 Task: Find connections with filter location Phuntsholing with filter topic #Entrepreneurswith filter profile language German with filter current company Godrej Properties Limited with filter school M. S. RAMAIAH UNIVERSITY OF APPLIED SCIENCES with filter industry Family Planning Centers with filter service category Grant Writing with filter keywords title Organizer
Action: Mouse moved to (496, 93)
Screenshot: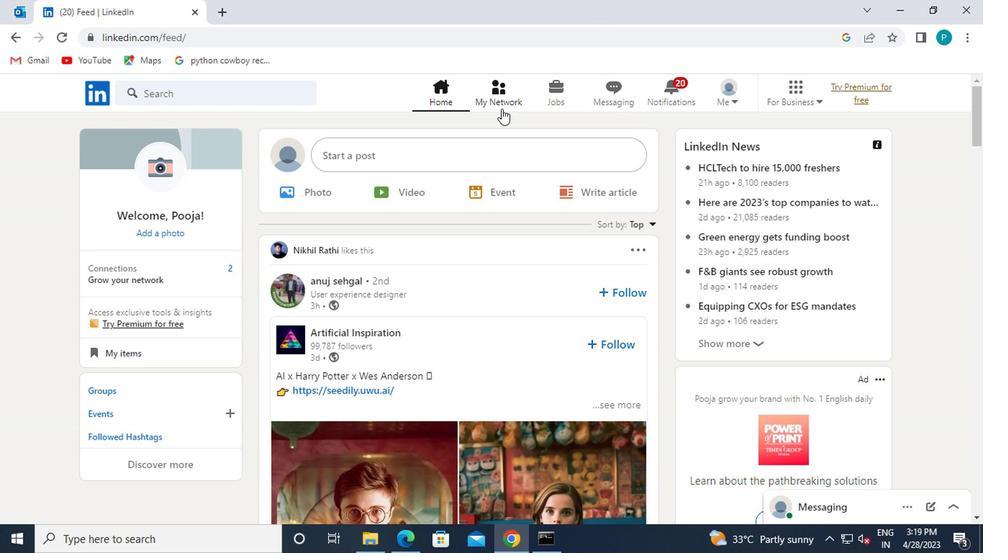
Action: Mouse pressed left at (496, 93)
Screenshot: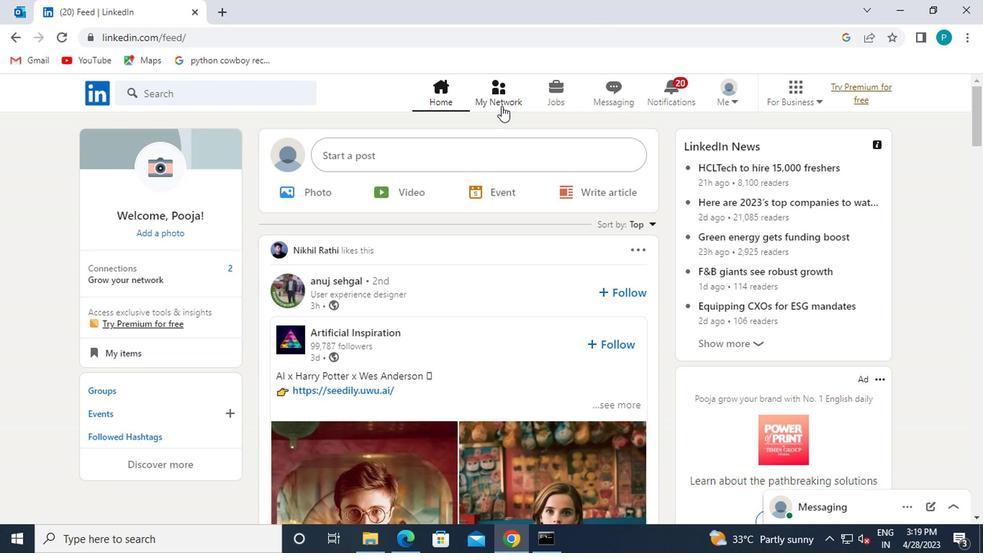 
Action: Mouse moved to (208, 163)
Screenshot: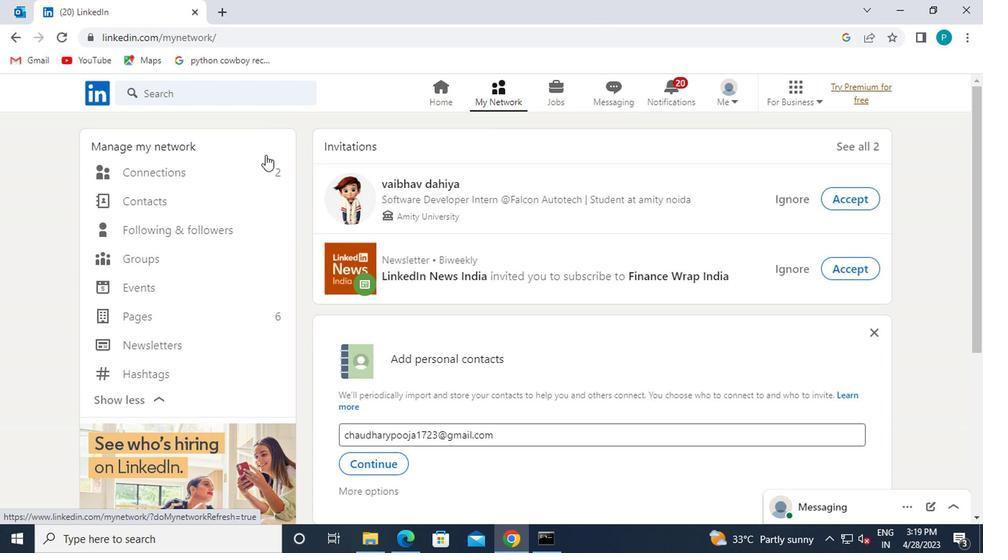 
Action: Mouse pressed left at (208, 163)
Screenshot: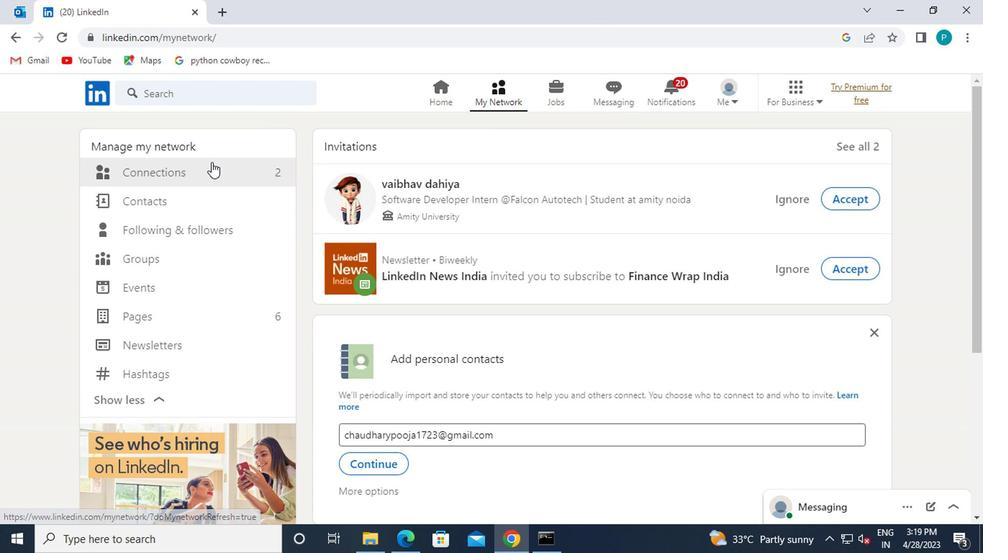 
Action: Mouse moved to (235, 170)
Screenshot: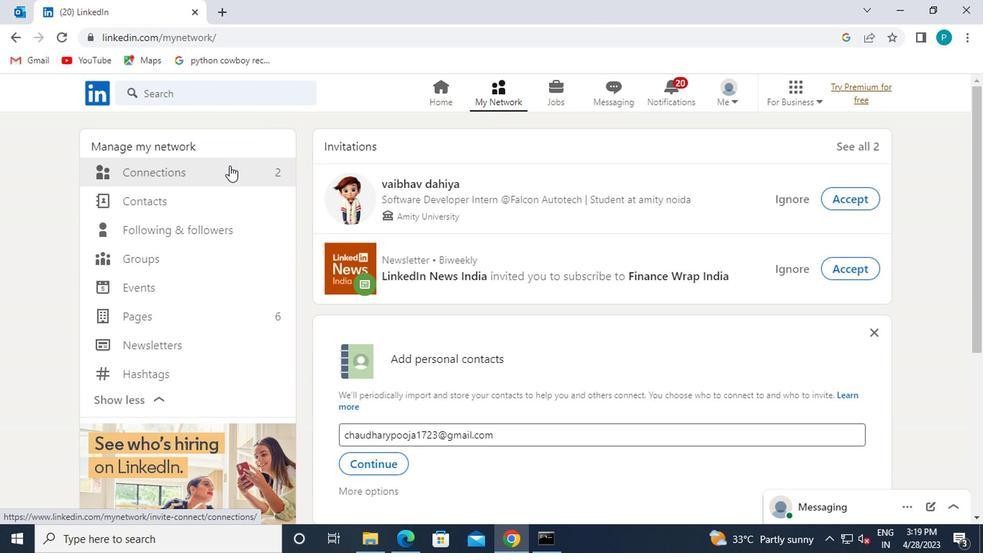 
Action: Mouse pressed left at (235, 170)
Screenshot: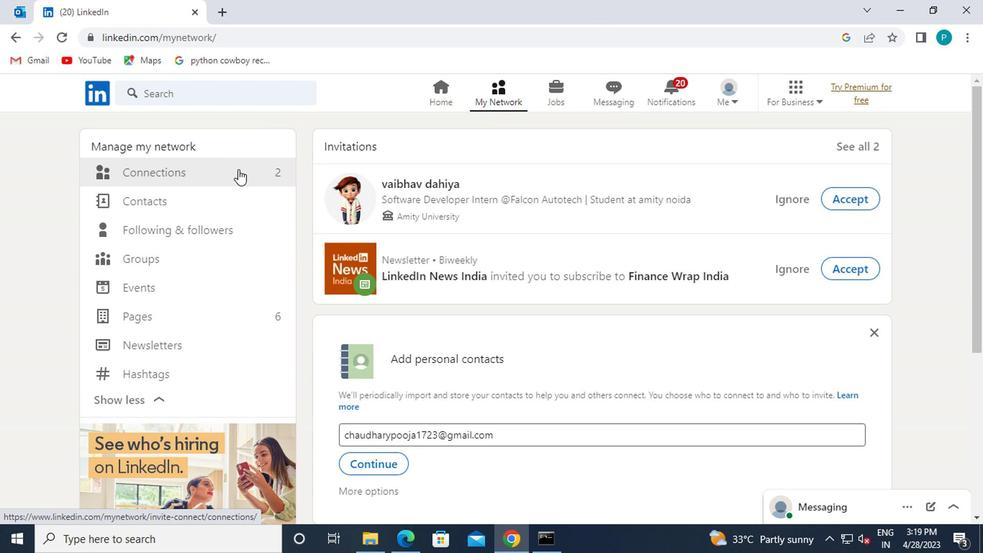 
Action: Mouse pressed left at (235, 170)
Screenshot: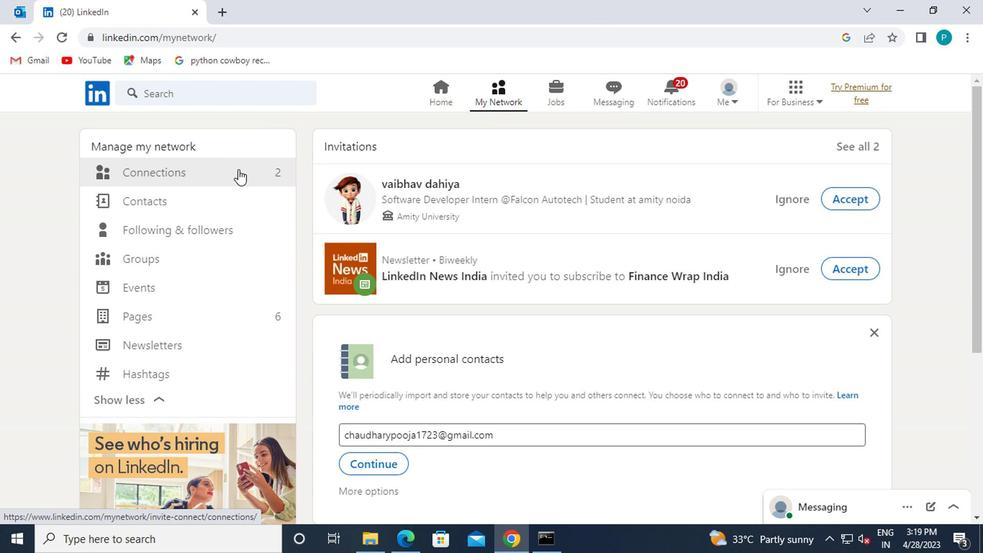 
Action: Mouse moved to (285, 171)
Screenshot: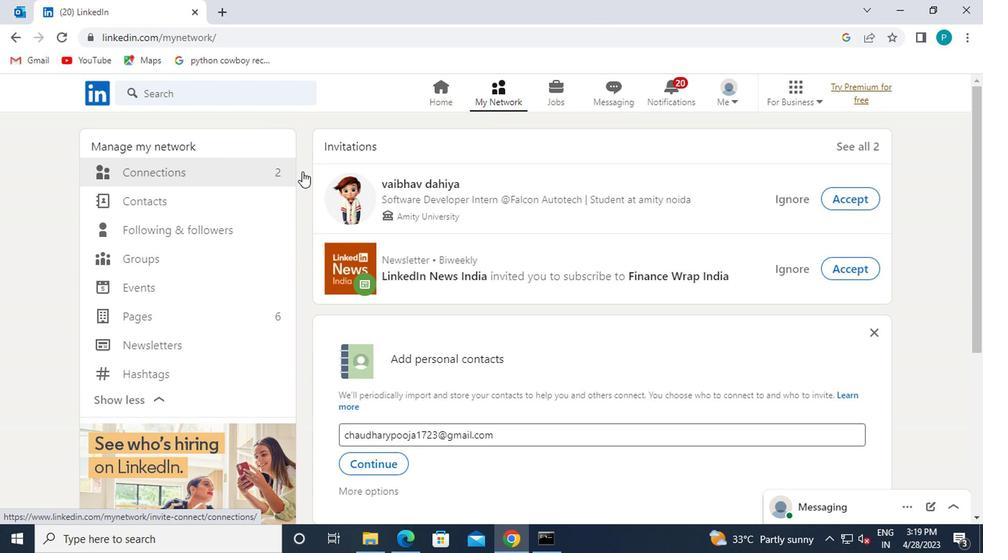 
Action: Mouse pressed left at (285, 171)
Screenshot: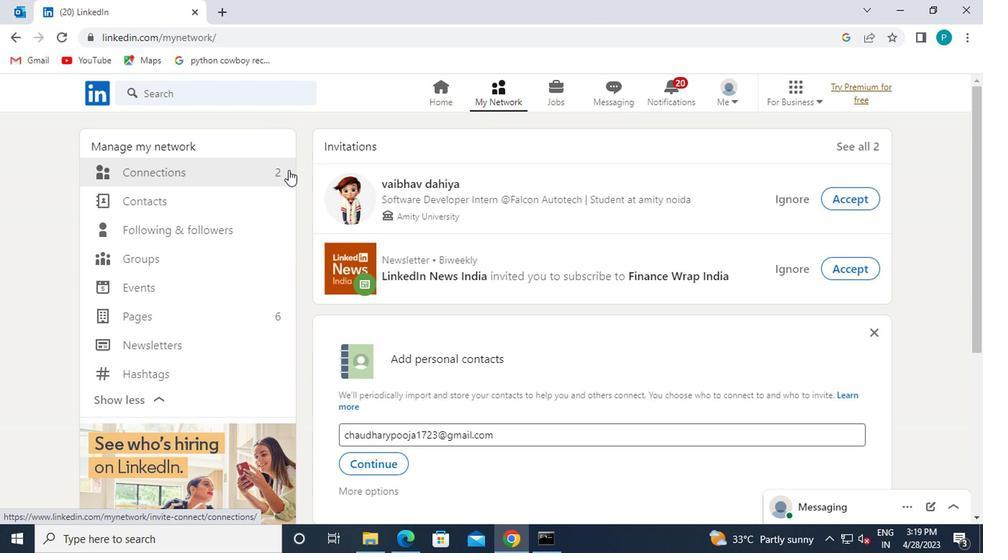 
Action: Mouse pressed left at (285, 171)
Screenshot: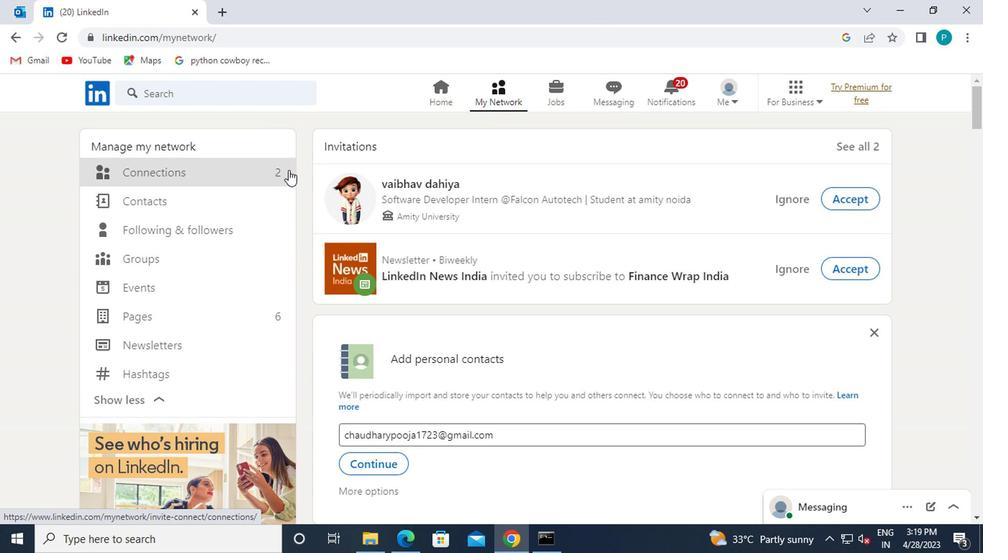 
Action: Mouse moved to (641, 174)
Screenshot: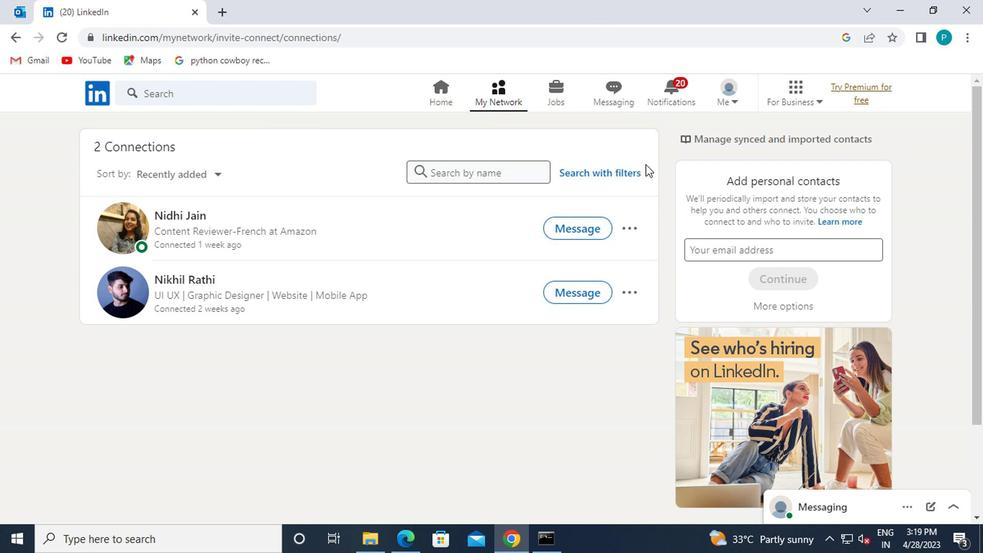 
Action: Mouse pressed left at (641, 174)
Screenshot: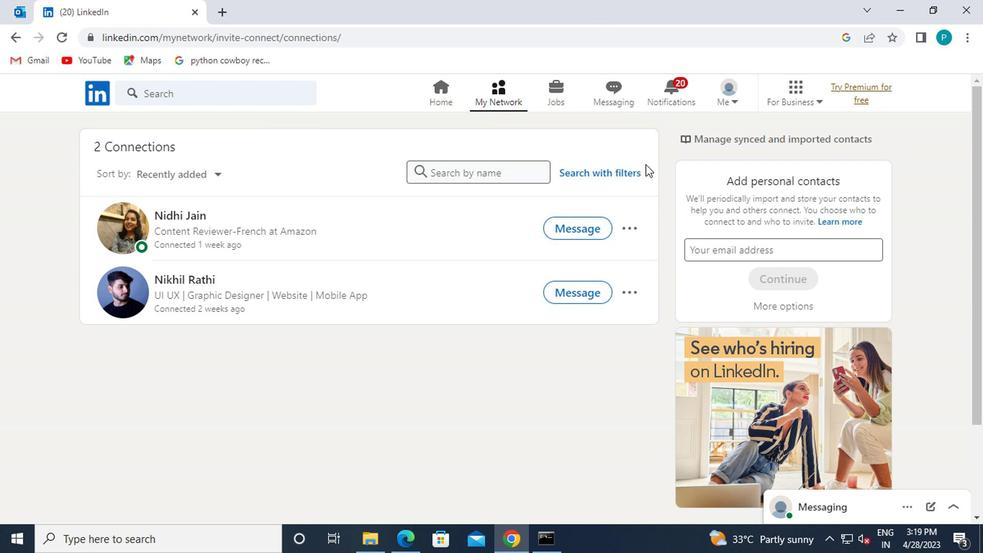 
Action: Mouse moved to (600, 178)
Screenshot: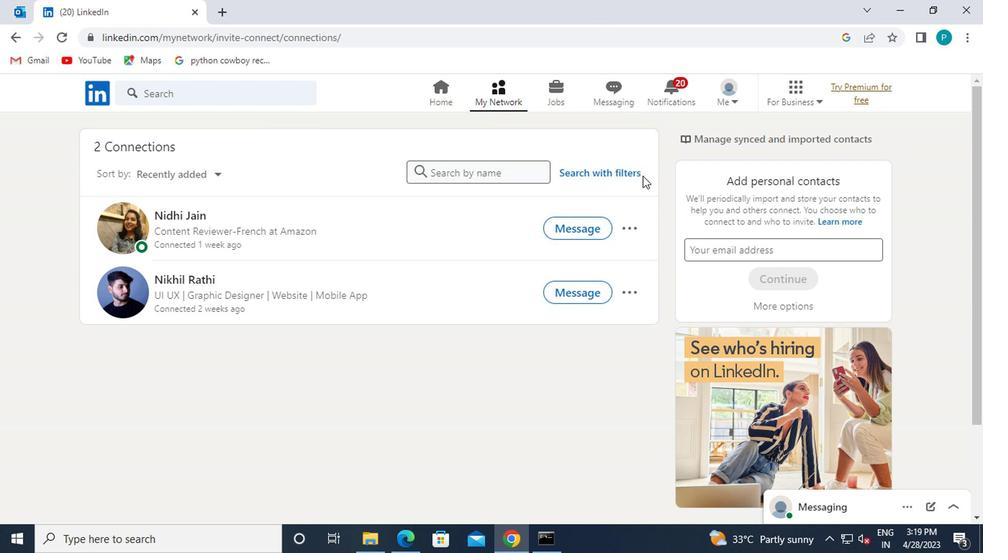 
Action: Mouse pressed left at (600, 178)
Screenshot: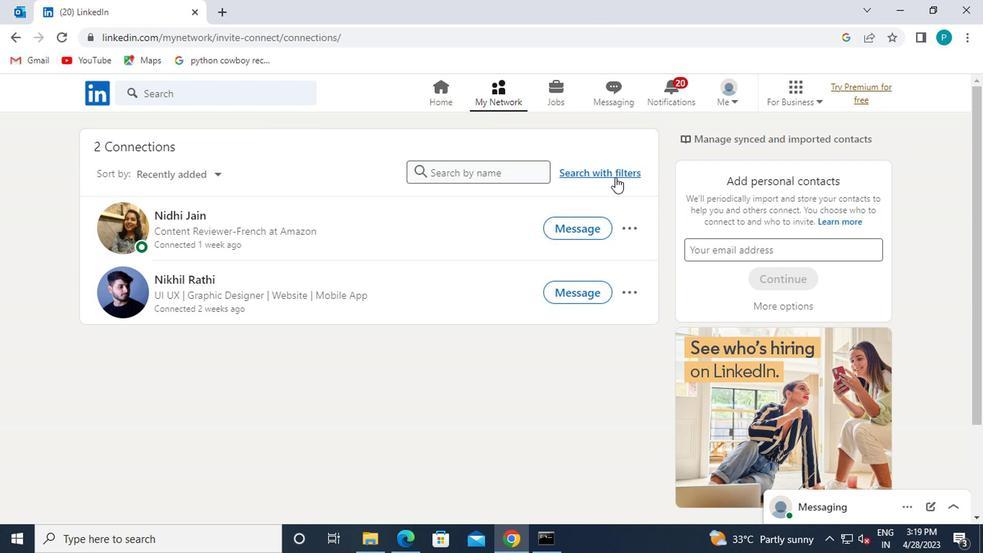 
Action: Mouse moved to (528, 143)
Screenshot: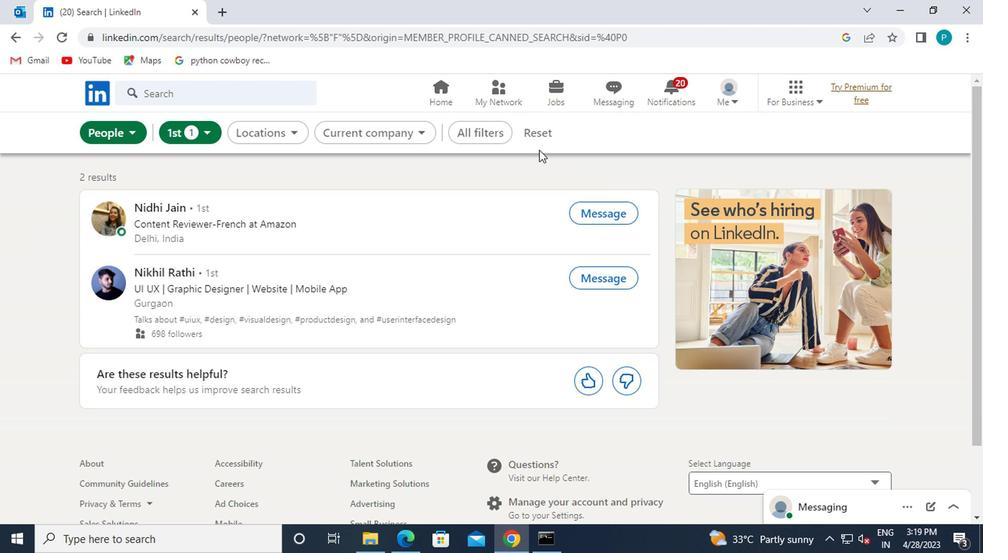 
Action: Mouse pressed left at (528, 143)
Screenshot: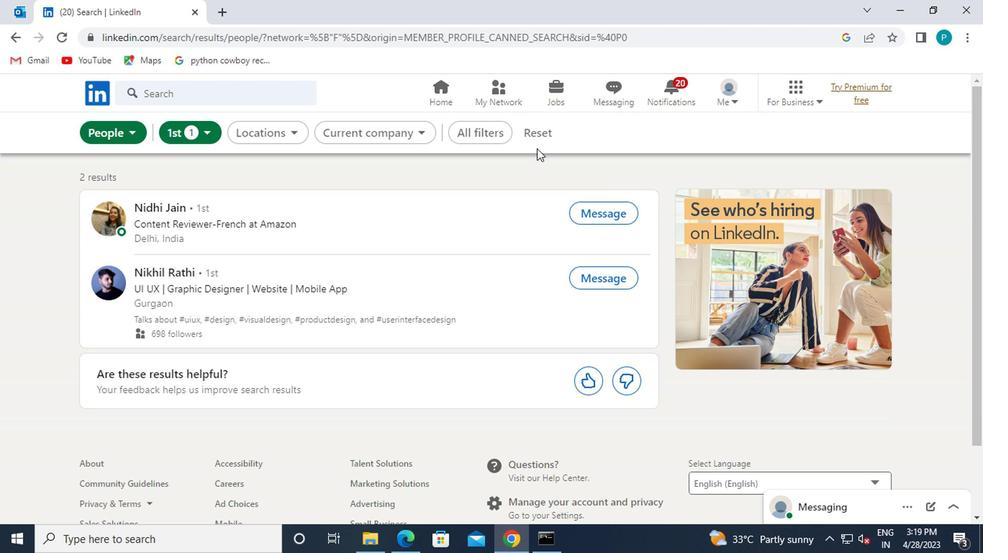 
Action: Mouse moved to (520, 136)
Screenshot: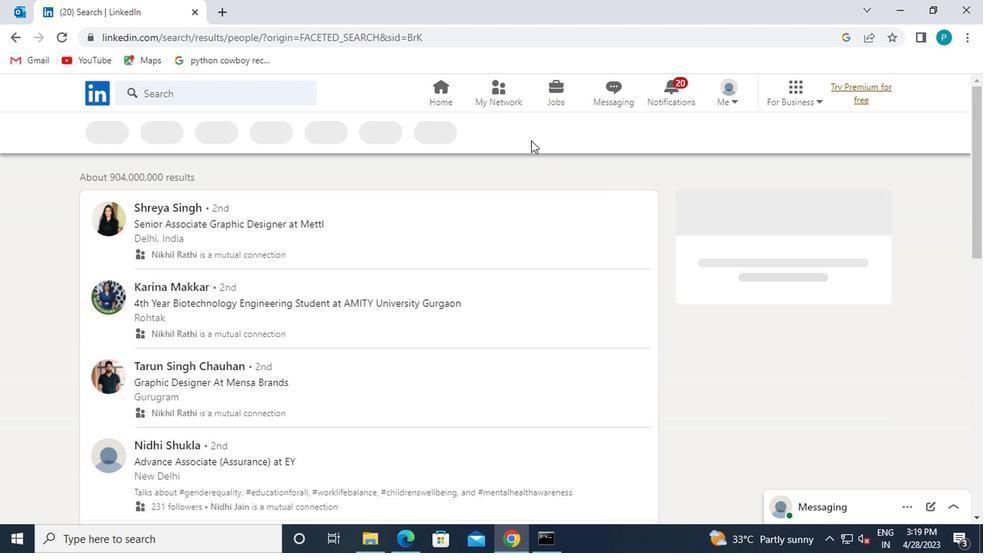 
Action: Mouse pressed left at (520, 136)
Screenshot: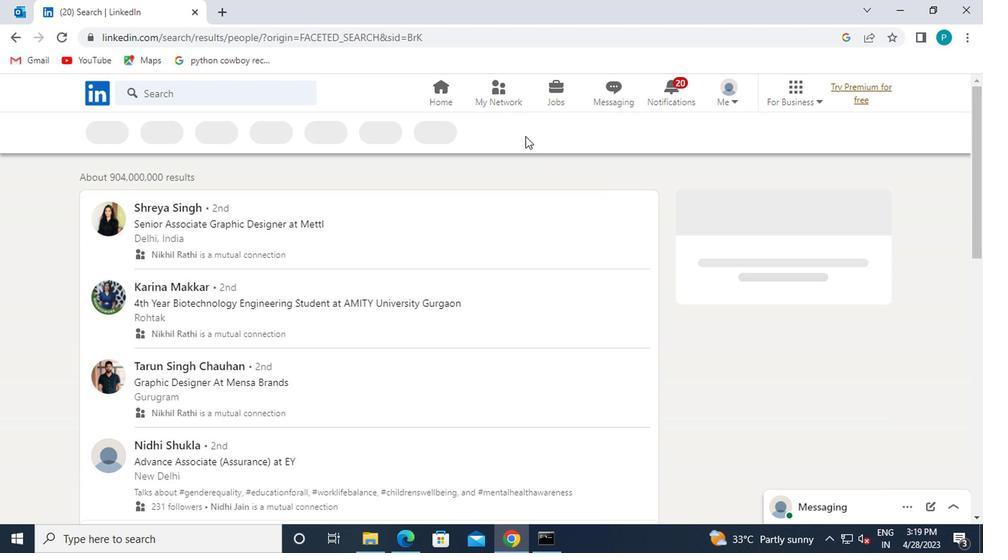 
Action: Mouse moved to (702, 305)
Screenshot: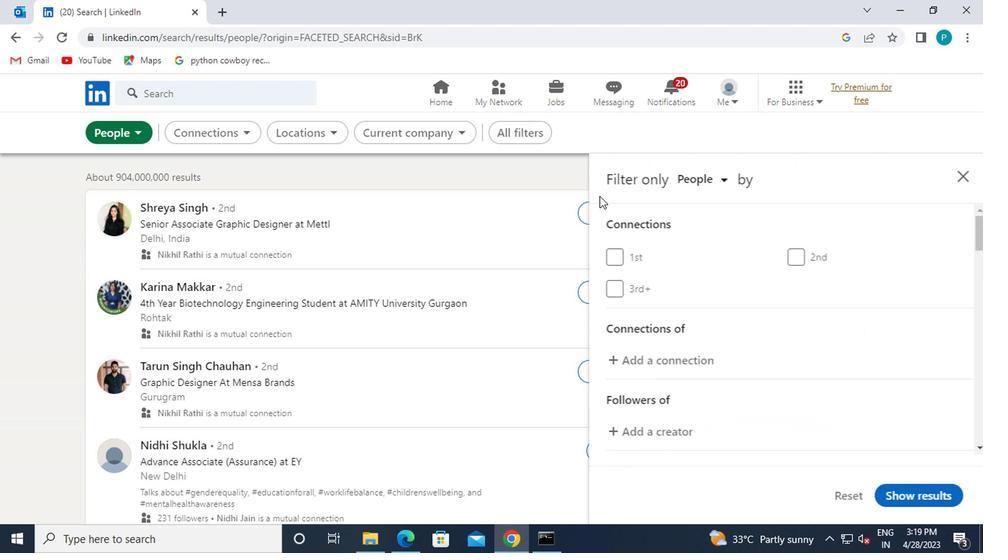 
Action: Mouse scrolled (702, 304) with delta (0, -1)
Screenshot: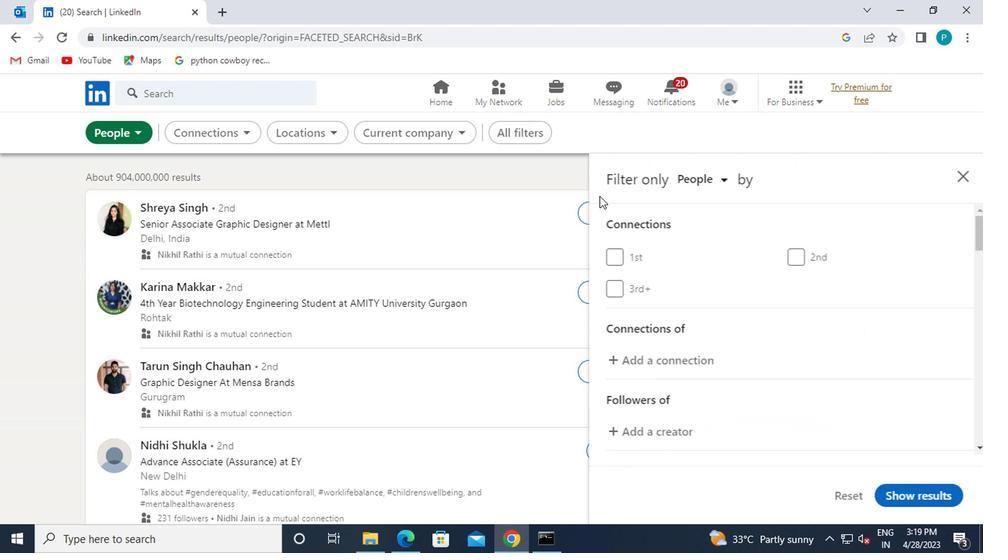
Action: Mouse scrolled (702, 304) with delta (0, -1)
Screenshot: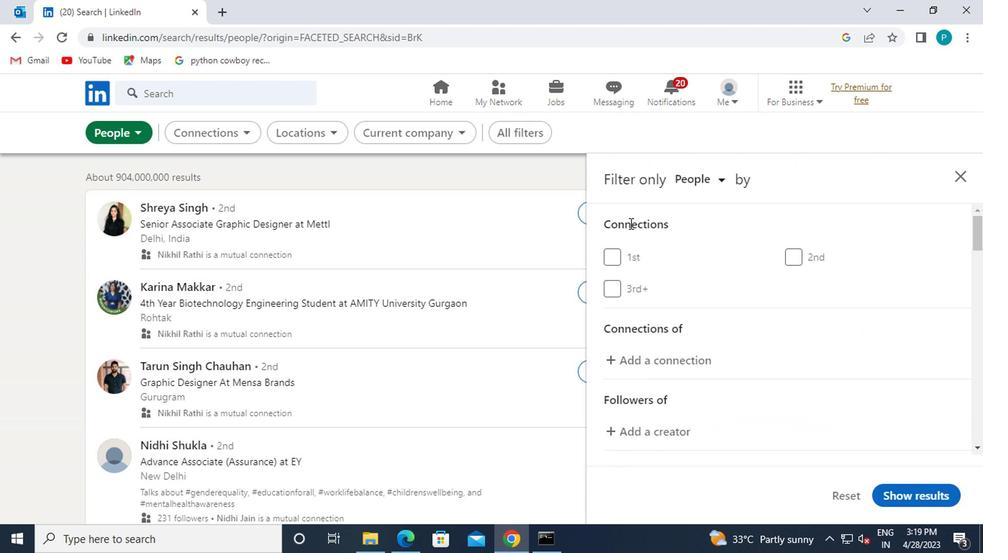 
Action: Mouse scrolled (702, 304) with delta (0, -1)
Screenshot: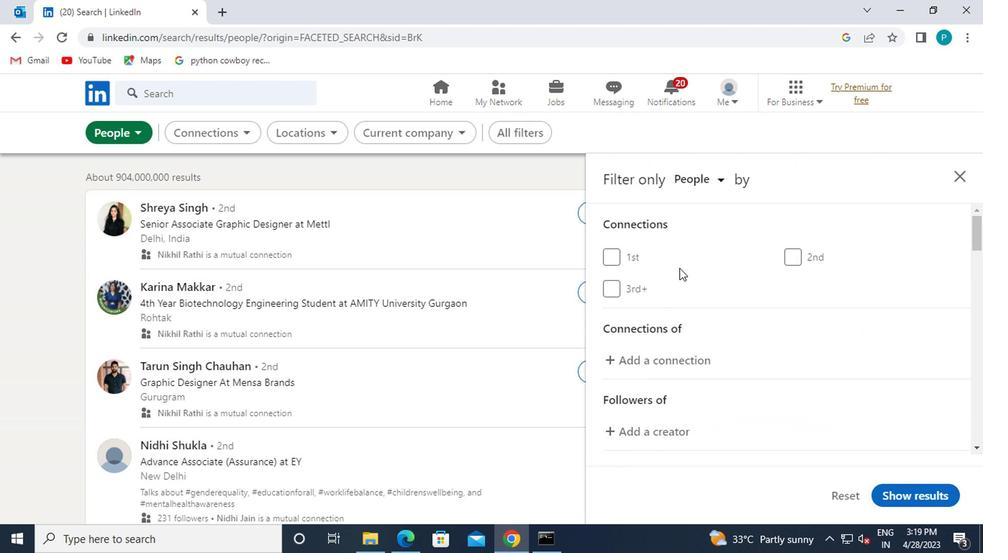 
Action: Mouse moved to (801, 350)
Screenshot: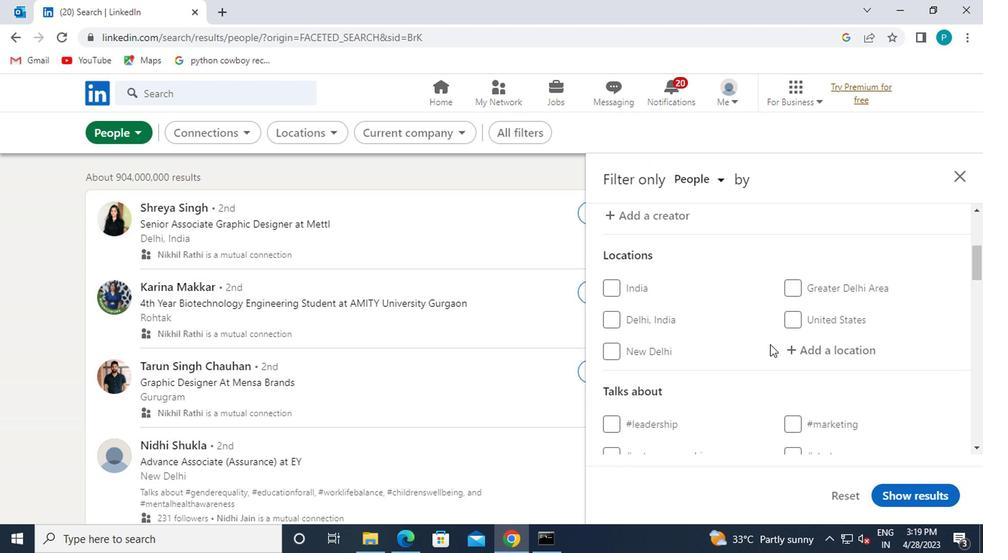 
Action: Mouse scrolled (801, 351) with delta (0, 0)
Screenshot: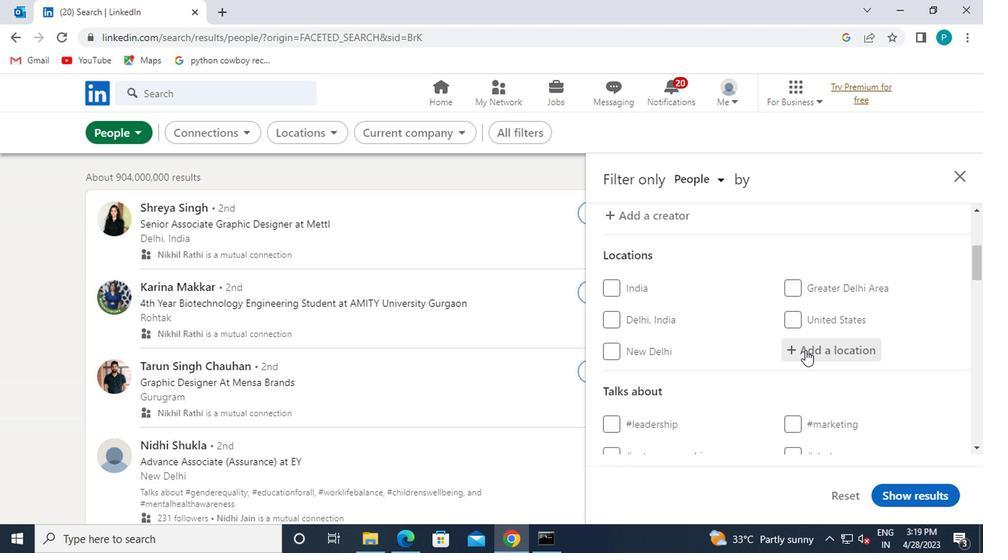 
Action: Mouse scrolled (801, 351) with delta (0, 0)
Screenshot: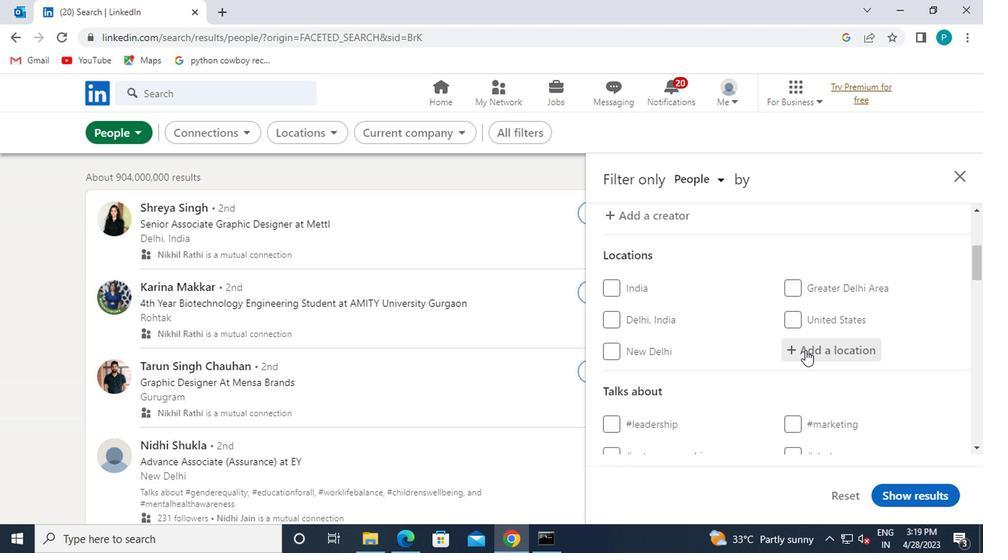 
Action: Mouse scrolled (801, 350) with delta (0, 0)
Screenshot: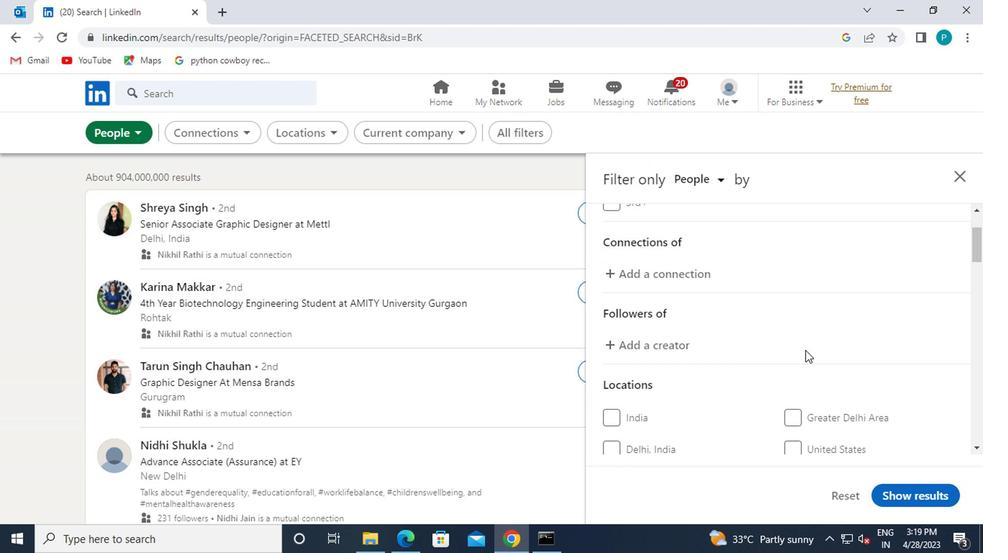 
Action: Mouse scrolled (801, 350) with delta (0, 0)
Screenshot: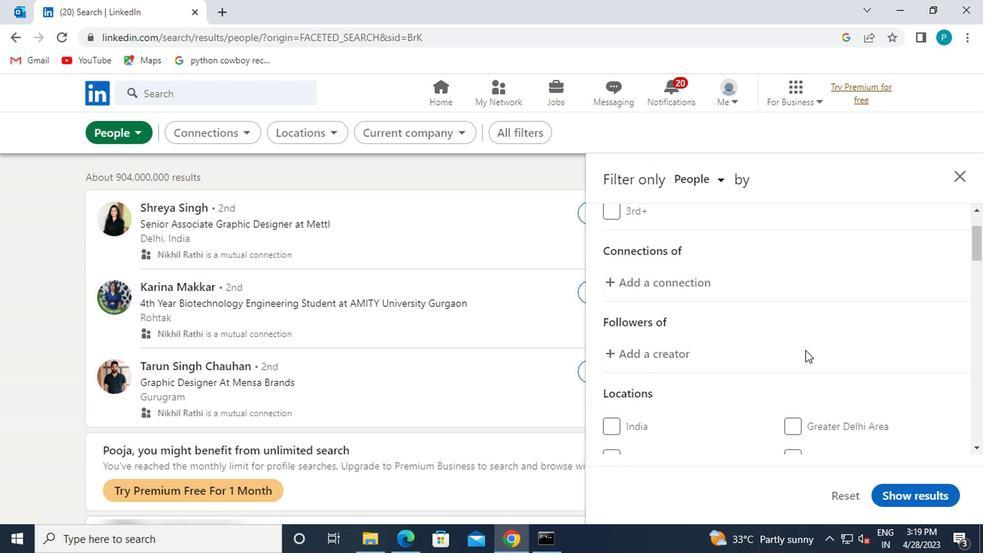
Action: Mouse moved to (802, 352)
Screenshot: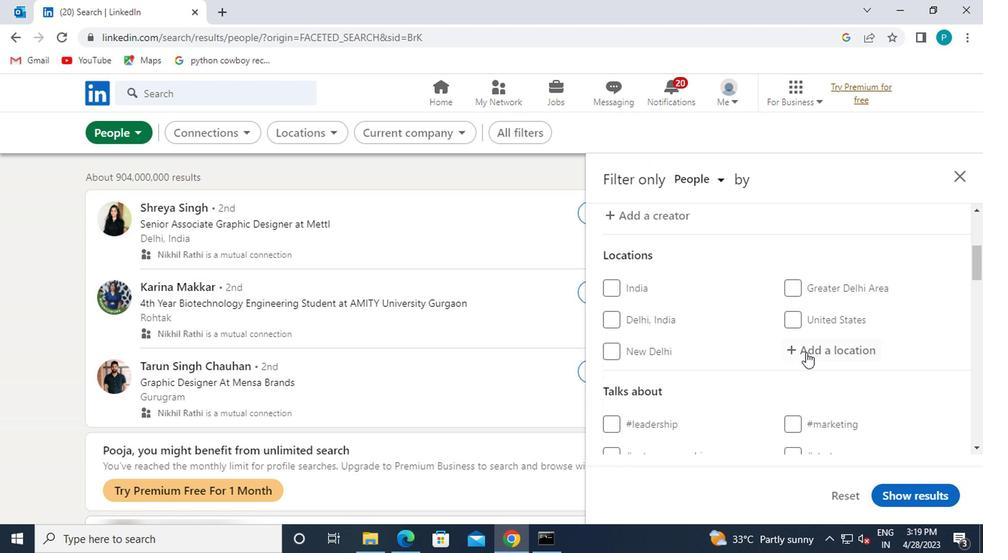 
Action: Mouse pressed left at (802, 352)
Screenshot: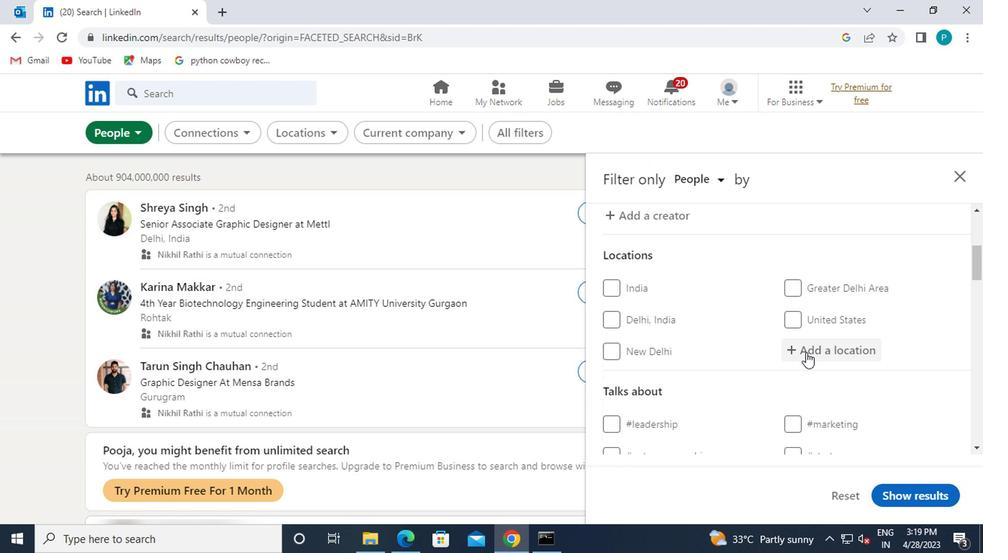 
Action: Mouse moved to (802, 341)
Screenshot: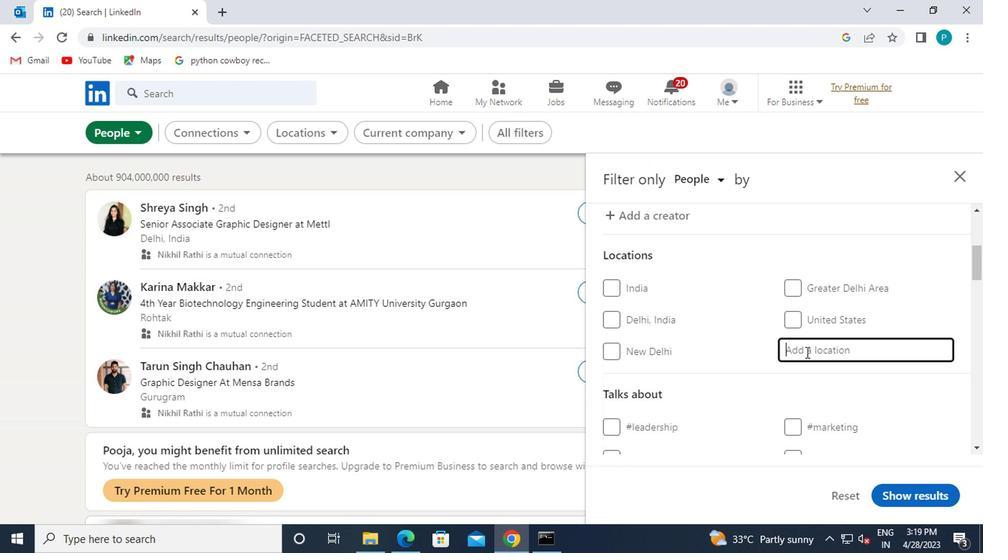 
Action: Key pressed <Key.caps_lock>p<Key.caps_lock>hunt<Key.backspace><Key.backspace><Key.backspace><Key.backspace><Key.backspace><Key.backspace><Key.backspace><Key.backspace>p<Key.caps_lock>hunt
Screenshot: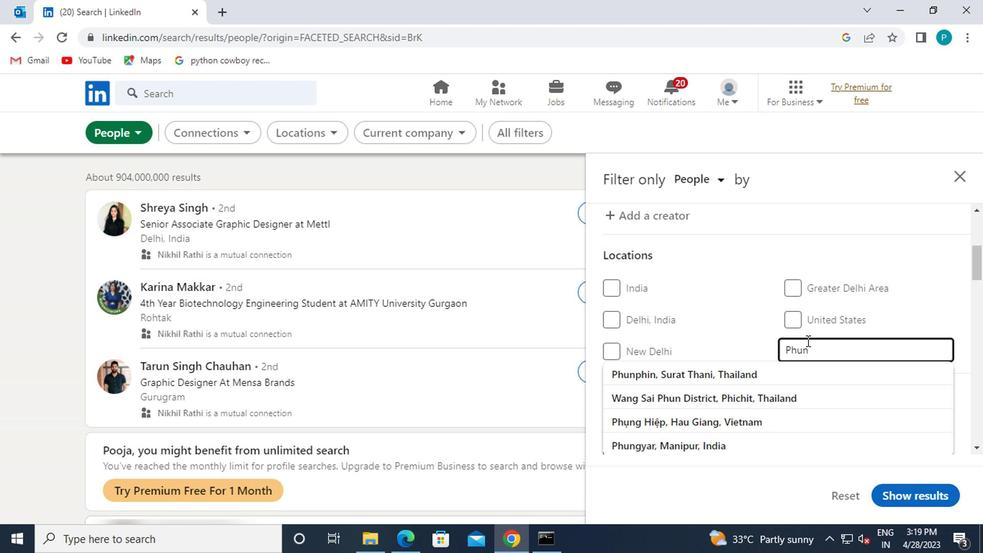 
Action: Mouse moved to (802, 340)
Screenshot: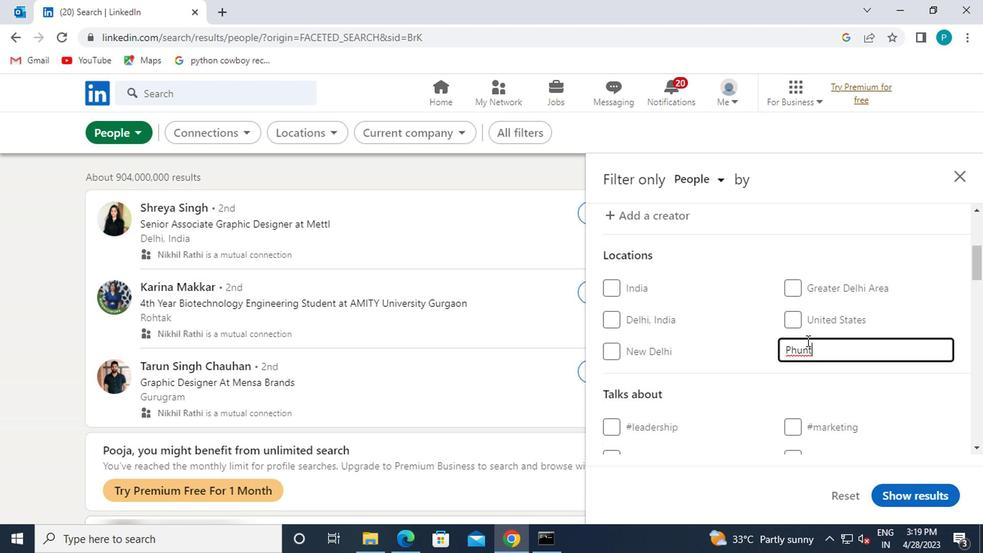 
Action: Key pressed sholing
Screenshot: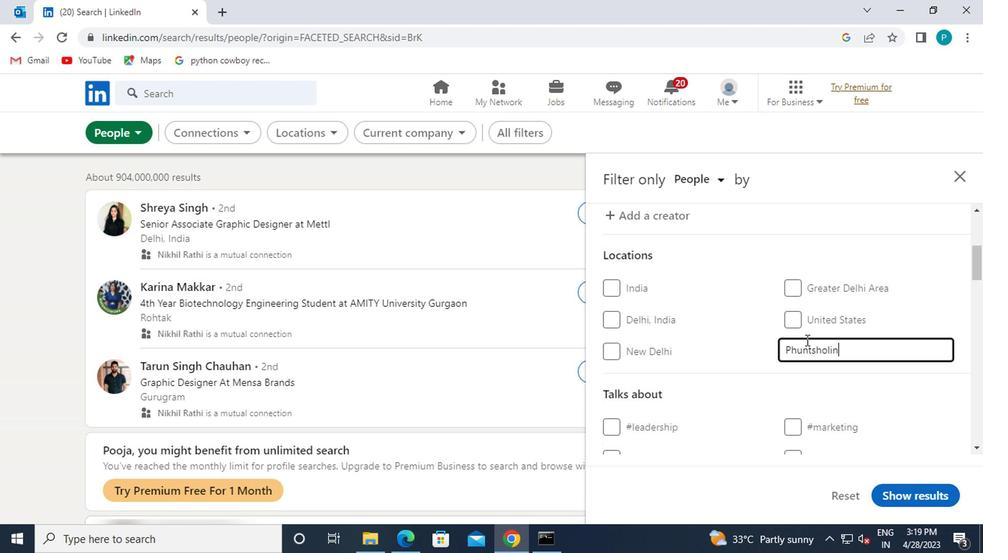 
Action: Mouse moved to (783, 340)
Screenshot: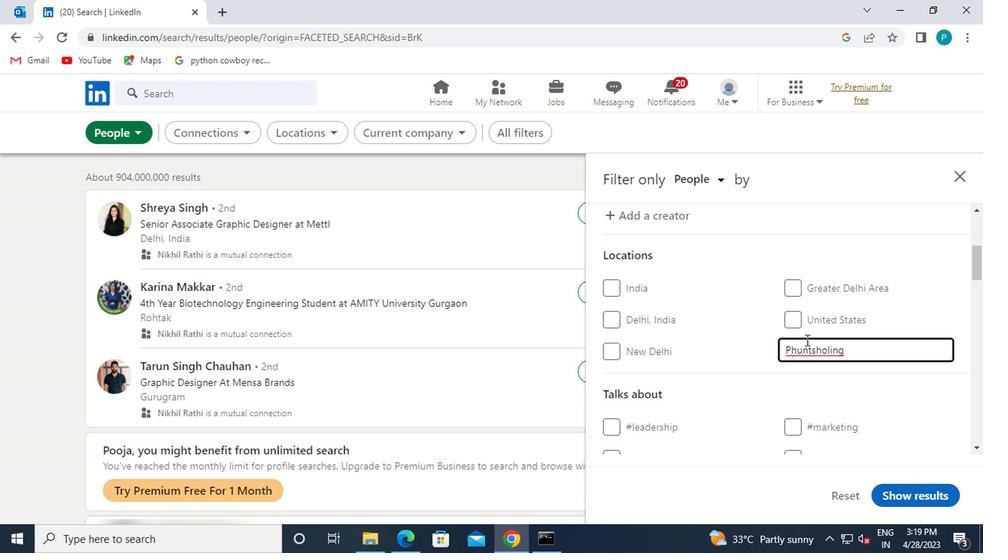 
Action: Mouse scrolled (783, 340) with delta (0, 0)
Screenshot: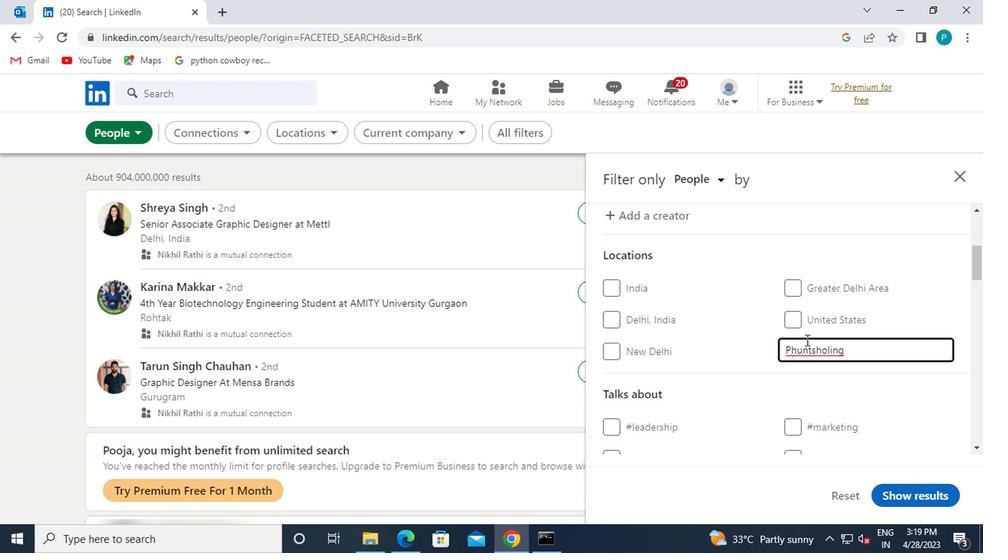 
Action: Mouse moved to (778, 341)
Screenshot: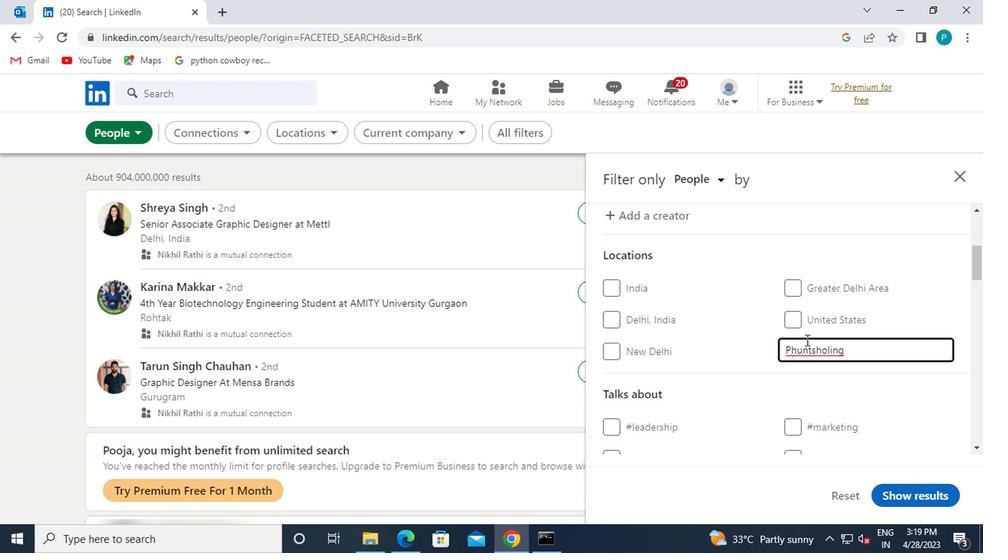 
Action: Mouse scrolled (778, 340) with delta (0, -1)
Screenshot: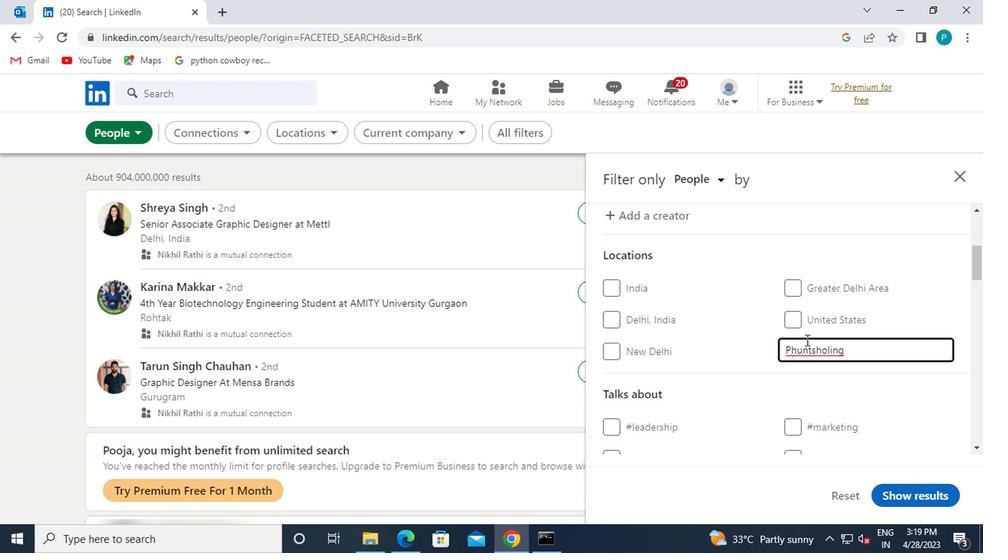 
Action: Mouse moved to (793, 350)
Screenshot: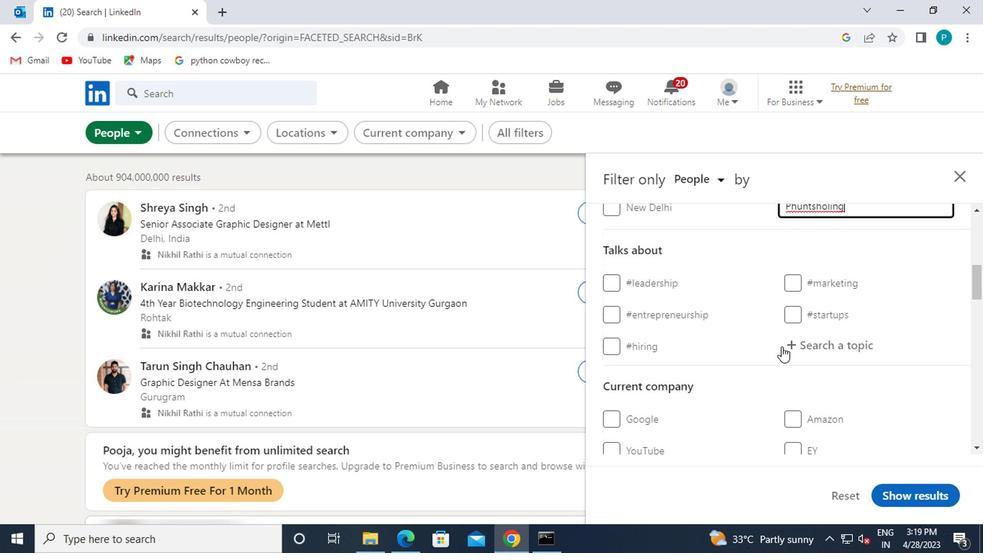 
Action: Mouse pressed left at (793, 350)
Screenshot: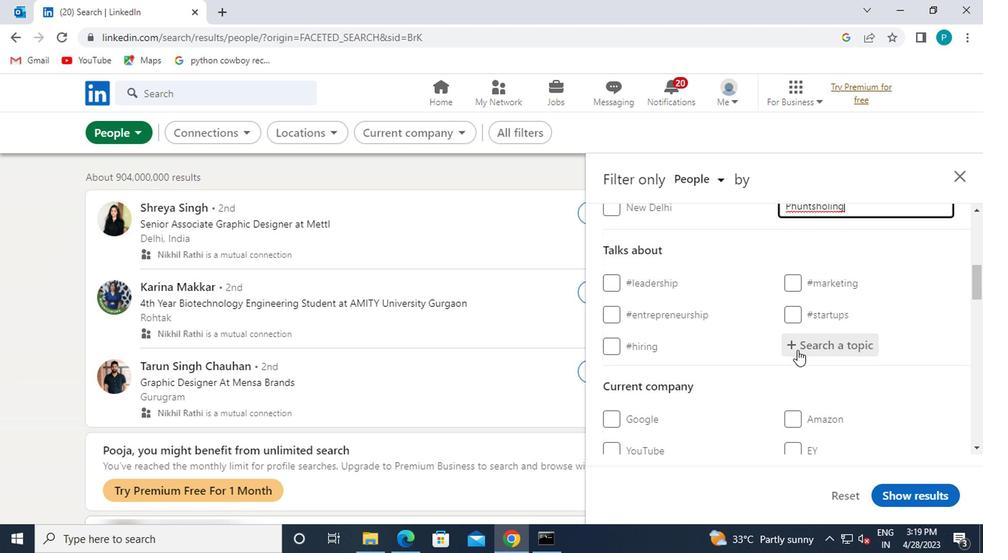 
Action: Key pressed <Key.shift>#<Key.caps_lock>E<Key.caps_lock>NTREPRENEURS
Screenshot: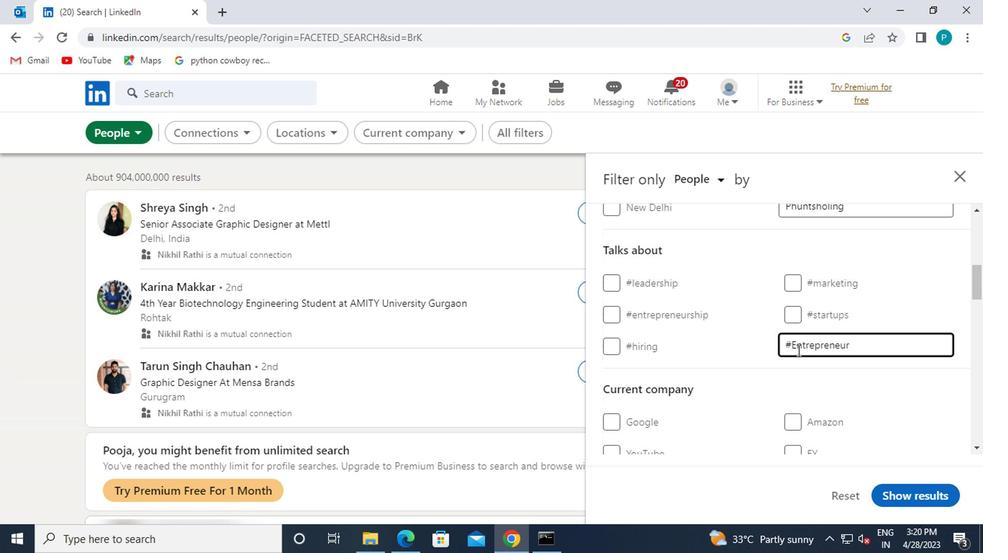 
Action: Mouse scrolled (793, 350) with delta (0, 0)
Screenshot: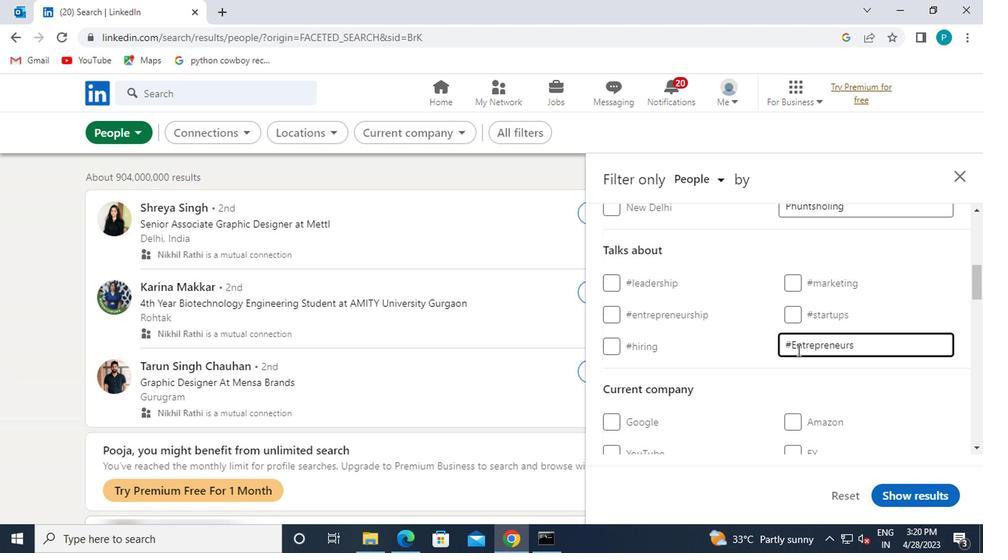 
Action: Mouse moved to (793, 352)
Screenshot: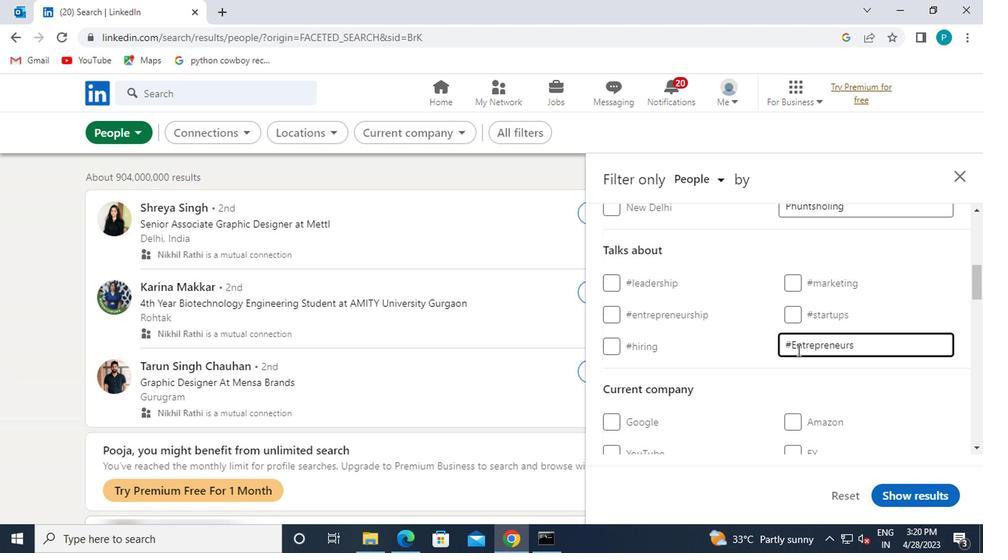 
Action: Mouse scrolled (793, 351) with delta (0, -1)
Screenshot: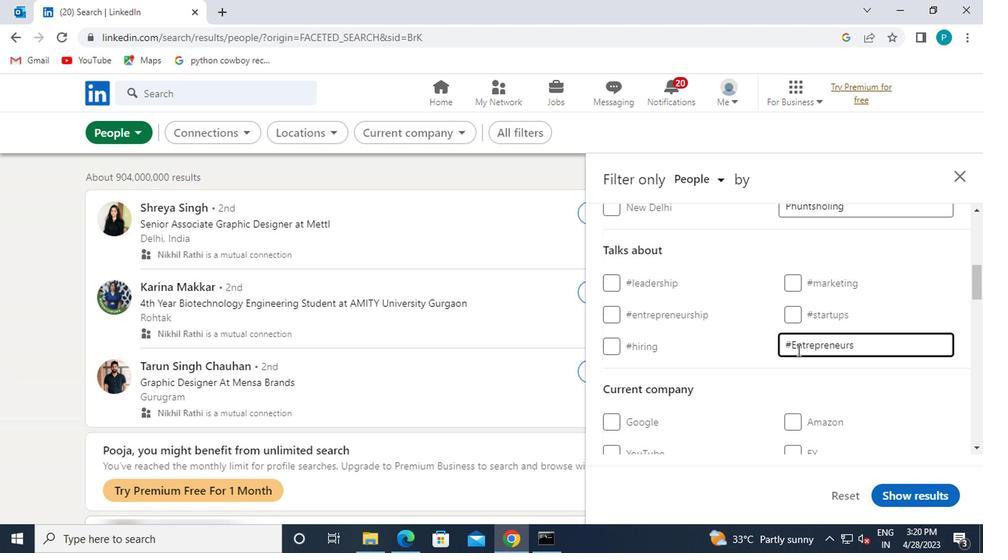 
Action: Mouse moved to (793, 365)
Screenshot: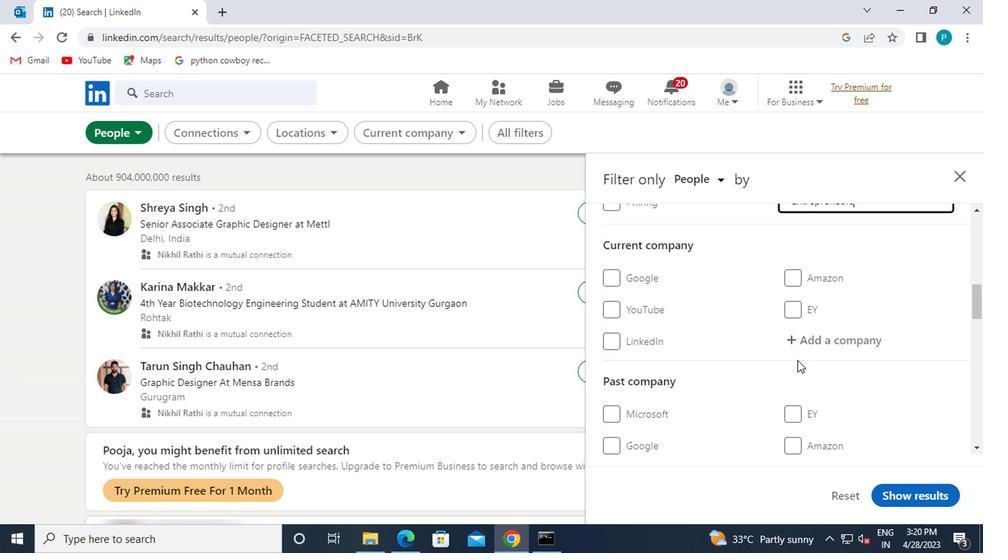 
Action: Mouse scrolled (793, 364) with delta (0, 0)
Screenshot: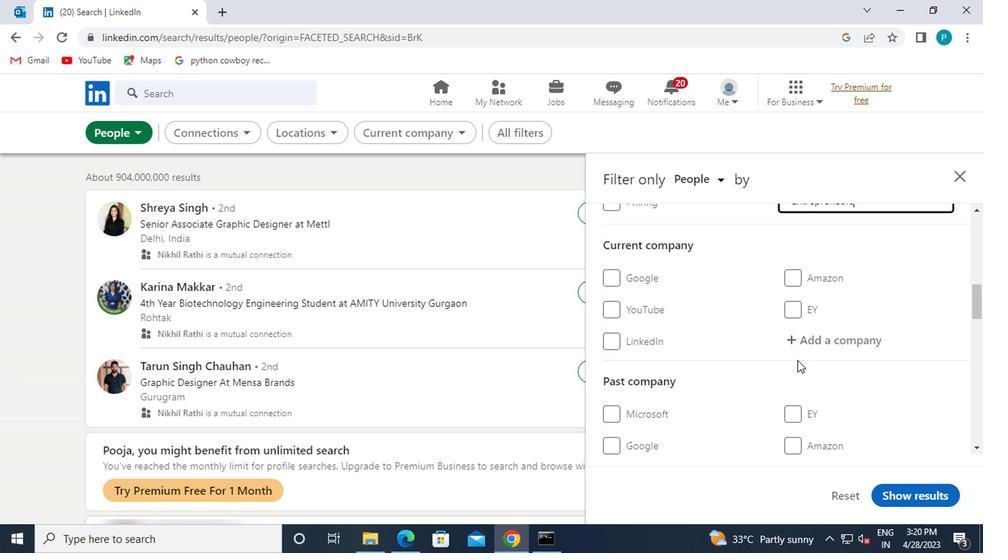 
Action: Mouse moved to (795, 370)
Screenshot: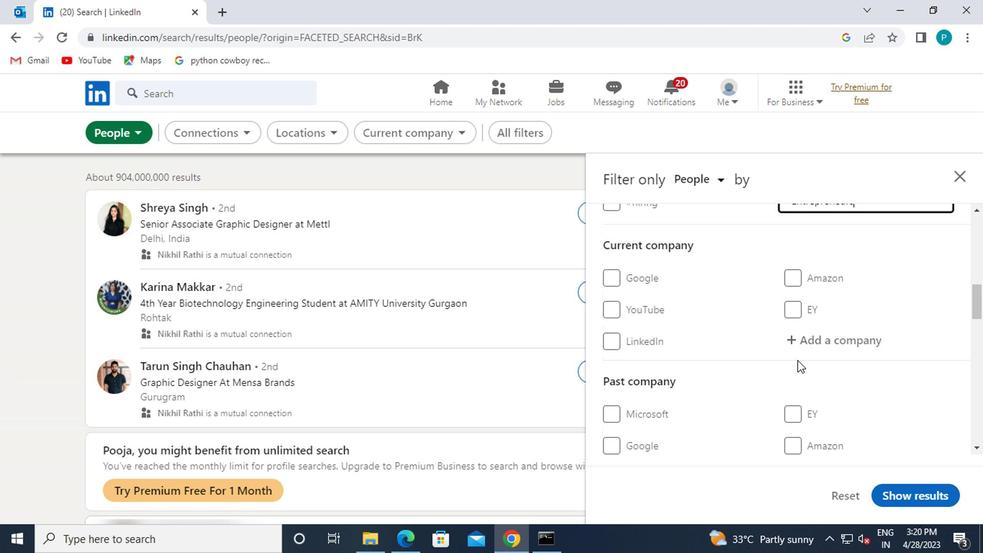 
Action: Mouse scrolled (795, 369) with delta (0, -1)
Screenshot: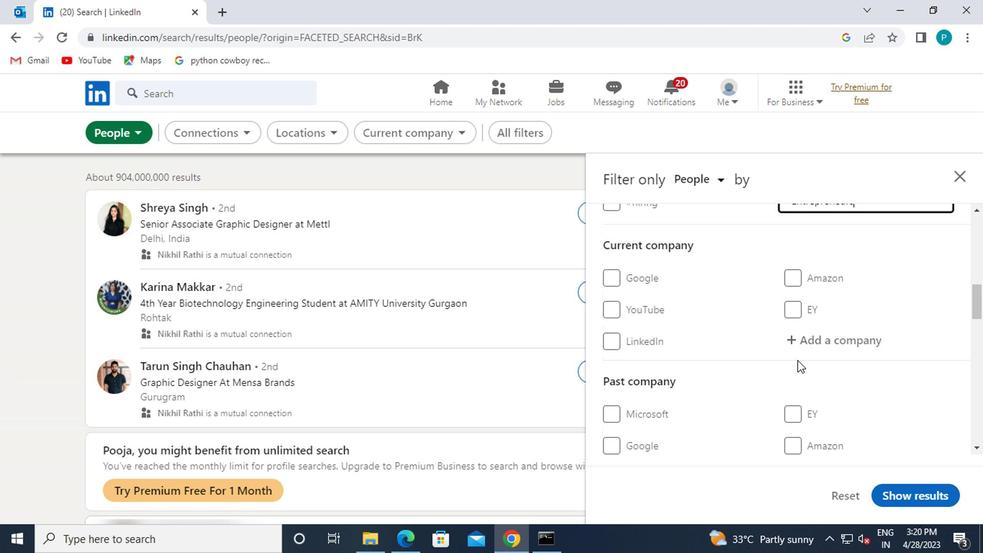 
Action: Mouse scrolled (795, 369) with delta (0, -1)
Screenshot: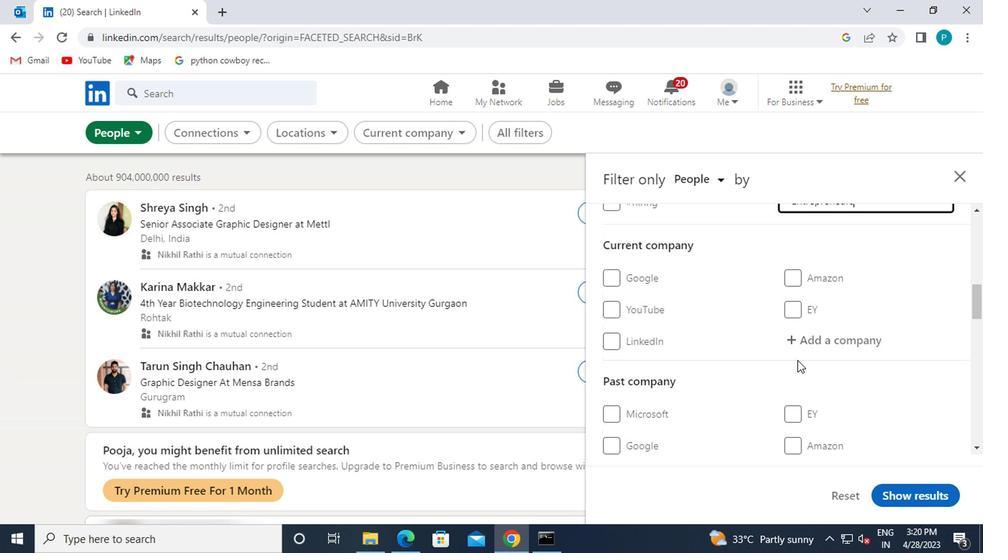 
Action: Mouse moved to (795, 375)
Screenshot: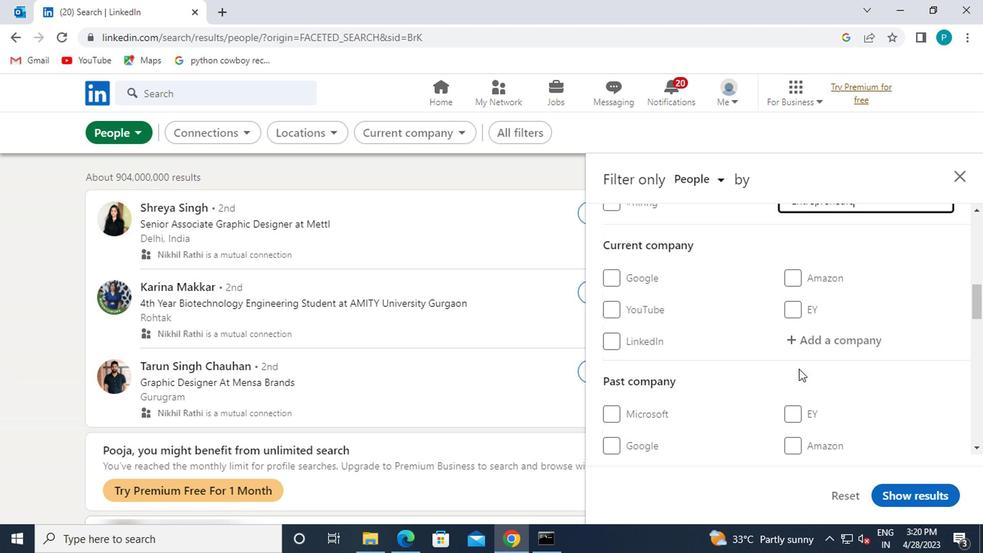 
Action: Mouse scrolled (795, 375) with delta (0, 0)
Screenshot: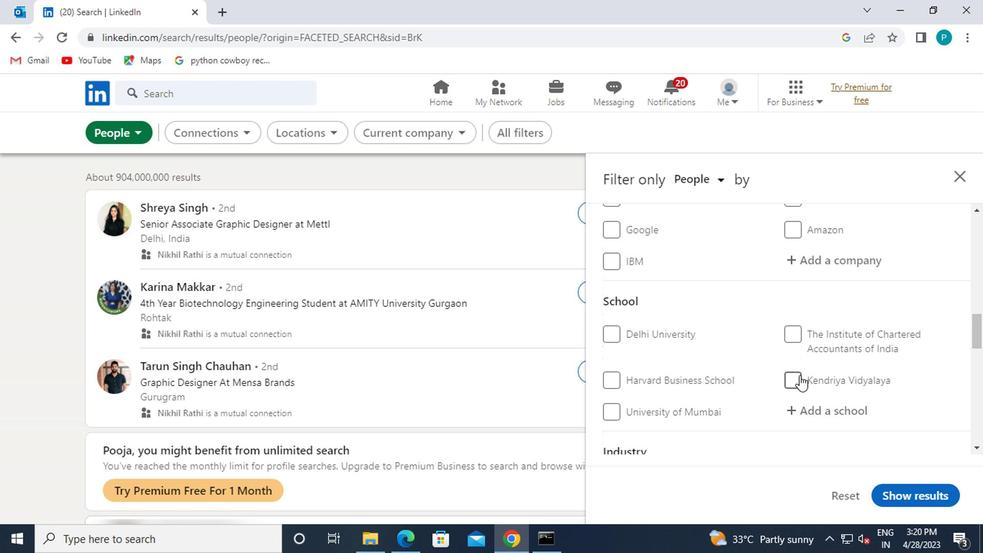
Action: Mouse moved to (789, 374)
Screenshot: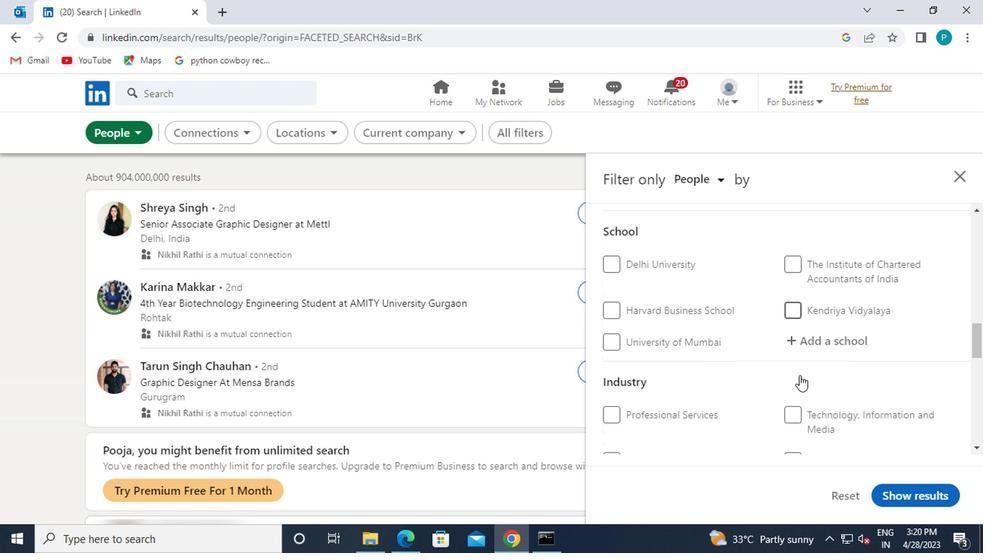 
Action: Mouse scrolled (789, 373) with delta (0, 0)
Screenshot: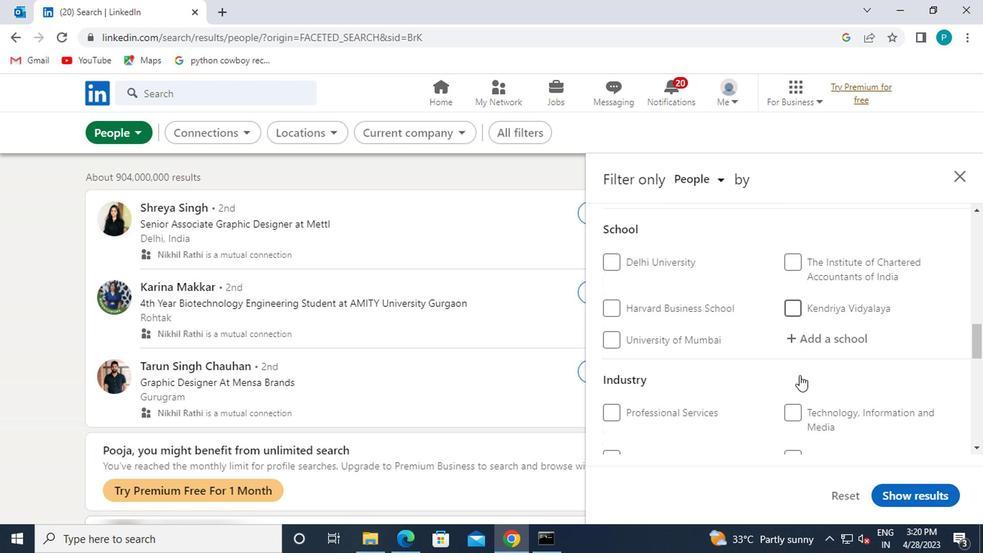 
Action: Mouse scrolled (789, 373) with delta (0, 0)
Screenshot: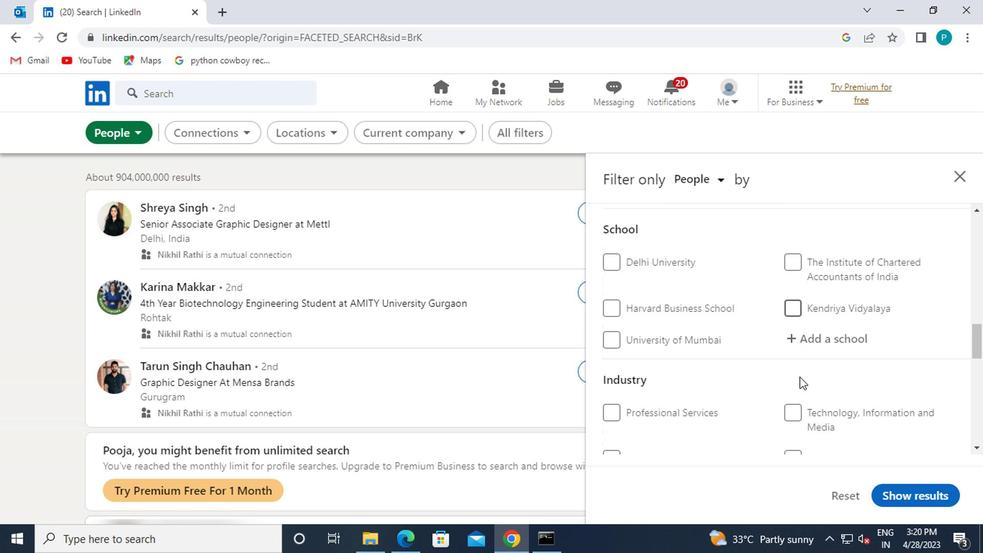 
Action: Mouse scrolled (789, 373) with delta (0, 0)
Screenshot: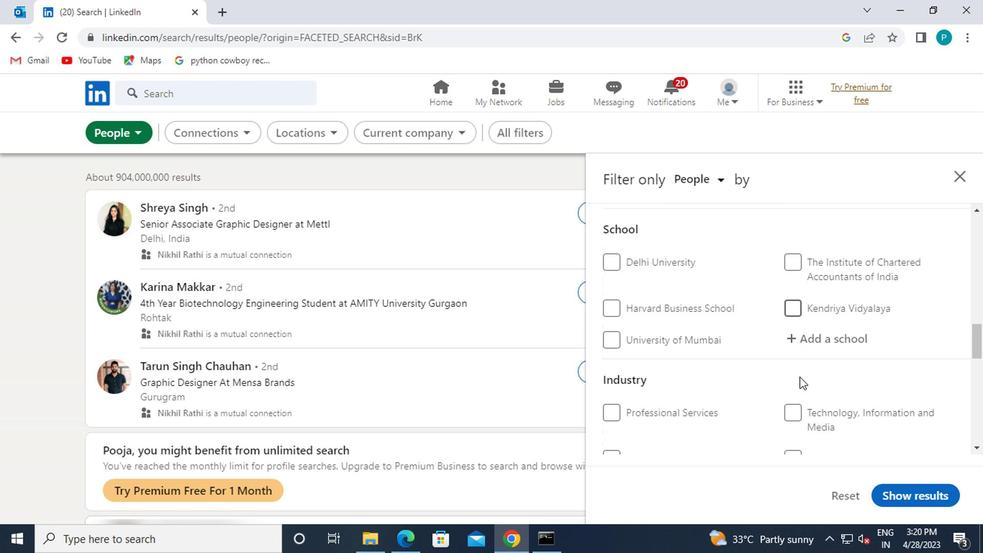 
Action: Mouse moved to (705, 384)
Screenshot: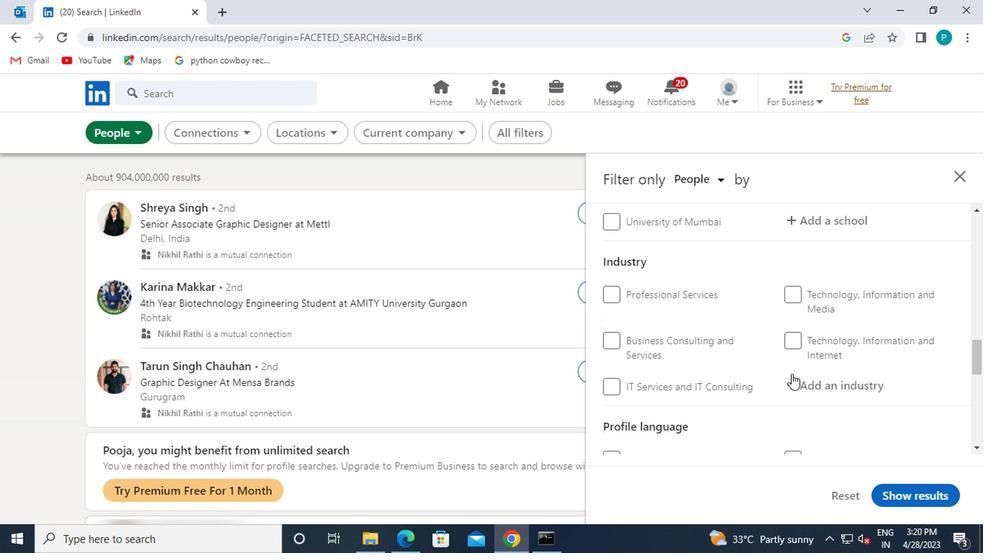 
Action: Mouse scrolled (705, 383) with delta (0, -1)
Screenshot: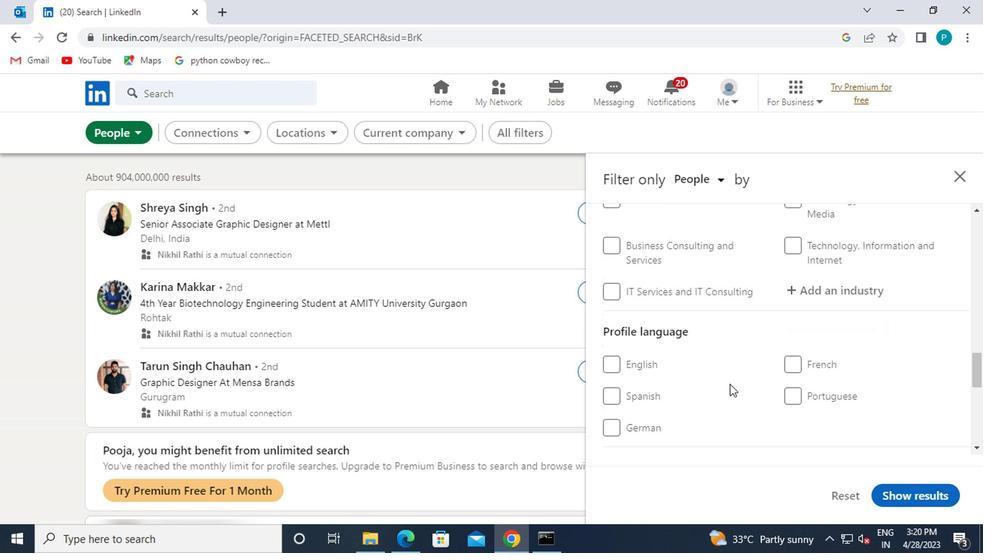 
Action: Mouse scrolled (705, 383) with delta (0, -1)
Screenshot: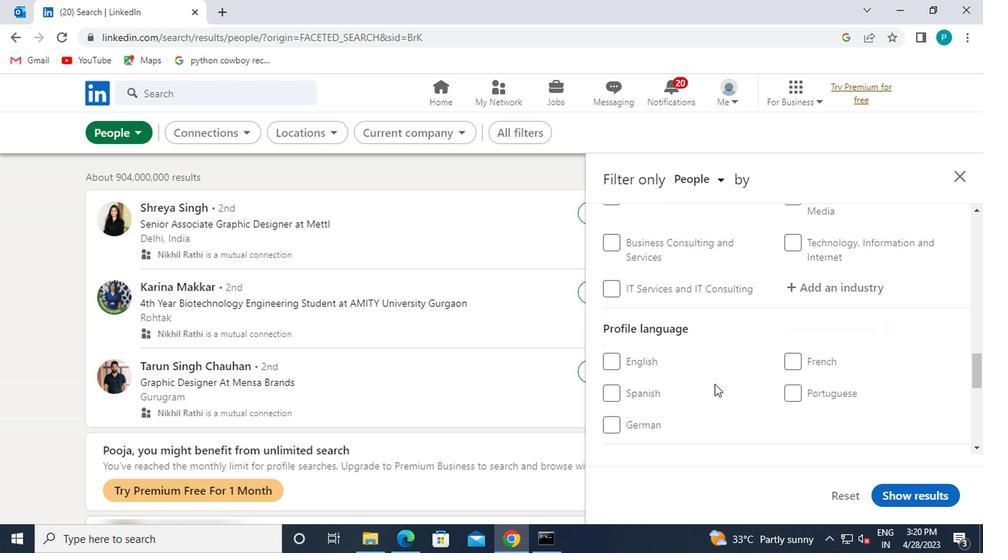 
Action: Mouse scrolled (705, 383) with delta (0, -1)
Screenshot: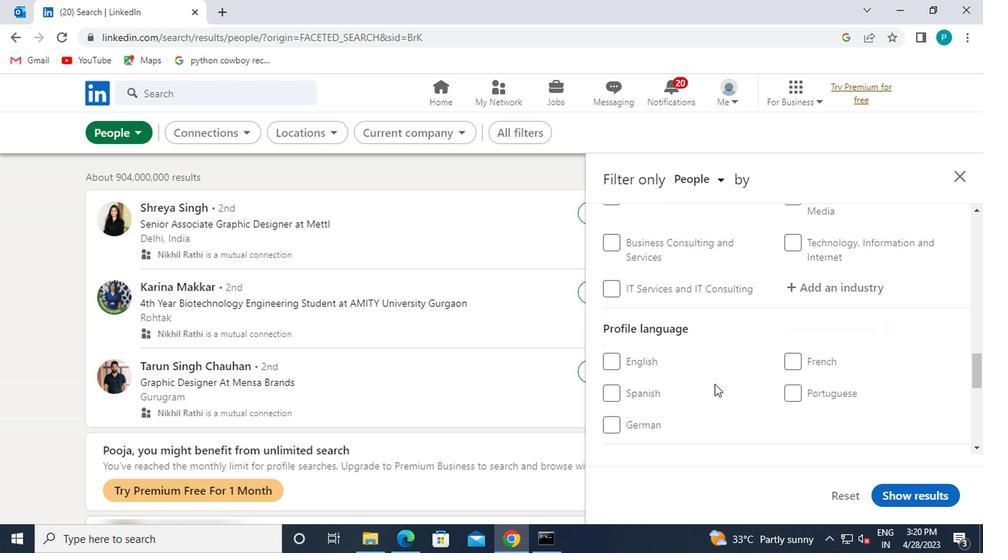 
Action: Mouse moved to (687, 358)
Screenshot: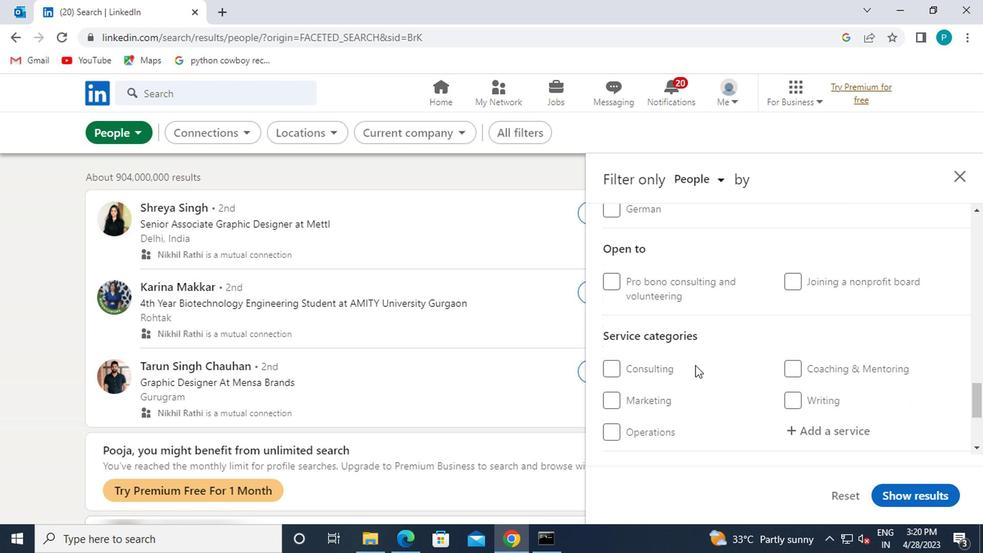 
Action: Mouse scrolled (687, 358) with delta (0, 0)
Screenshot: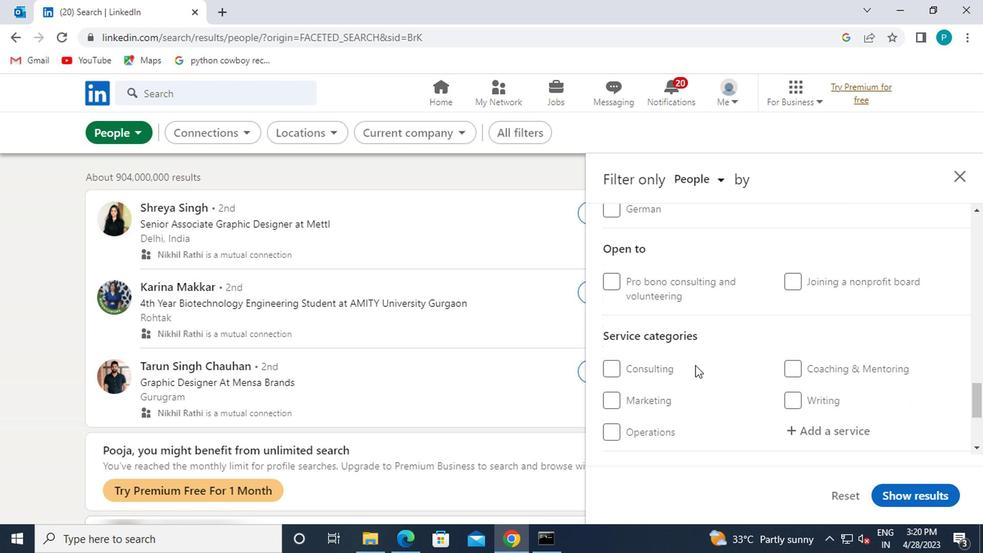 
Action: Mouse scrolled (687, 358) with delta (0, 0)
Screenshot: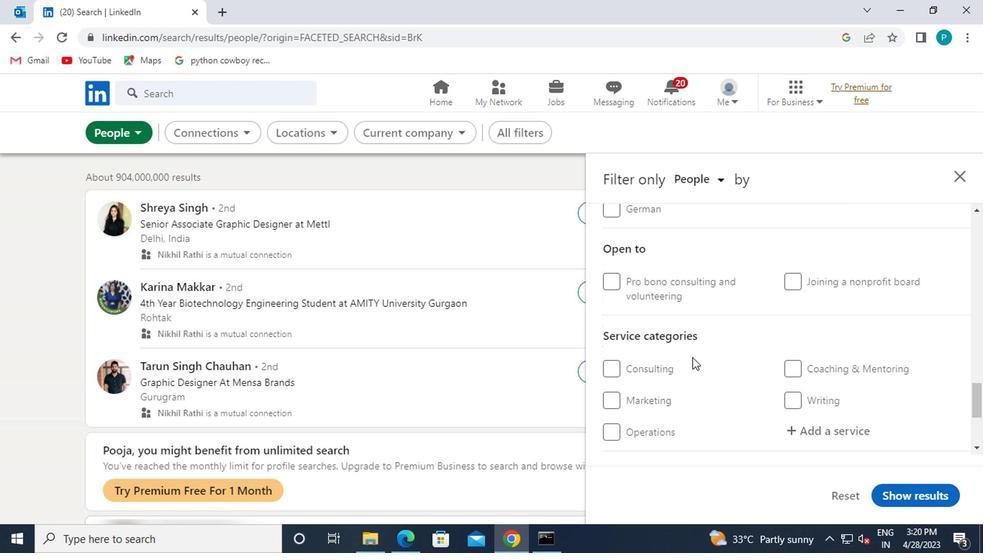 
Action: Mouse moved to (647, 359)
Screenshot: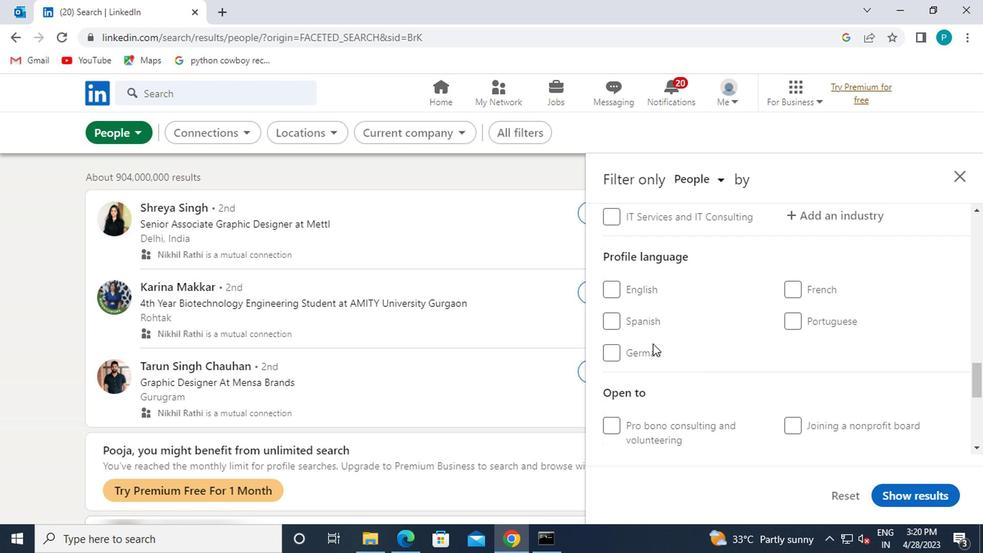 
Action: Mouse pressed left at (647, 359)
Screenshot: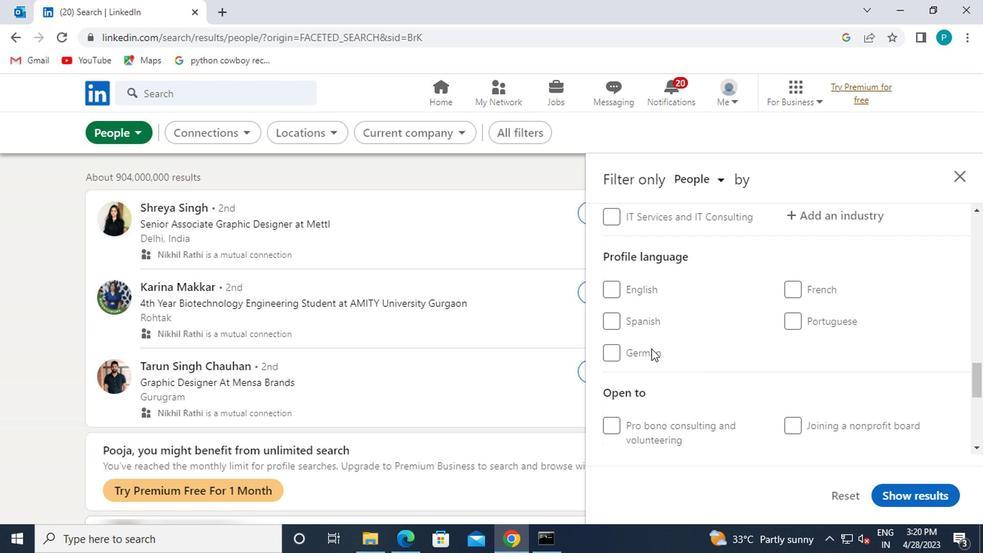 
Action: Mouse moved to (691, 360)
Screenshot: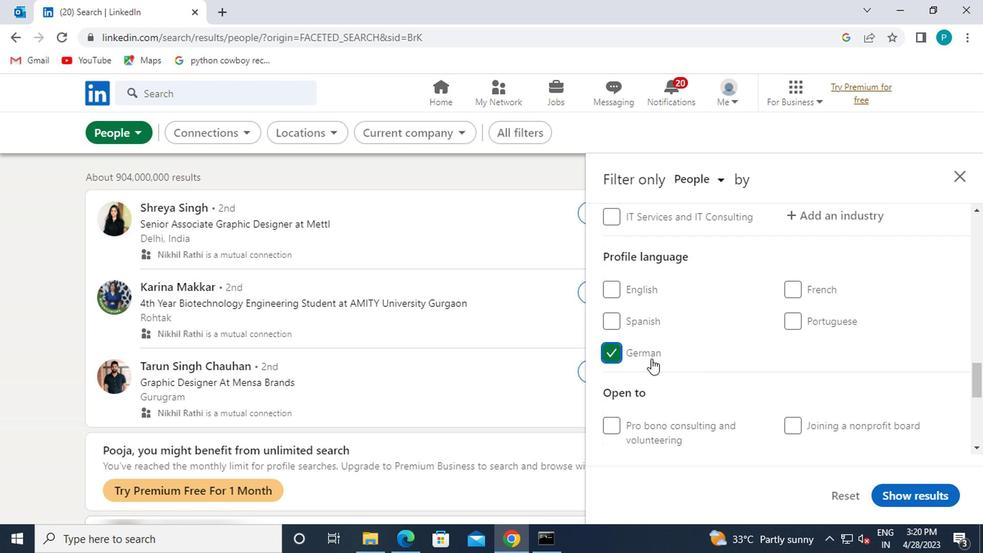 
Action: Mouse scrolled (691, 361) with delta (0, 1)
Screenshot: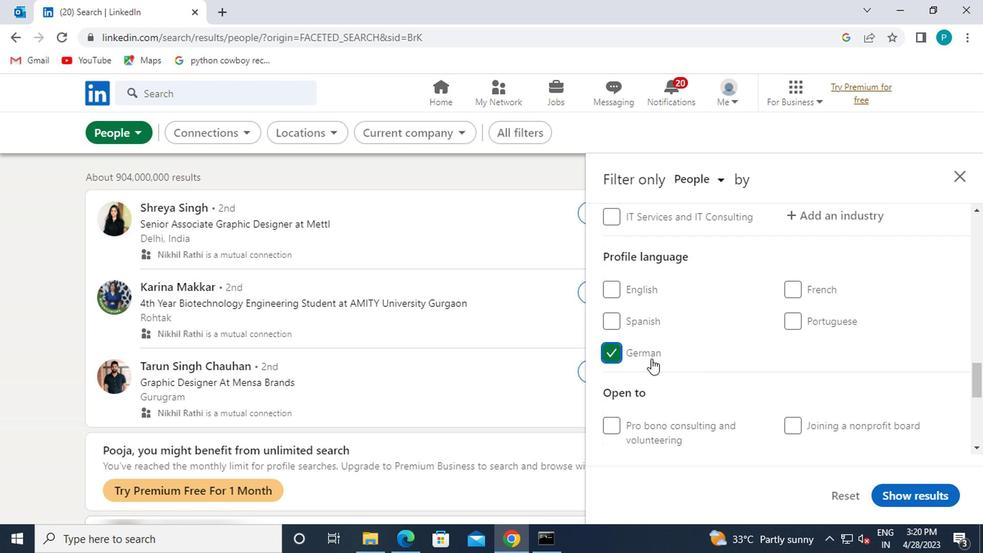 
Action: Mouse moved to (693, 360)
Screenshot: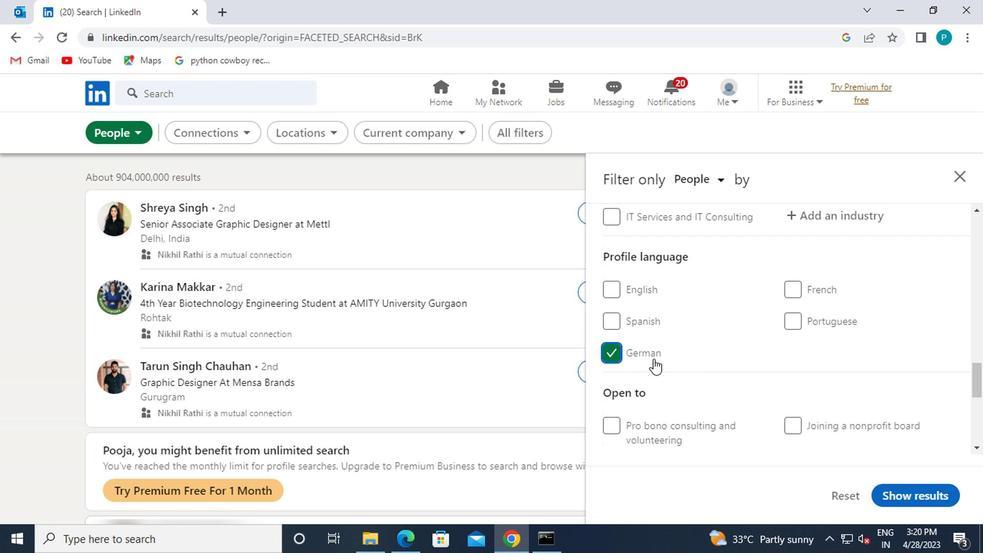 
Action: Mouse scrolled (693, 361) with delta (0, 1)
Screenshot: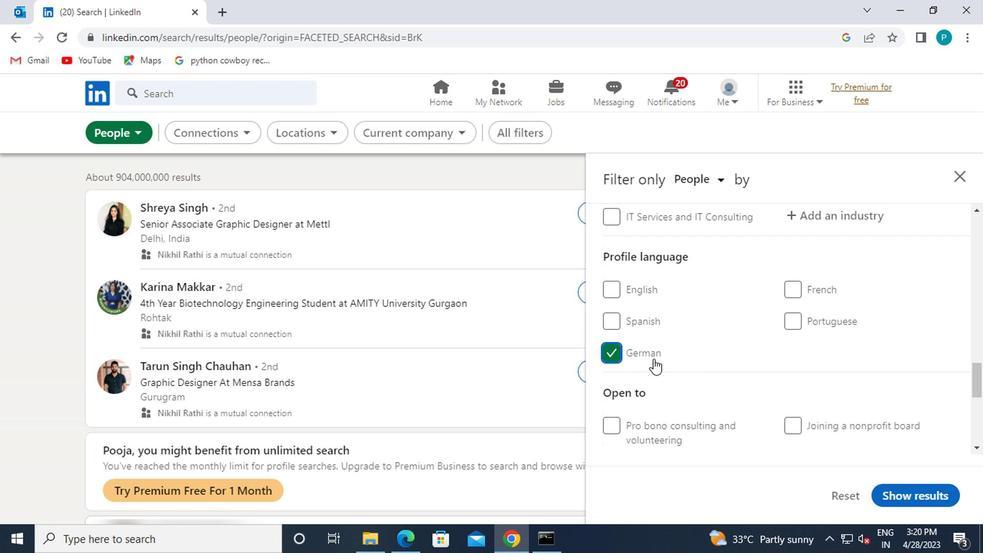 
Action: Mouse moved to (700, 360)
Screenshot: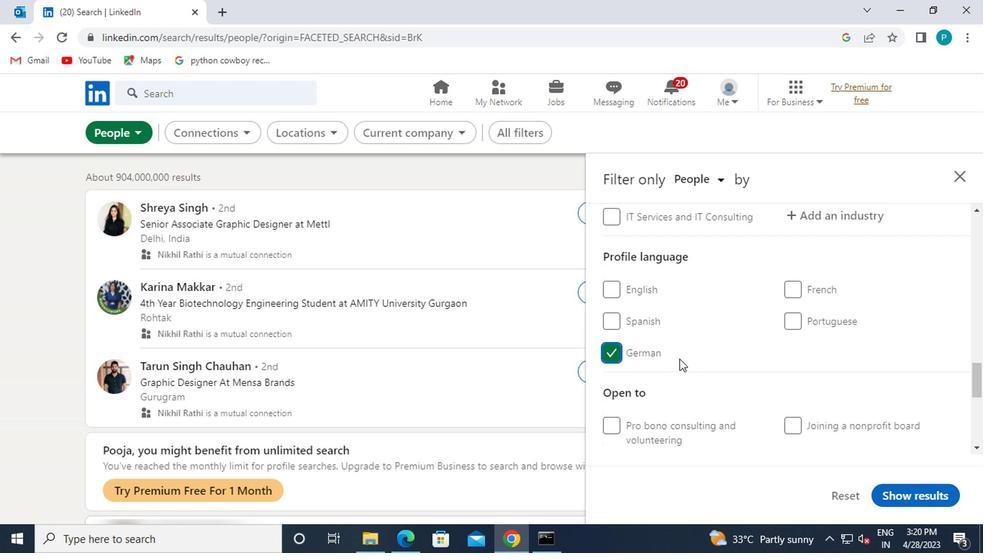 
Action: Mouse scrolled (700, 361) with delta (0, 1)
Screenshot: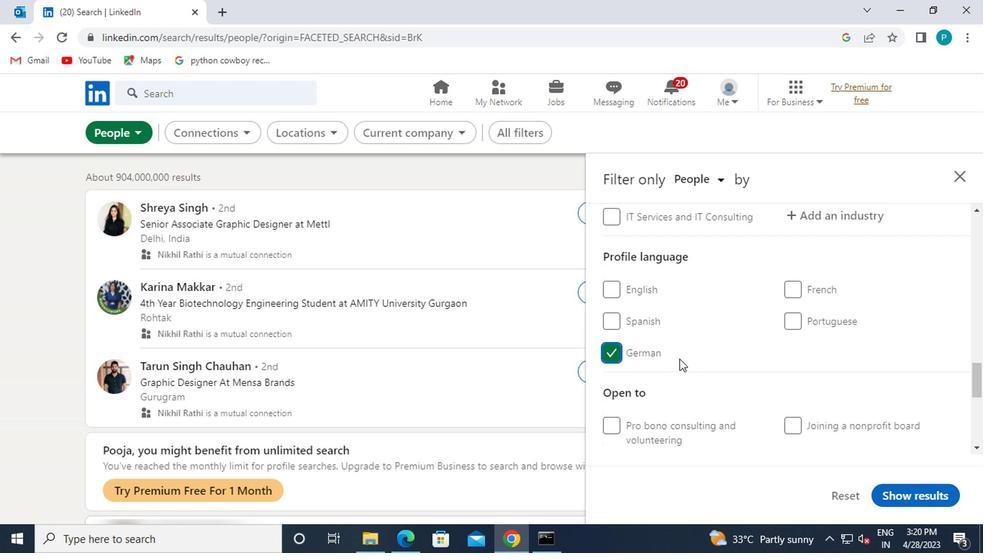 
Action: Mouse moved to (784, 378)
Screenshot: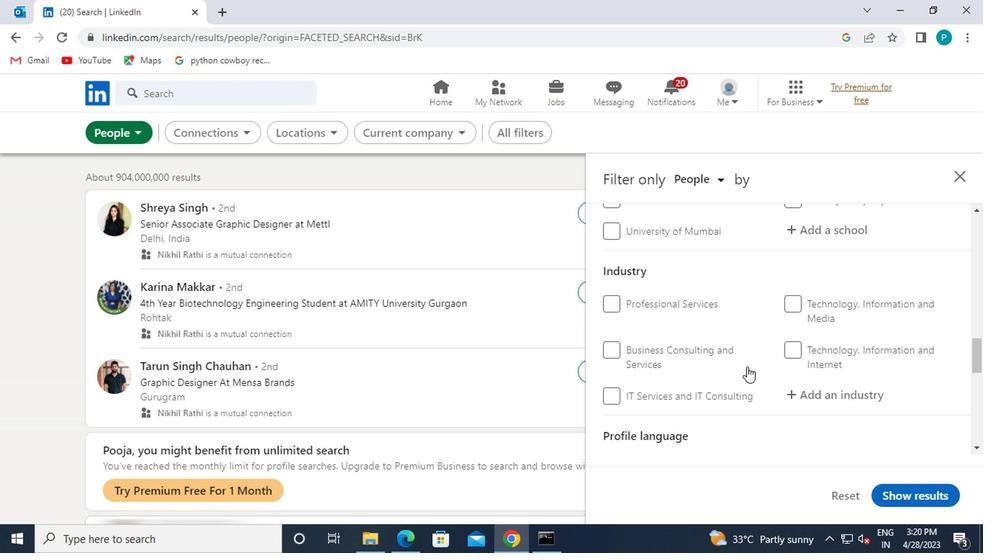 
Action: Mouse scrolled (784, 379) with delta (0, 1)
Screenshot: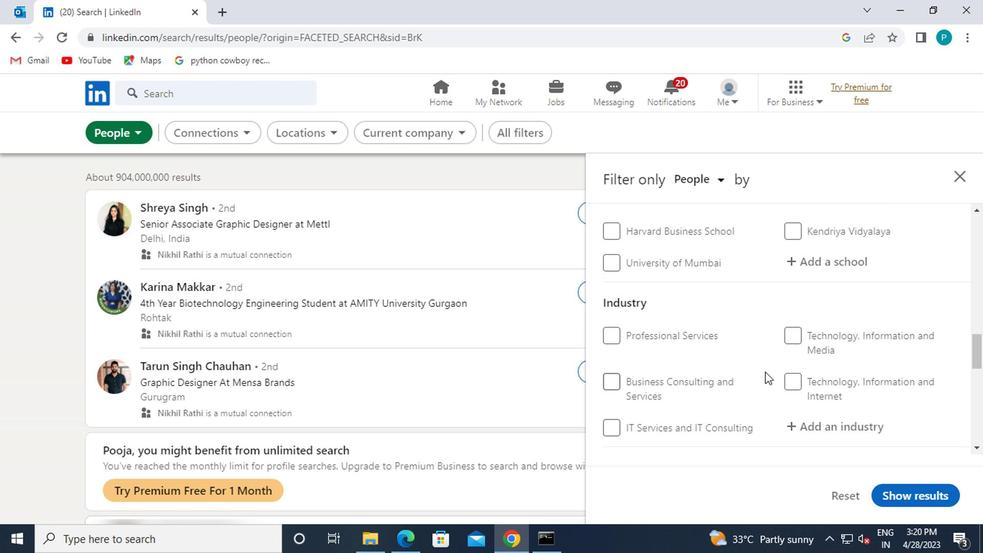 
Action: Mouse scrolled (784, 379) with delta (0, 1)
Screenshot: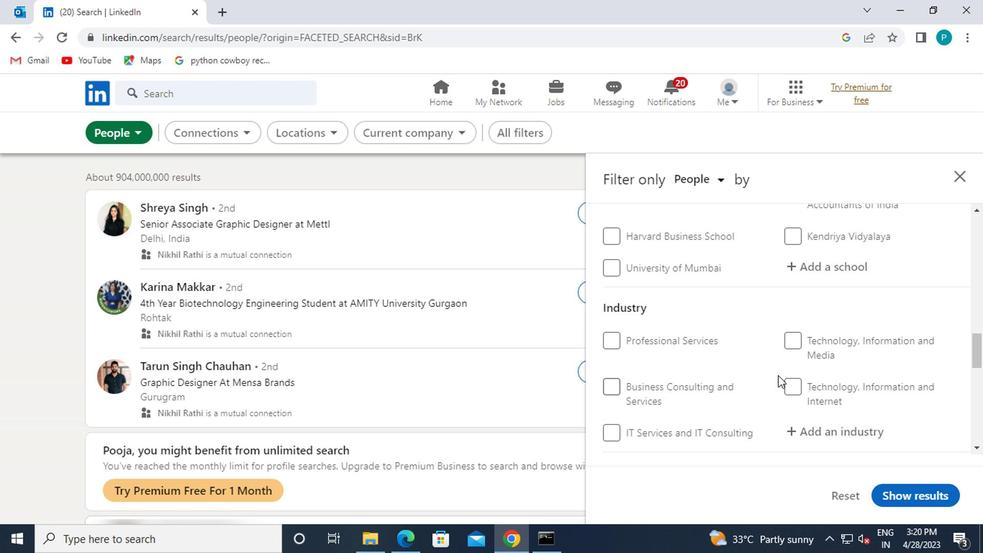 
Action: Mouse moved to (784, 378)
Screenshot: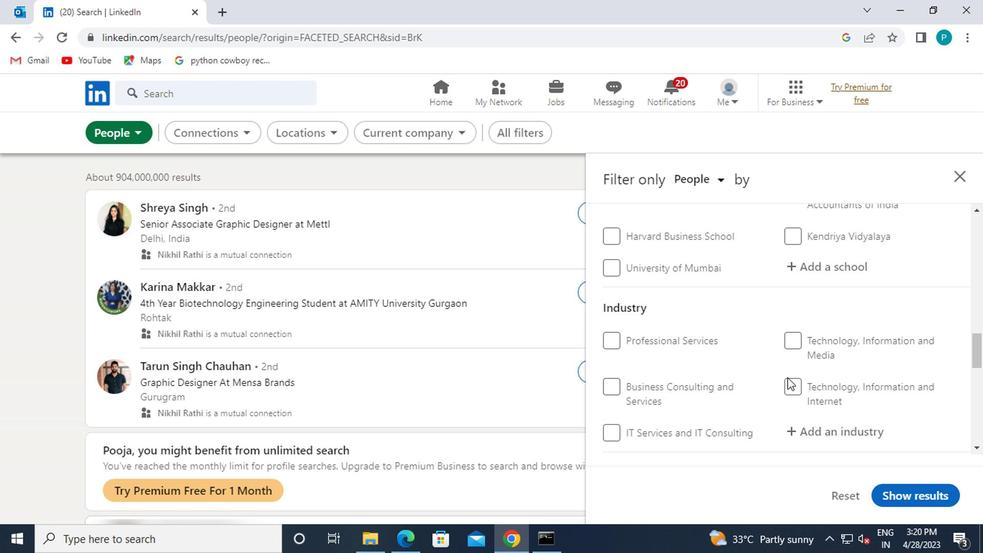 
Action: Mouse scrolled (784, 379) with delta (0, 1)
Screenshot: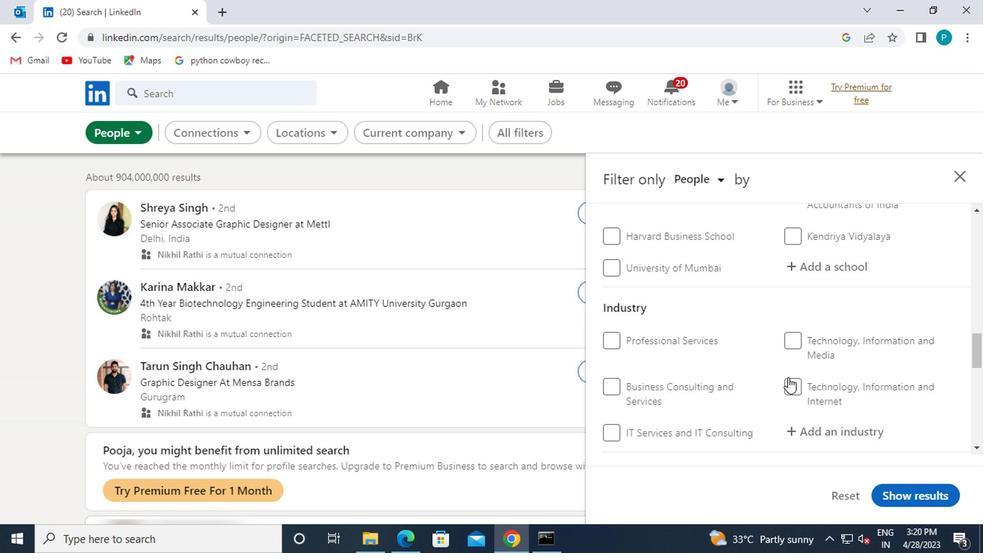 
Action: Mouse scrolled (784, 379) with delta (0, 1)
Screenshot: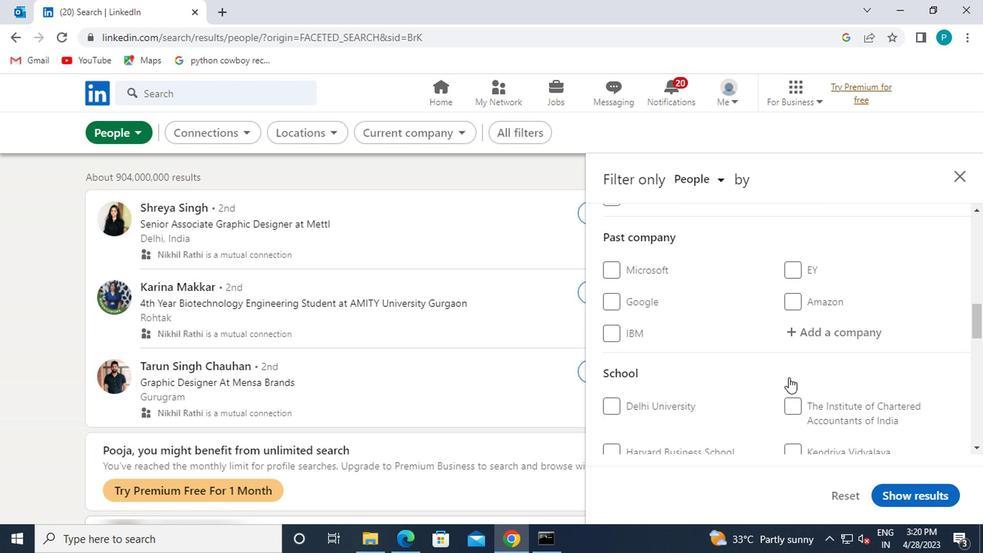 
Action: Mouse scrolled (784, 379) with delta (0, 1)
Screenshot: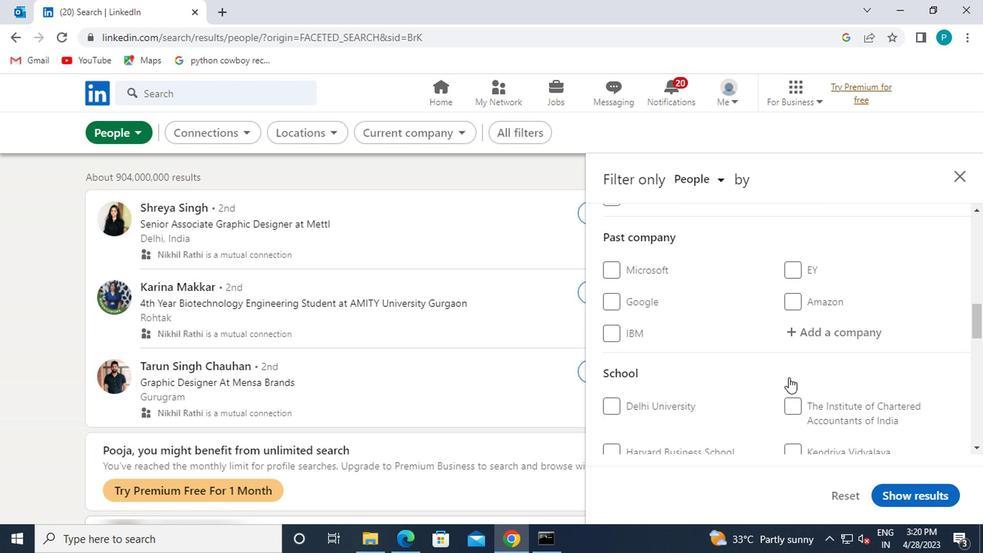 
Action: Mouse moved to (795, 336)
Screenshot: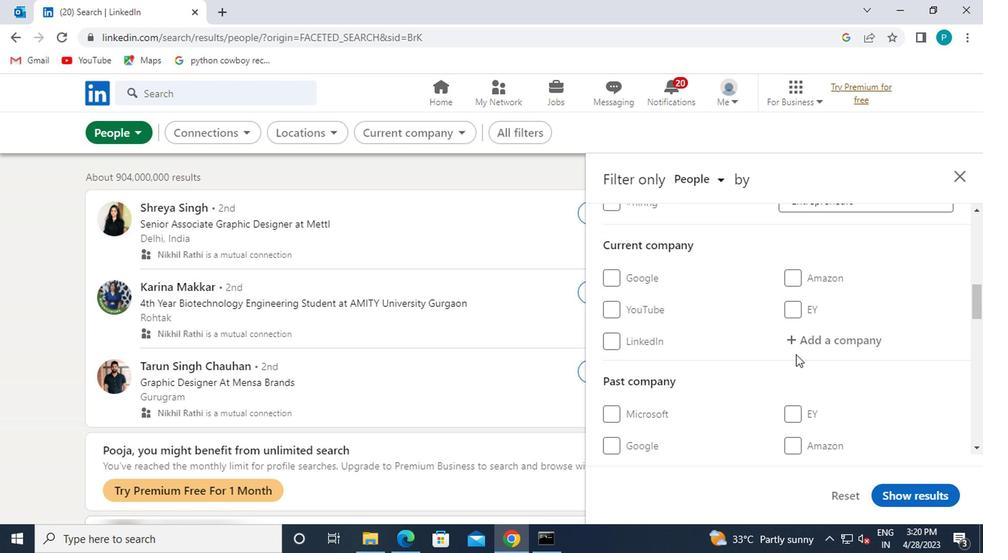 
Action: Mouse pressed left at (795, 336)
Screenshot: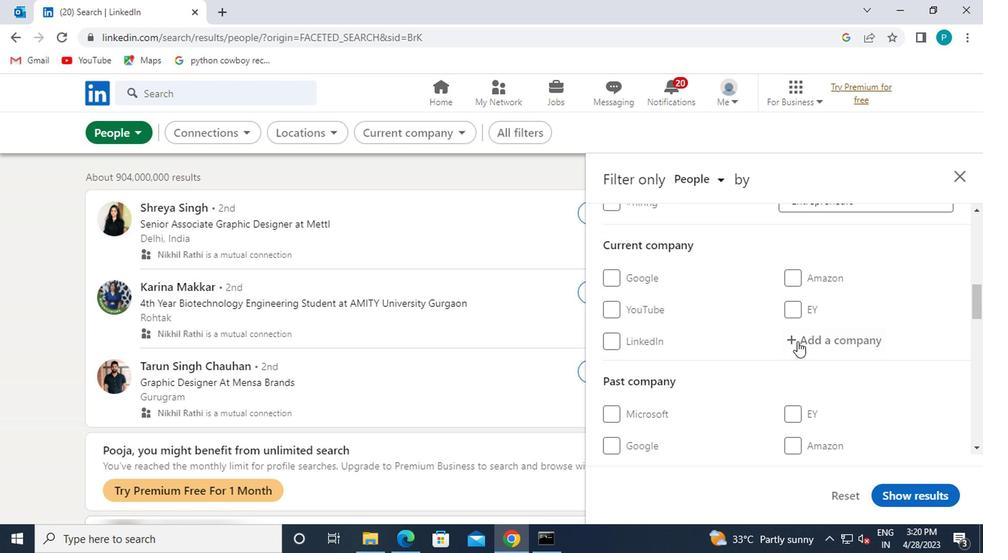 
Action: Key pressed <Key.caps_lock>G<Key.caps_lock>OD
Screenshot: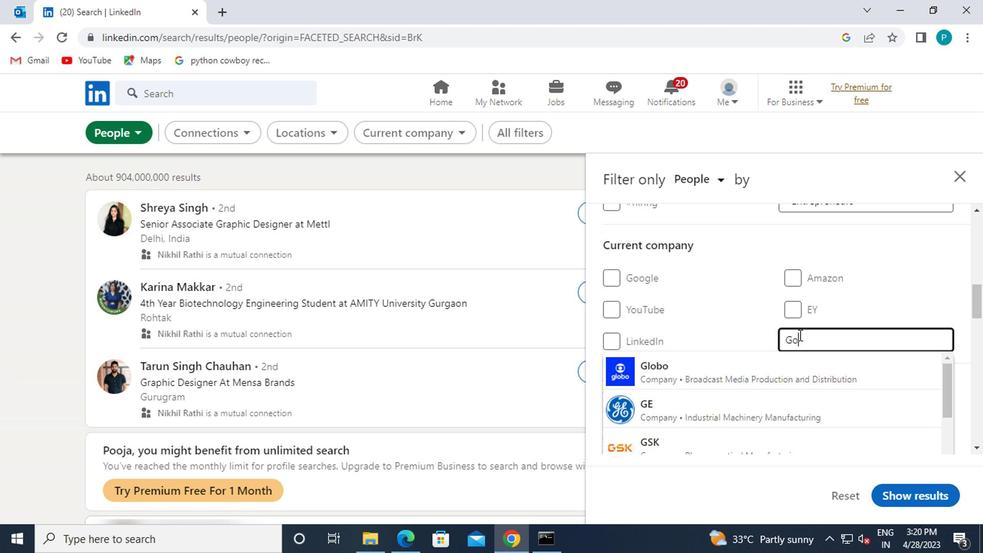 
Action: Mouse moved to (765, 404)
Screenshot: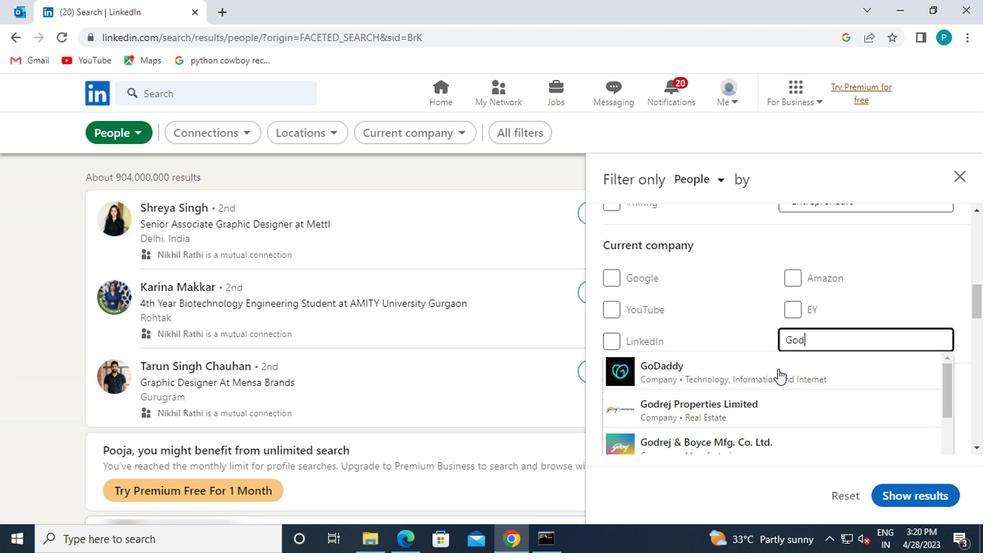 
Action: Mouse pressed left at (765, 404)
Screenshot: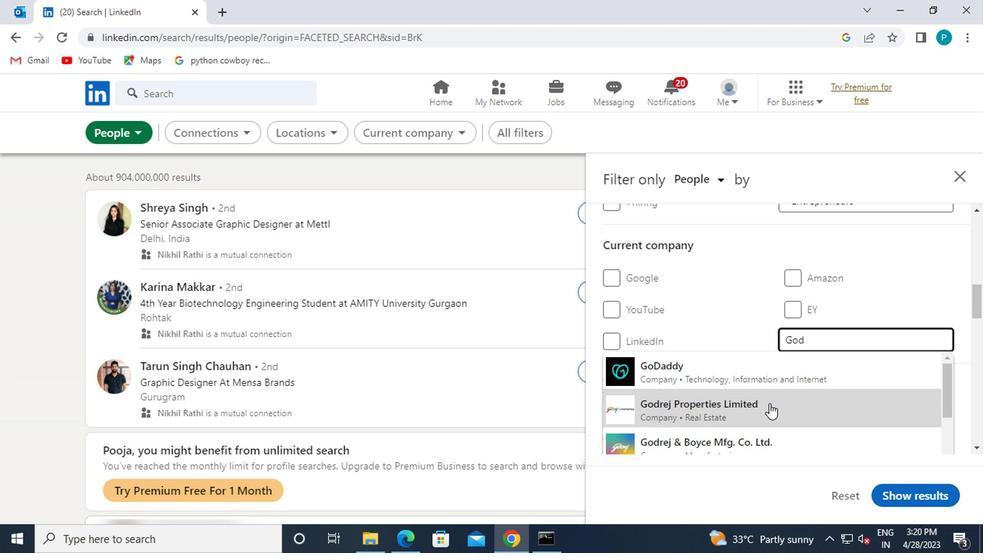 
Action: Mouse moved to (759, 404)
Screenshot: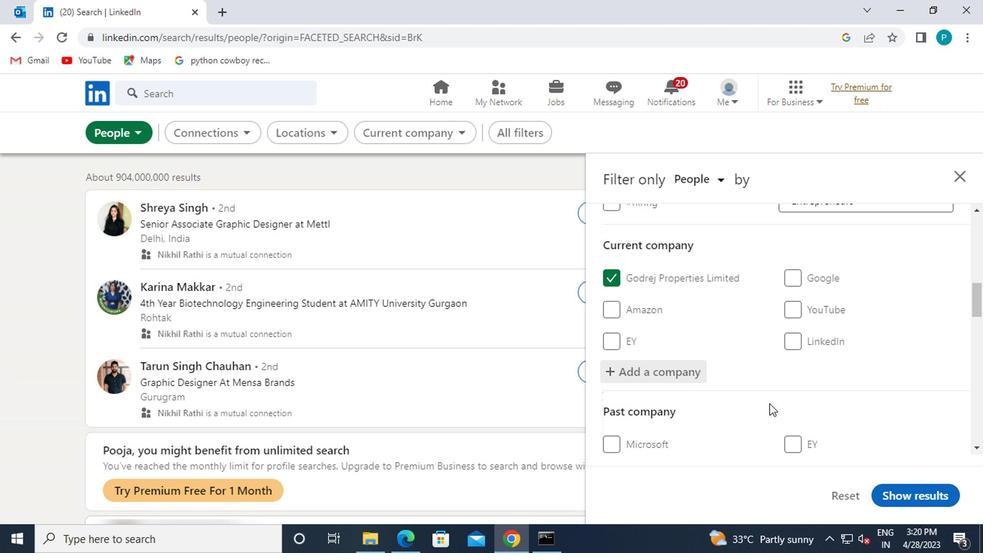 
Action: Mouse scrolled (759, 403) with delta (0, -1)
Screenshot: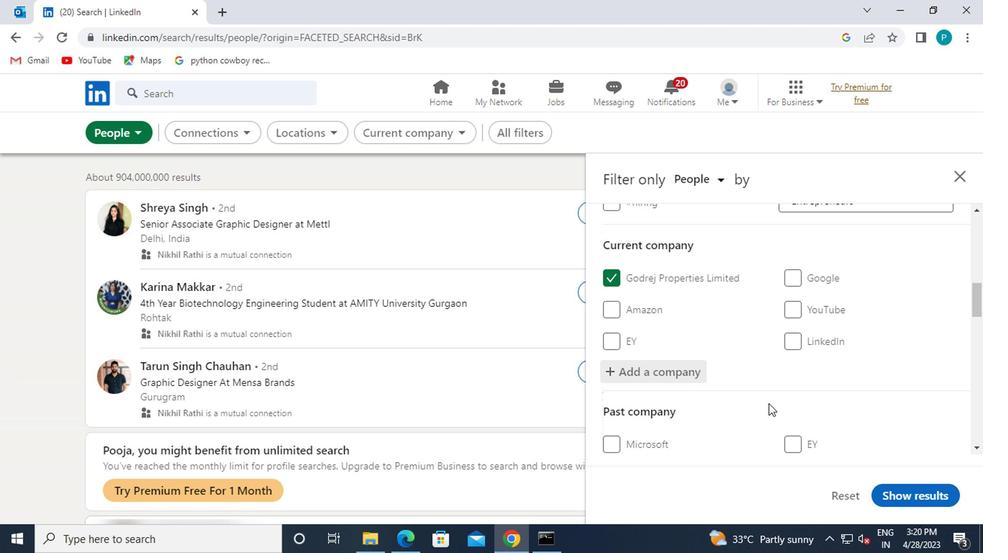 
Action: Mouse scrolled (759, 403) with delta (0, -1)
Screenshot: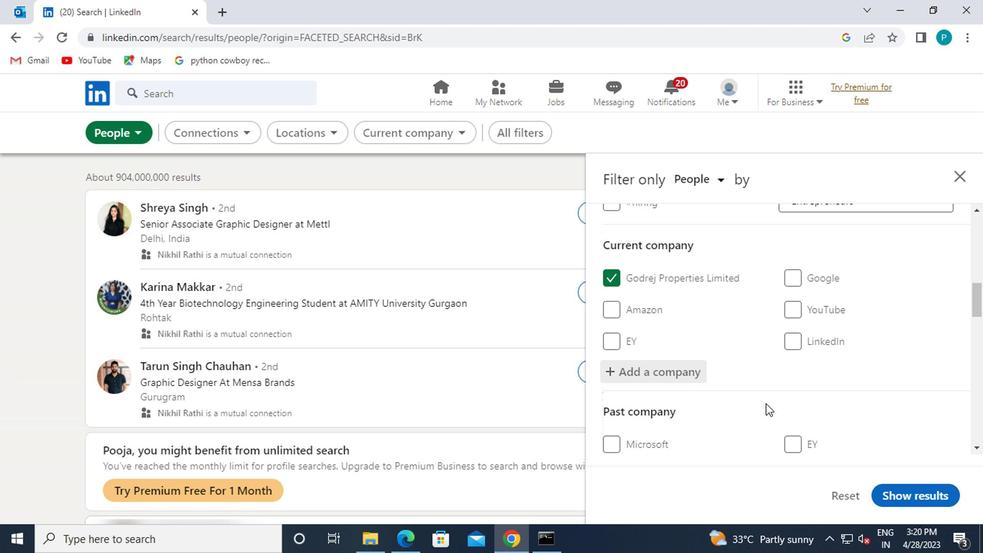 
Action: Mouse scrolled (759, 403) with delta (0, -1)
Screenshot: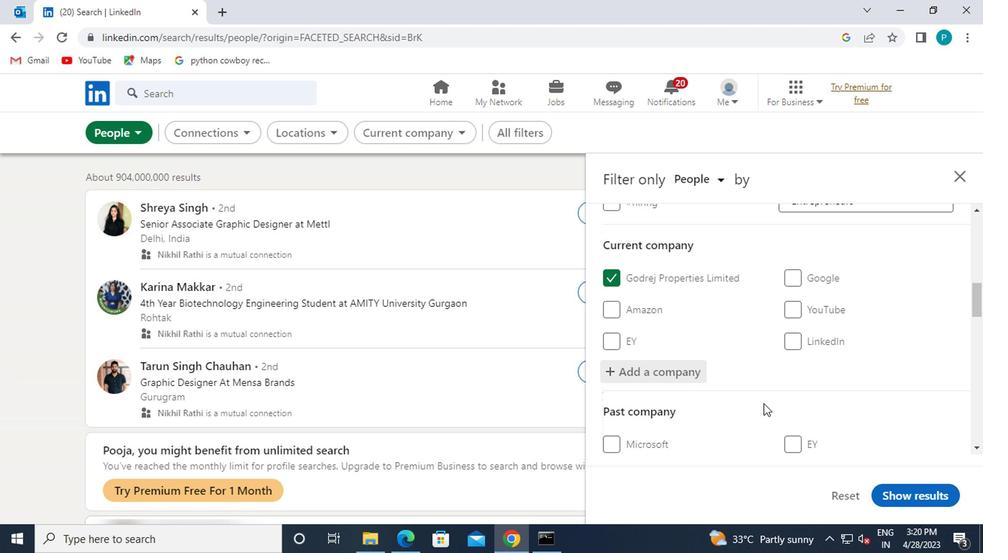 
Action: Mouse moved to (759, 404)
Screenshot: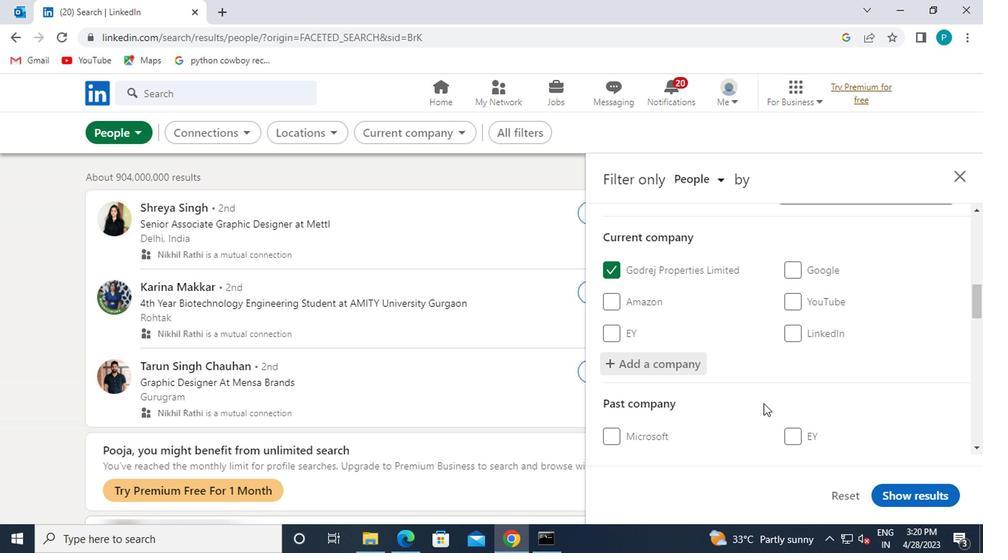 
Action: Mouse scrolled (759, 404) with delta (0, 0)
Screenshot: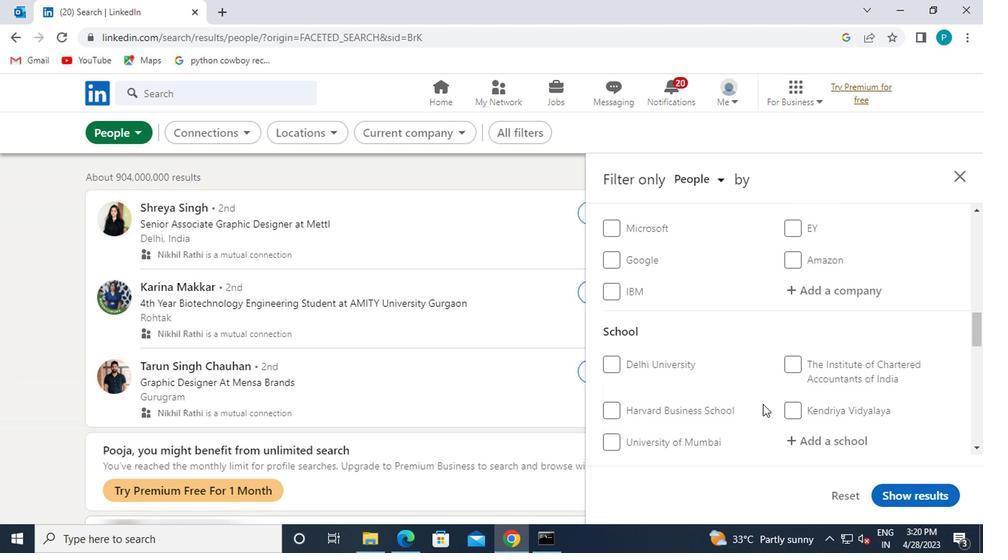 
Action: Mouse moved to (811, 372)
Screenshot: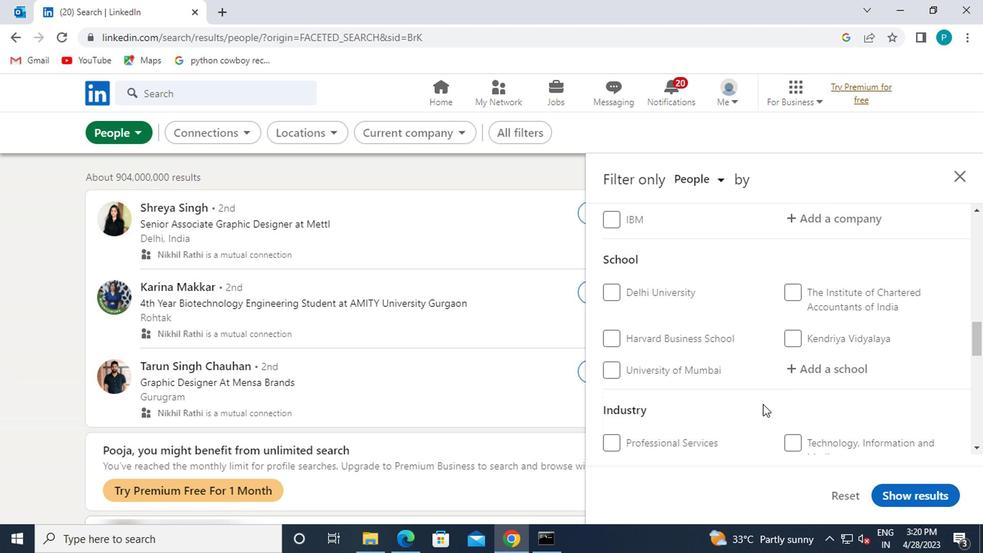 
Action: Mouse pressed left at (811, 372)
Screenshot: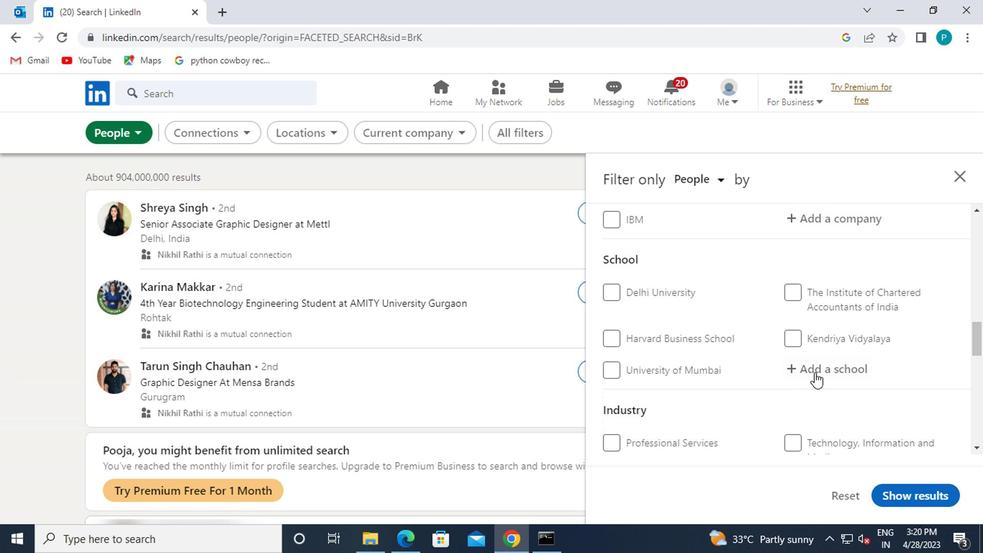 
Action: Mouse moved to (812, 371)
Screenshot: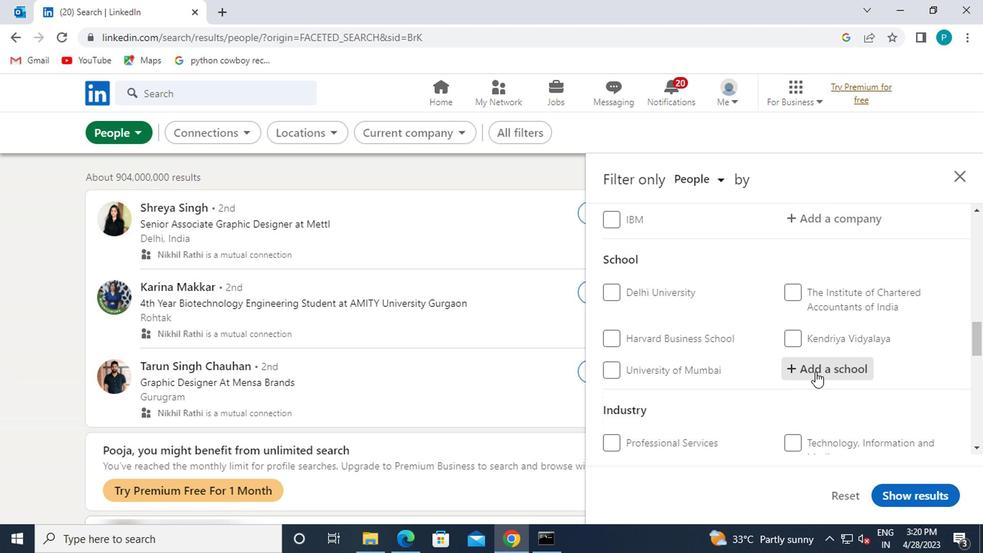 
Action: Key pressed <Key.caps_lock>M.S.<Key.space>R
Screenshot: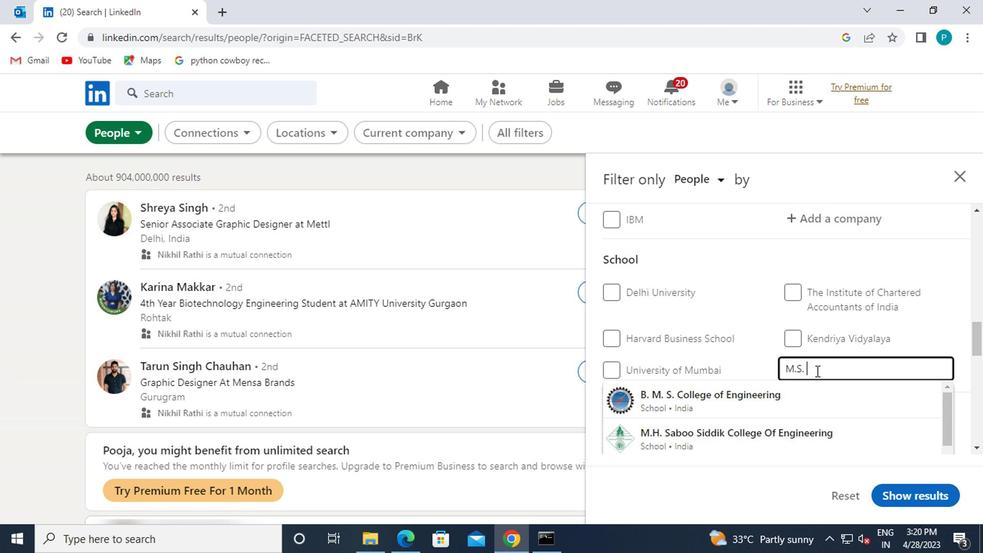 
Action: Mouse moved to (807, 401)
Screenshot: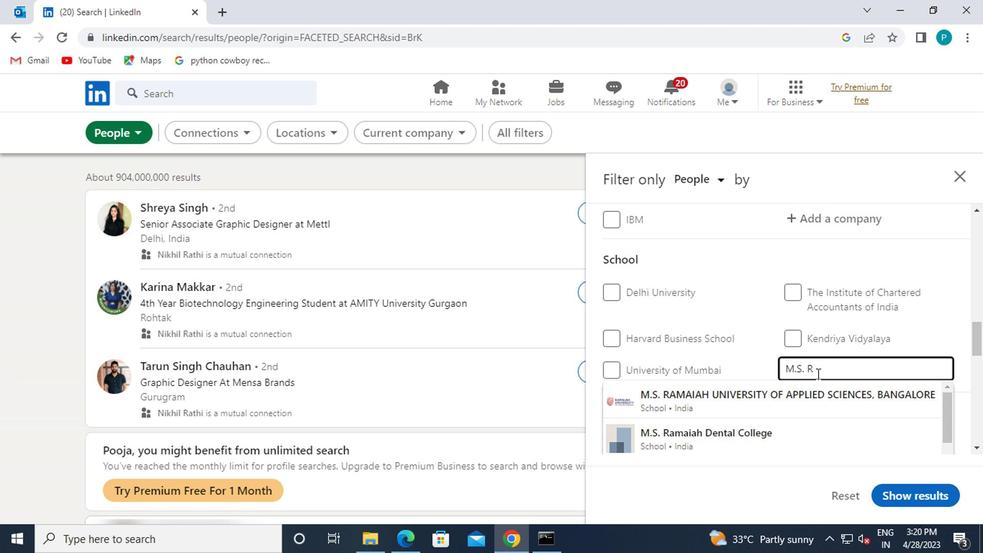 
Action: Mouse scrolled (807, 400) with delta (0, 0)
Screenshot: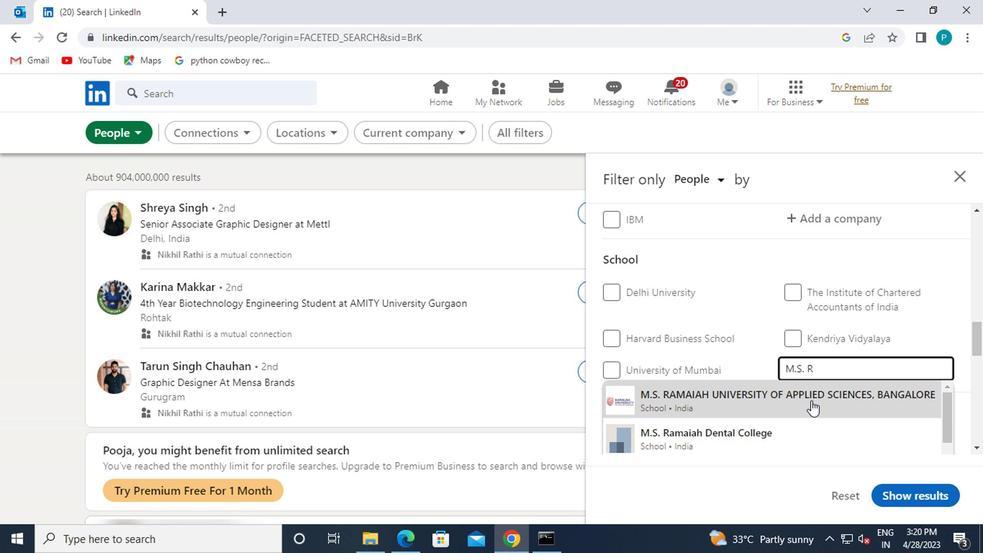 
Action: Mouse moved to (805, 436)
Screenshot: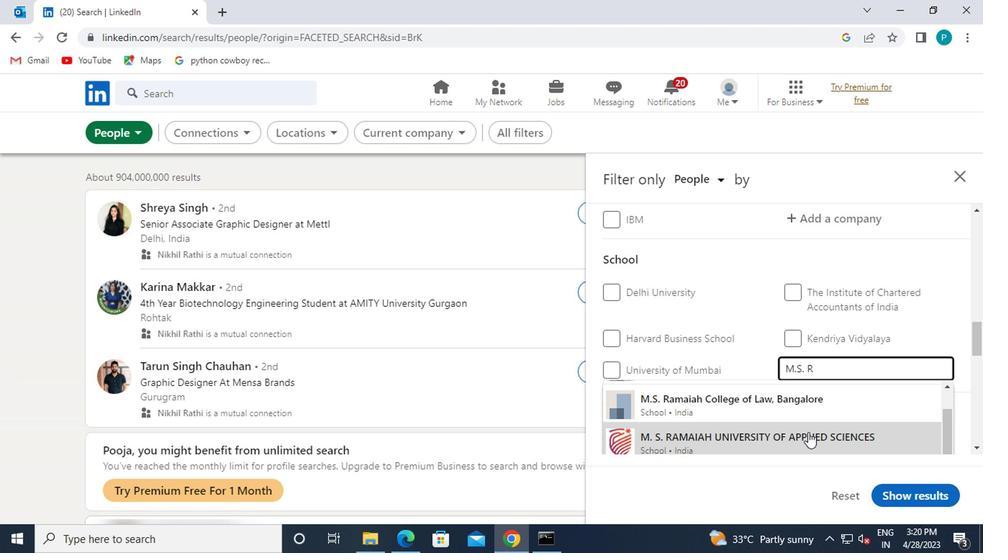 
Action: Mouse pressed left at (805, 436)
Screenshot: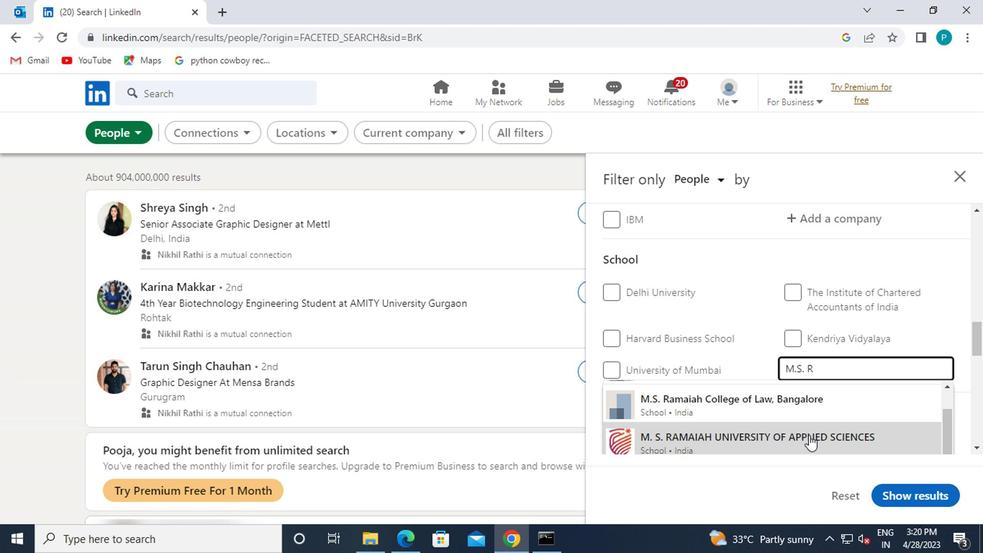 
Action: Mouse moved to (773, 405)
Screenshot: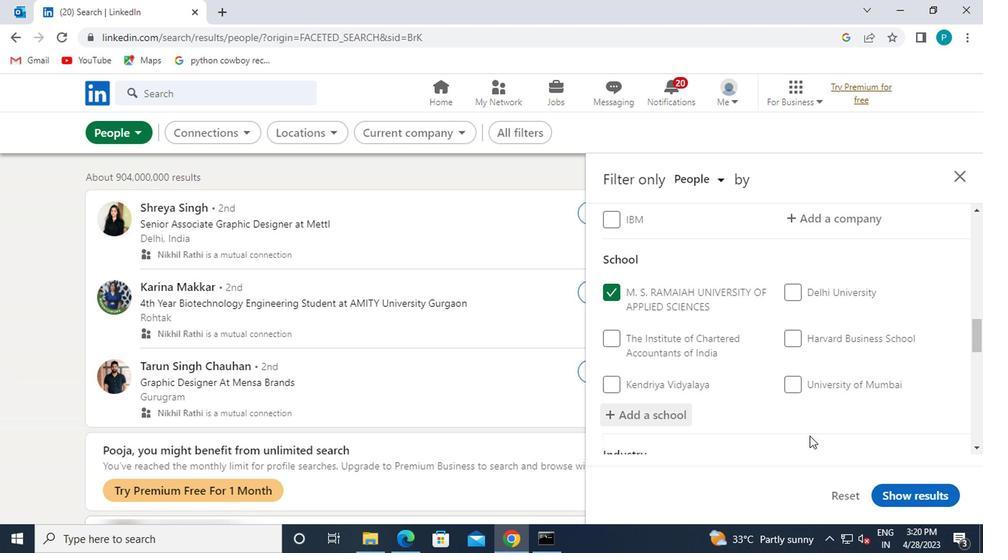 
Action: Mouse scrolled (773, 404) with delta (0, -1)
Screenshot: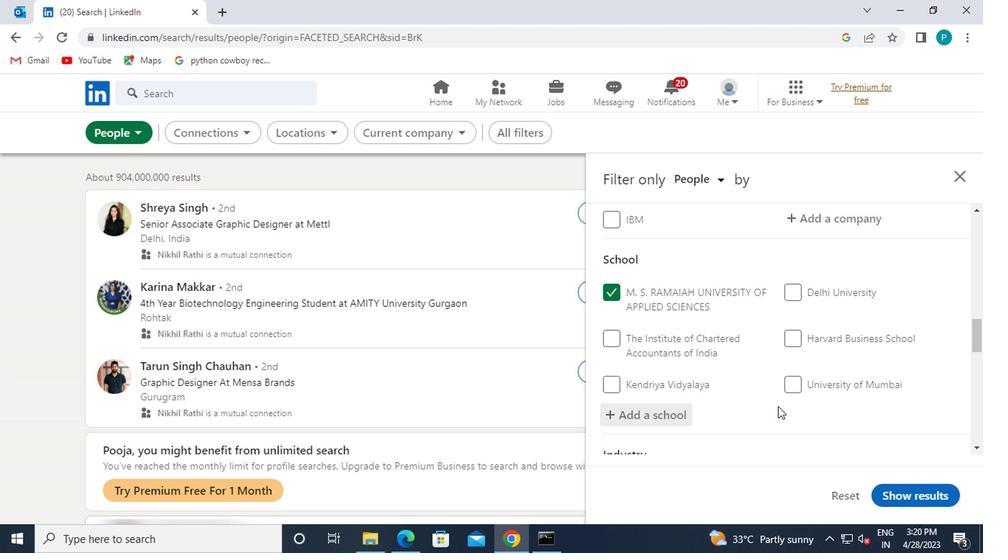 
Action: Mouse scrolled (773, 404) with delta (0, -1)
Screenshot: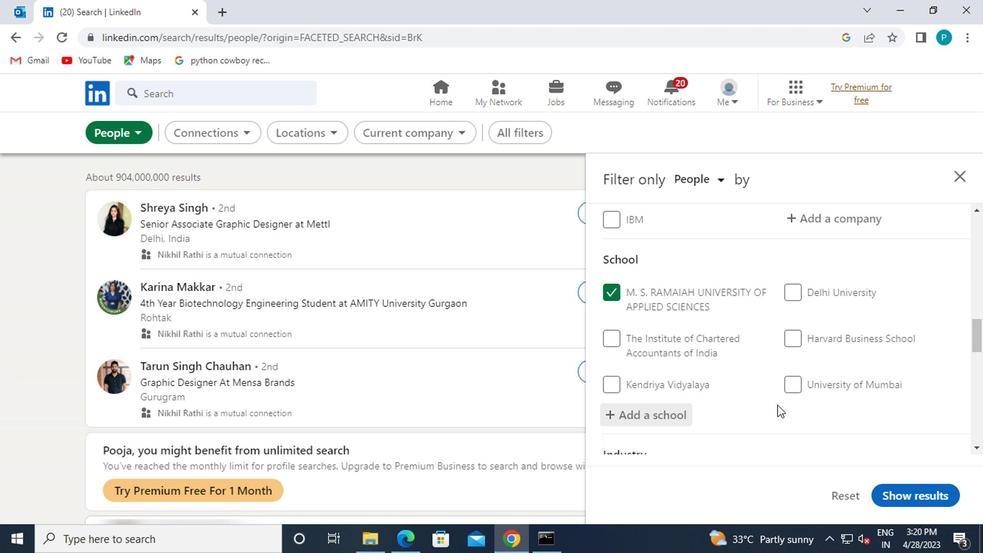 
Action: Mouse moved to (835, 427)
Screenshot: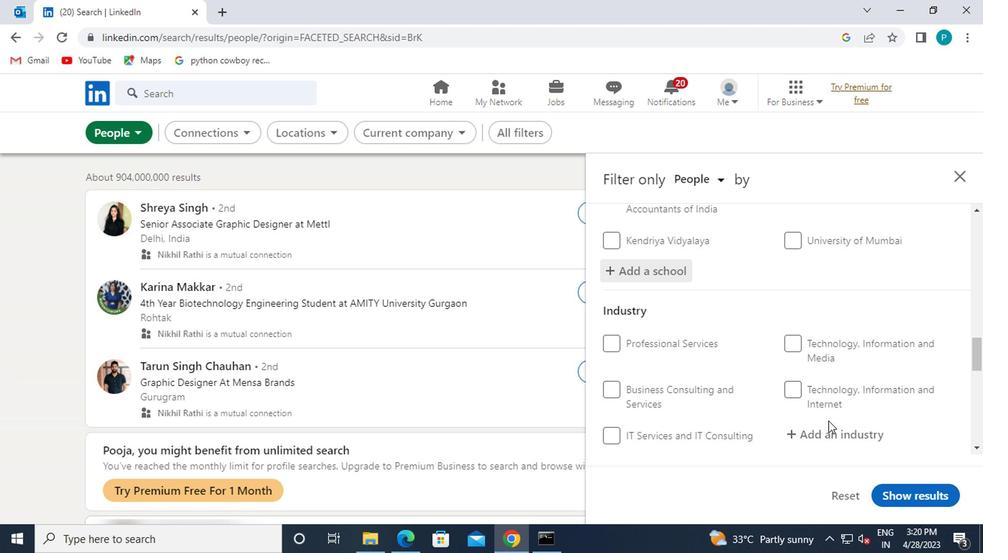 
Action: Mouse pressed left at (835, 427)
Screenshot: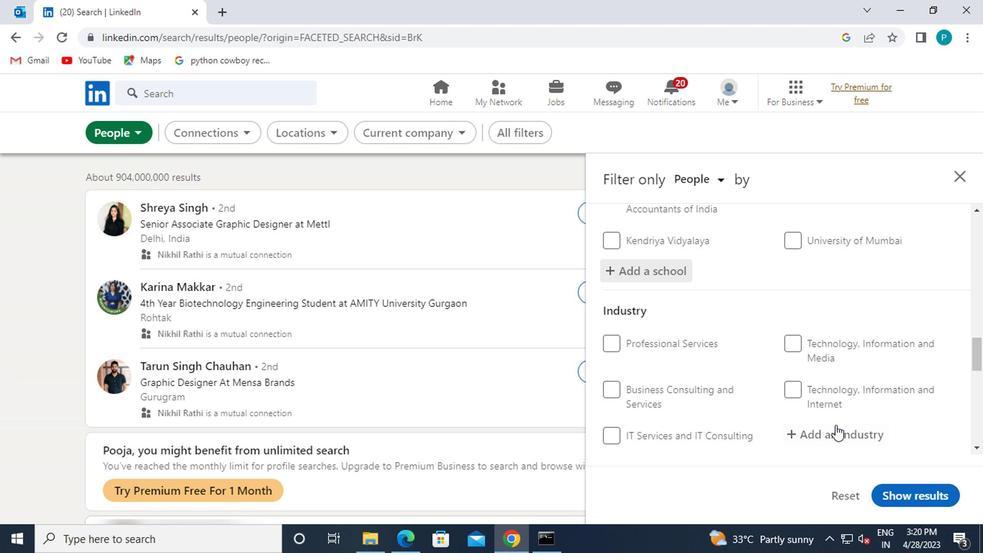 
Action: Key pressed <Key.caps_lock>F<Key.caps_lock>AMIL
Screenshot: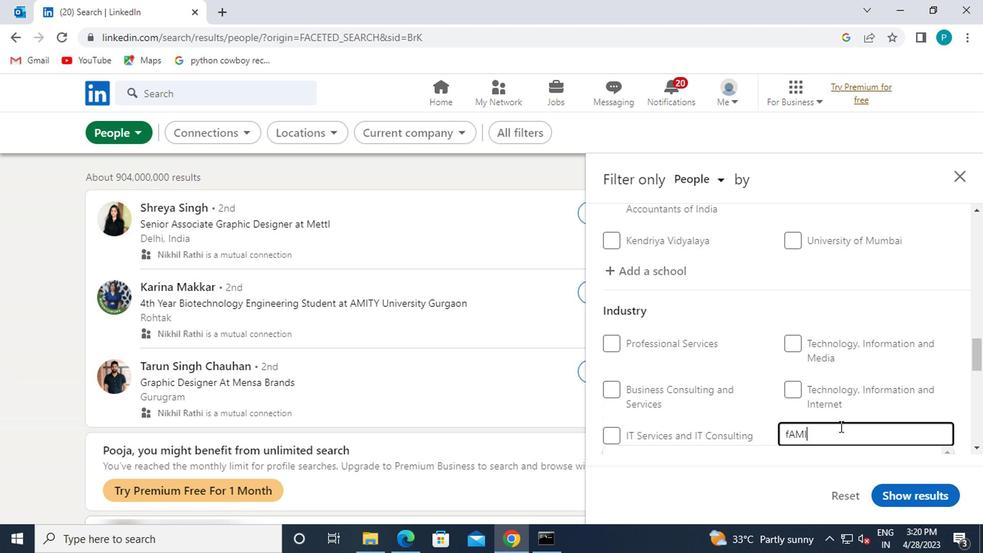 
Action: Mouse moved to (792, 399)
Screenshot: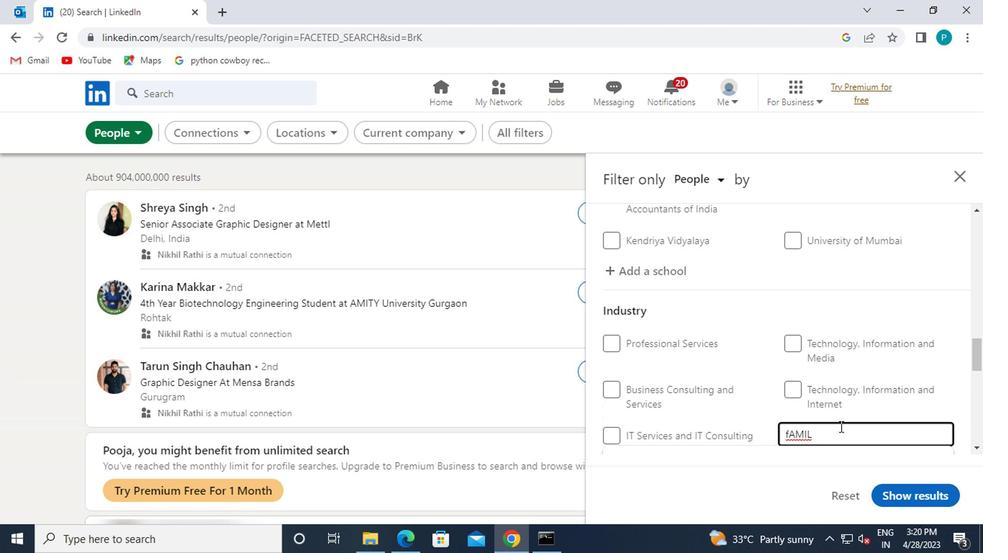 
Action: Mouse scrolled (792, 398) with delta (0, 0)
Screenshot: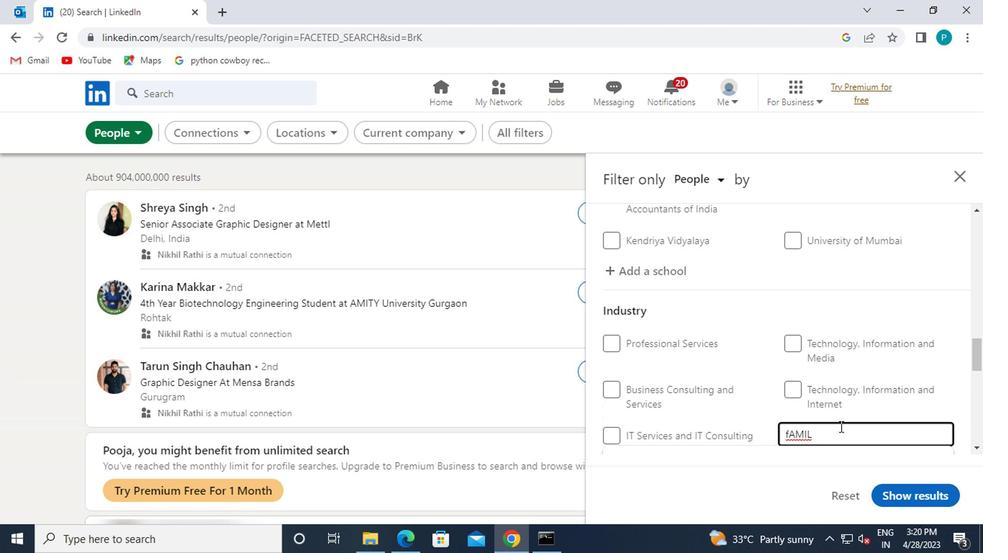 
Action: Mouse moved to (775, 406)
Screenshot: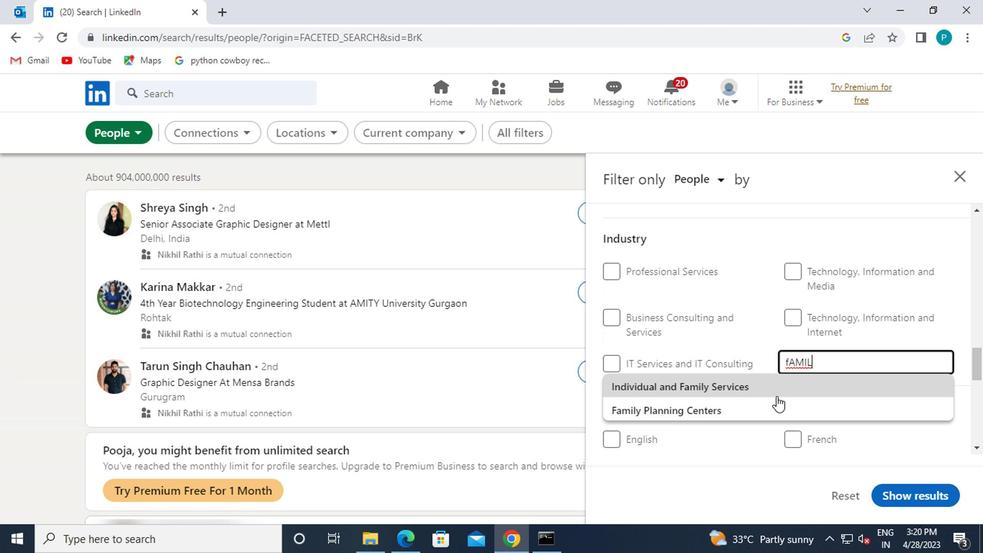 
Action: Mouse pressed left at (775, 406)
Screenshot: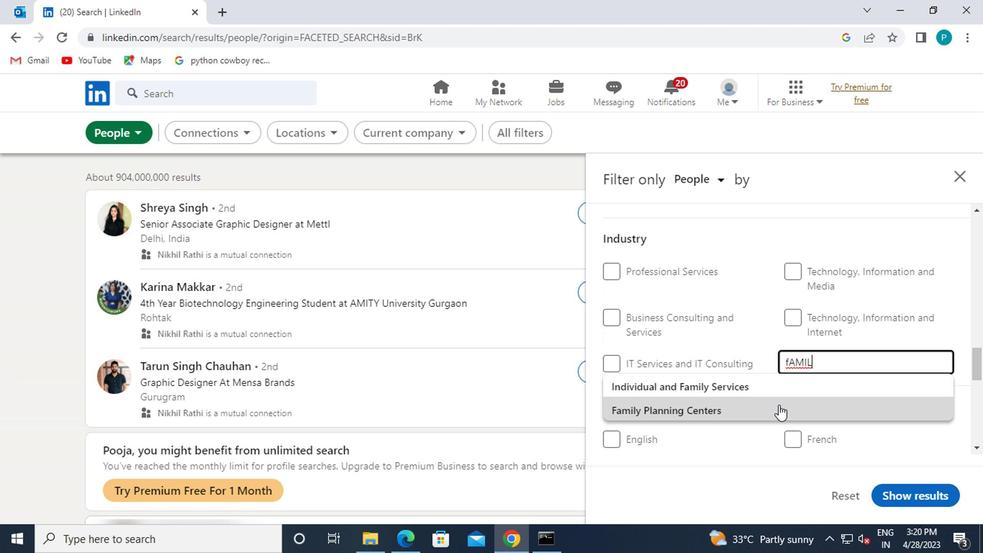 
Action: Mouse moved to (736, 378)
Screenshot: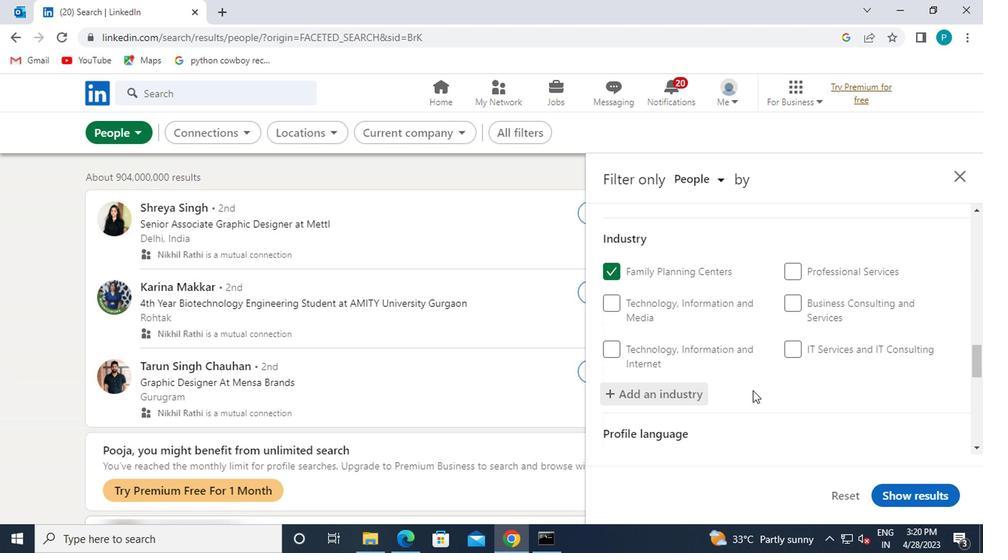 
Action: Mouse scrolled (736, 377) with delta (0, 0)
Screenshot: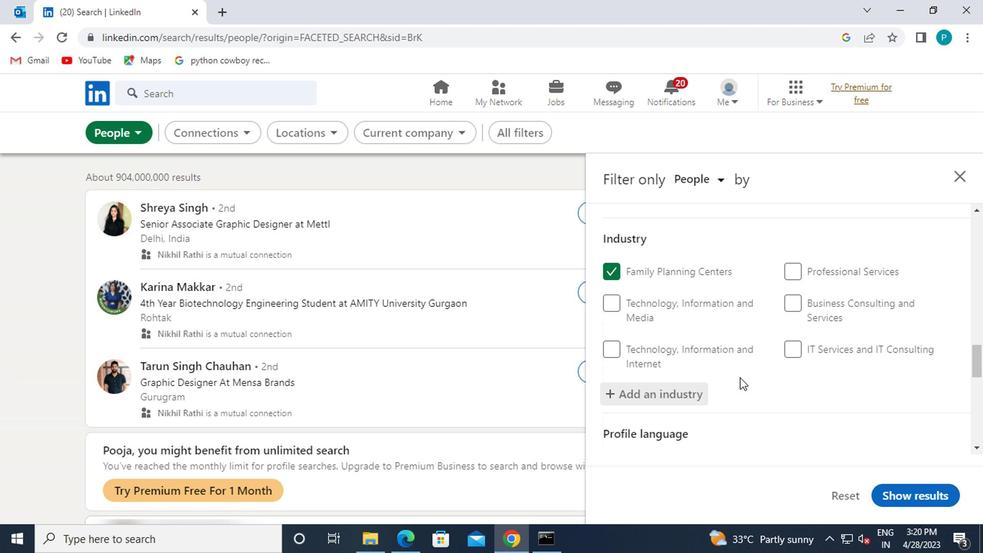 
Action: Mouse scrolled (736, 377) with delta (0, 0)
Screenshot: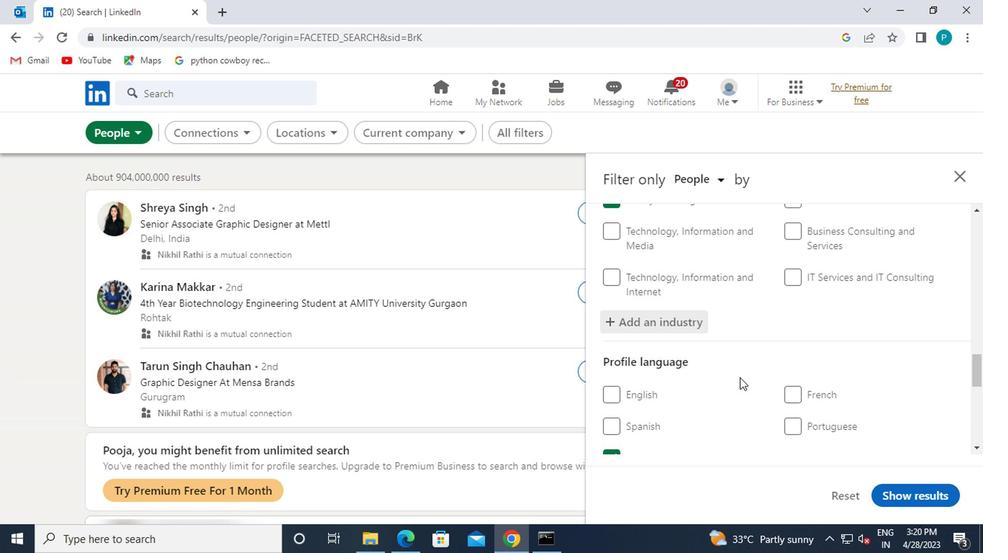 
Action: Mouse scrolled (736, 377) with delta (0, 0)
Screenshot: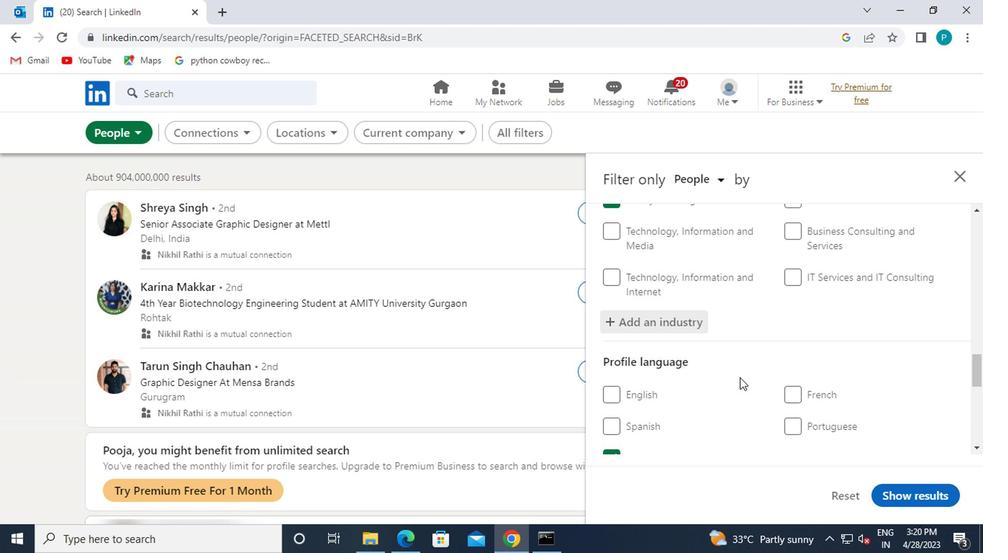 
Action: Mouse moved to (828, 404)
Screenshot: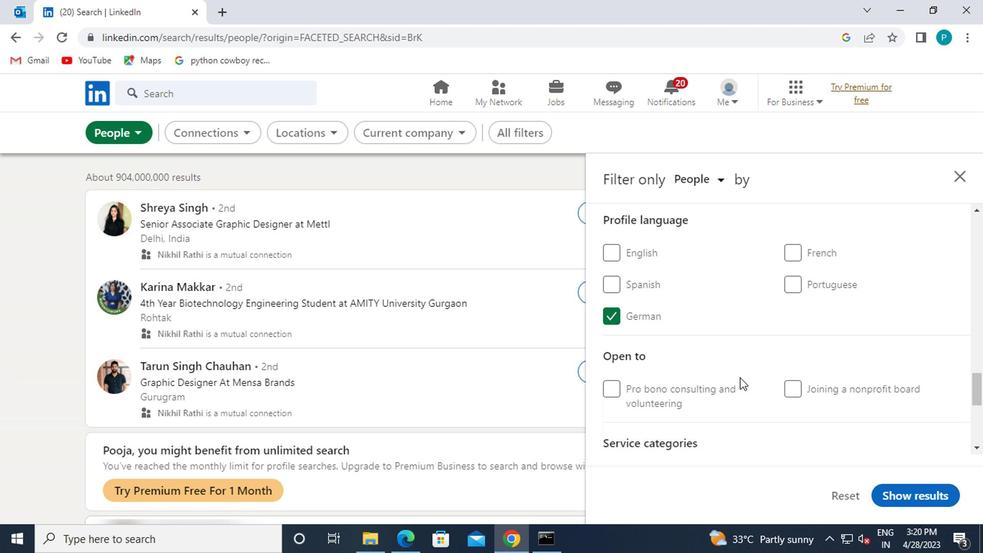 
Action: Mouse scrolled (828, 403) with delta (0, -1)
Screenshot: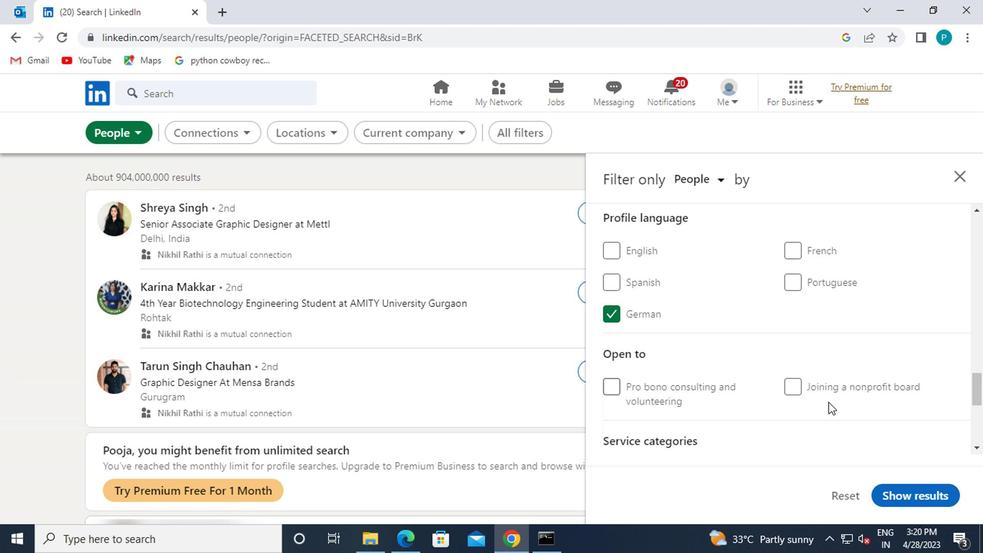 
Action: Mouse scrolled (828, 403) with delta (0, -1)
Screenshot: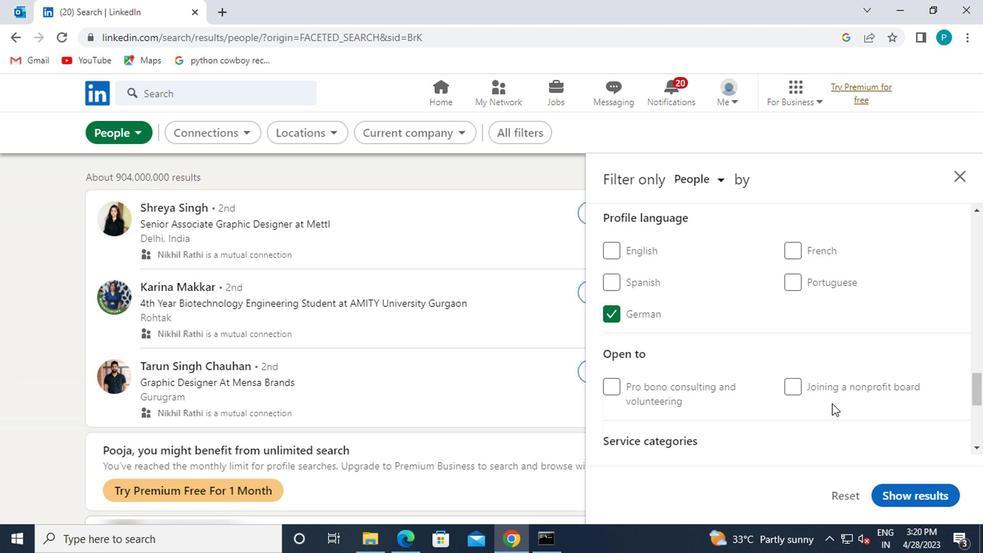
Action: Mouse moved to (825, 396)
Screenshot: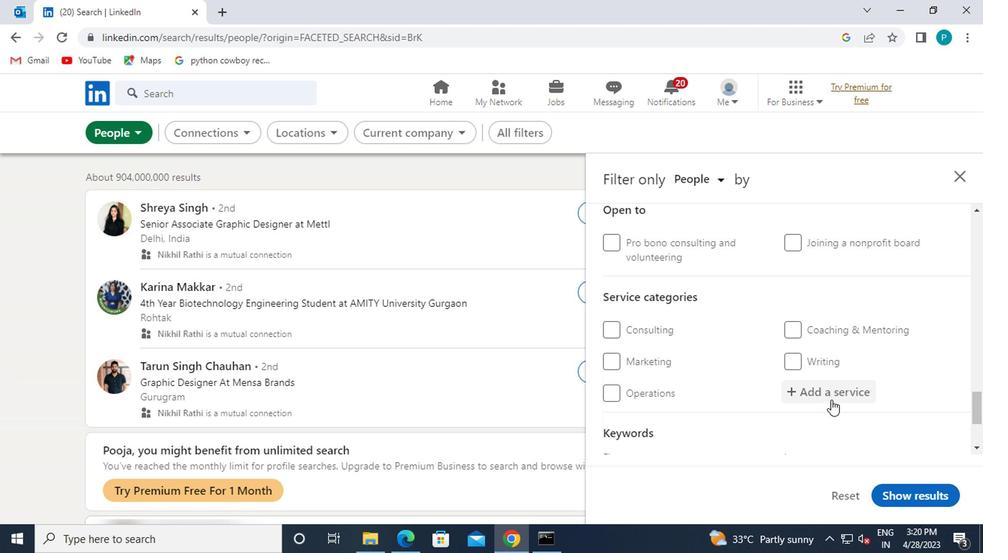 
Action: Mouse pressed left at (825, 396)
Screenshot: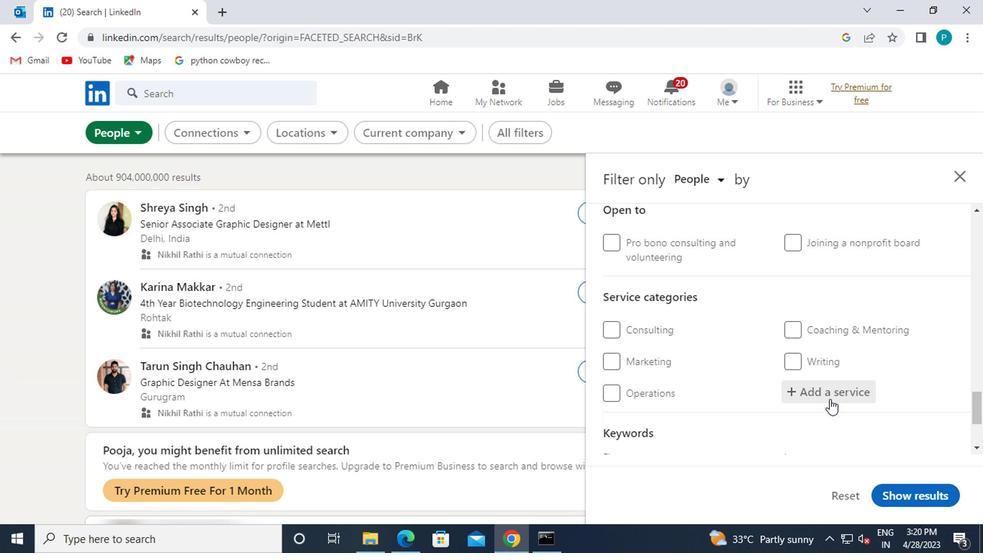 
Action: Mouse moved to (825, 395)
Screenshot: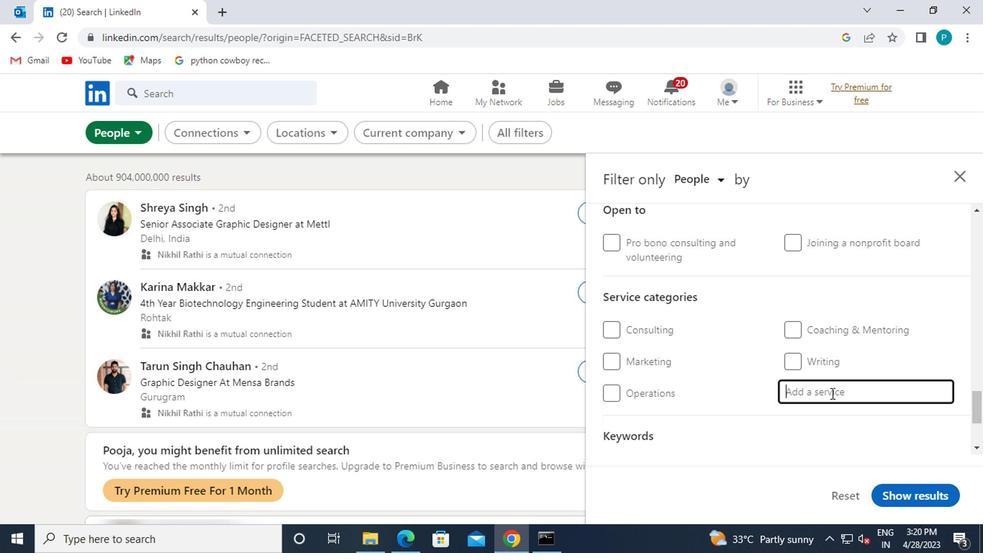 
Action: Key pressed <Key.caps_lock>G<Key.caps_lock>RANT
Screenshot: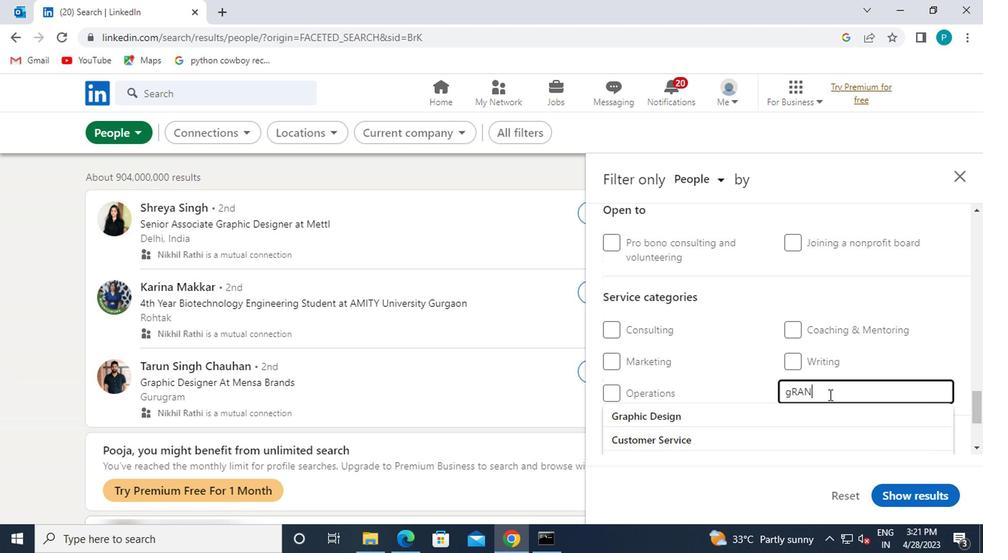 
Action: Mouse moved to (816, 411)
Screenshot: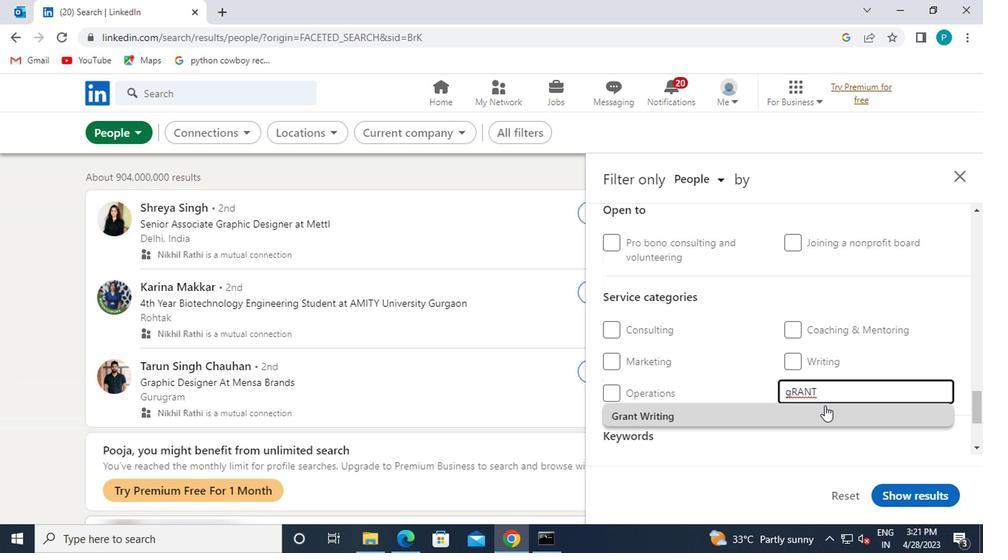 
Action: Mouse pressed left at (816, 411)
Screenshot: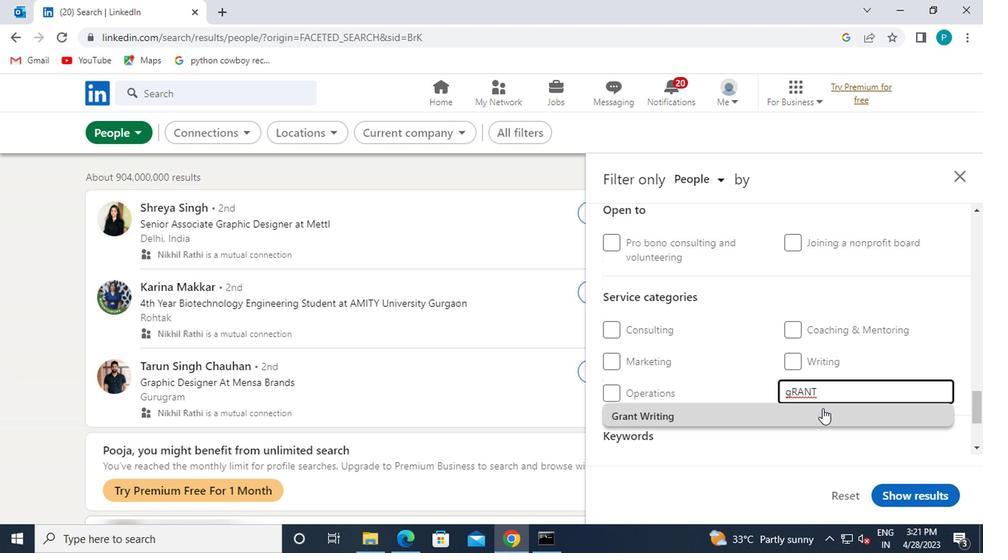 
Action: Mouse moved to (785, 412)
Screenshot: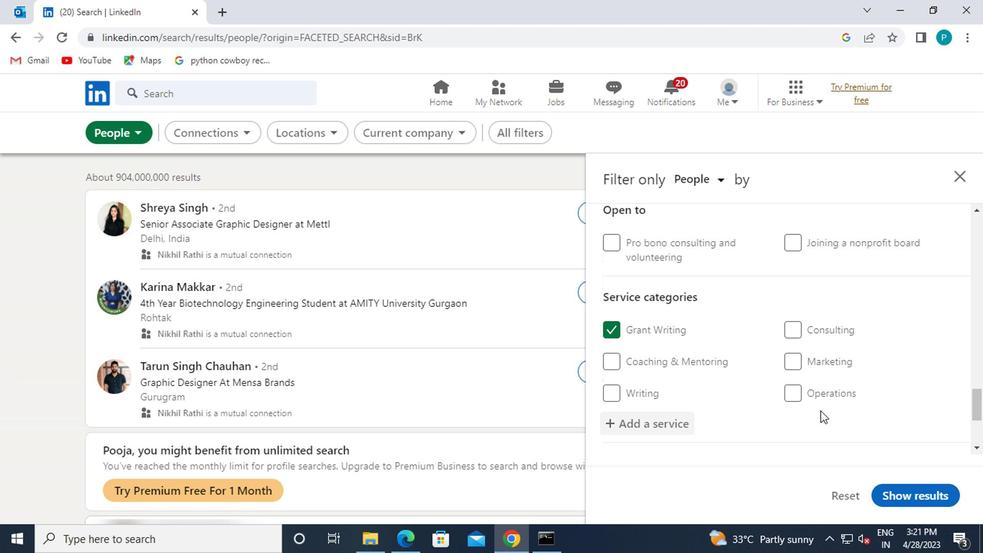 
Action: Mouse scrolled (785, 411) with delta (0, -1)
Screenshot: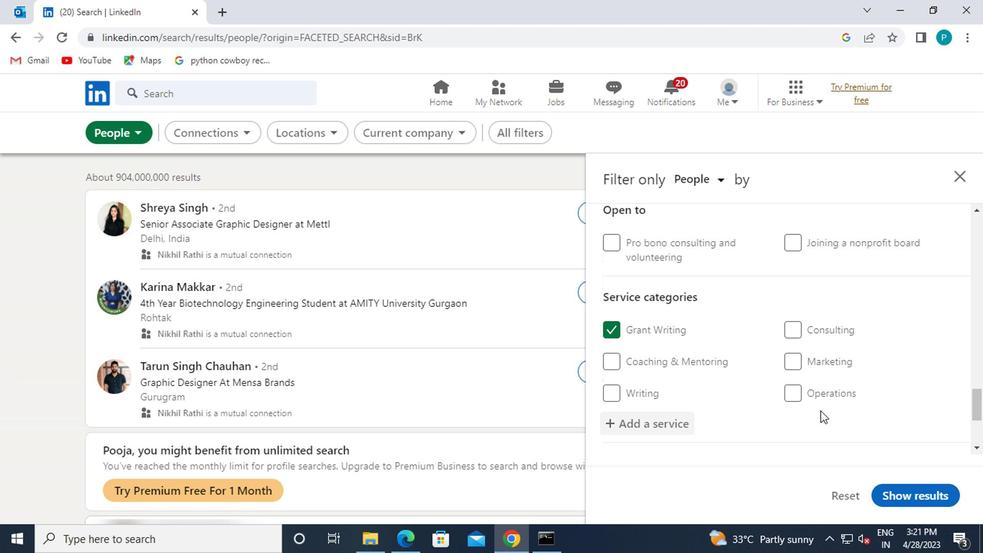 
Action: Mouse moved to (778, 412)
Screenshot: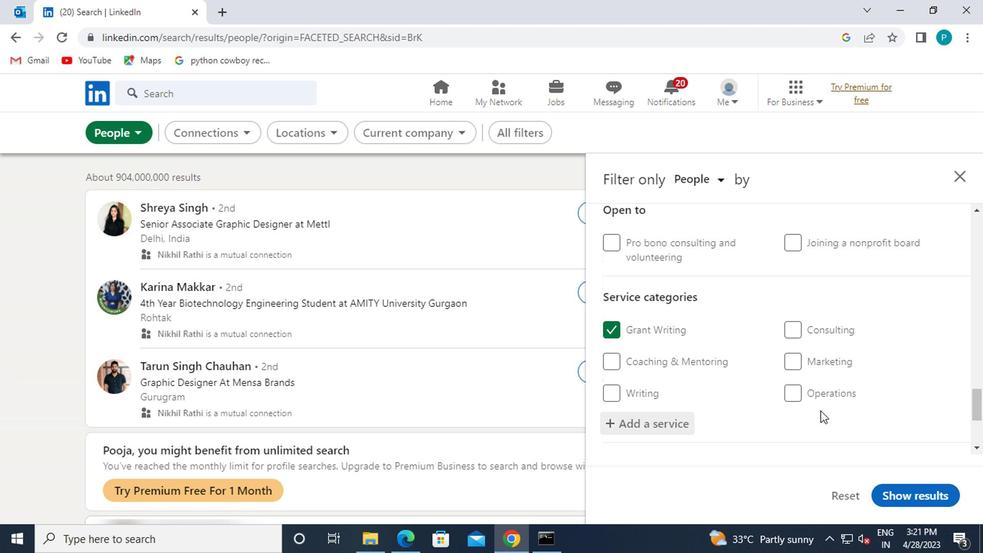
Action: Mouse scrolled (778, 411) with delta (0, -1)
Screenshot: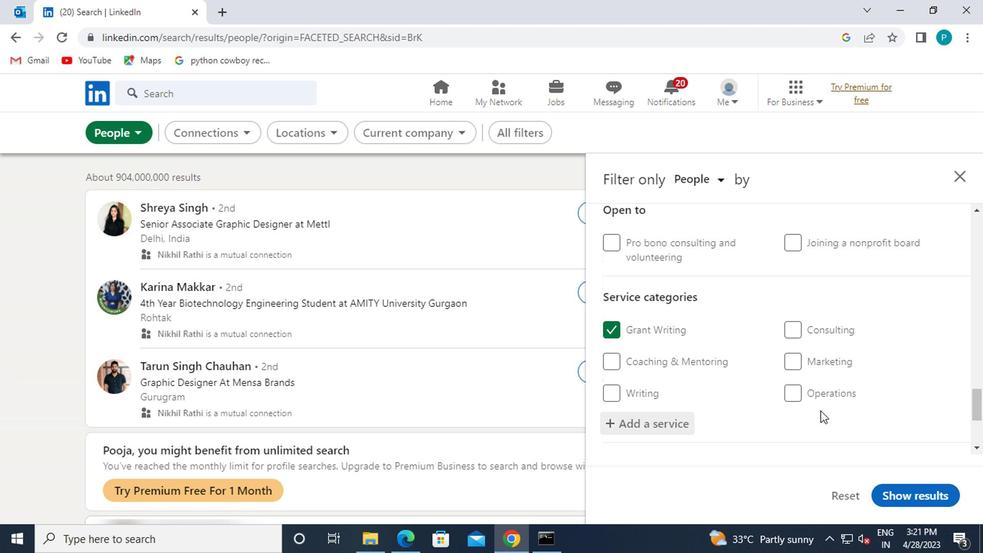 
Action: Mouse moved to (771, 410)
Screenshot: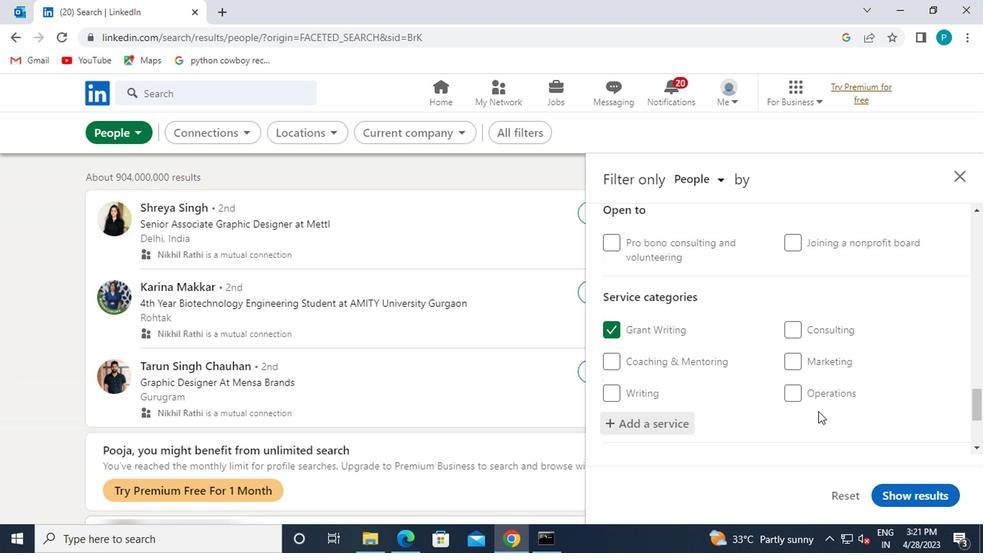 
Action: Mouse scrolled (771, 409) with delta (0, 0)
Screenshot: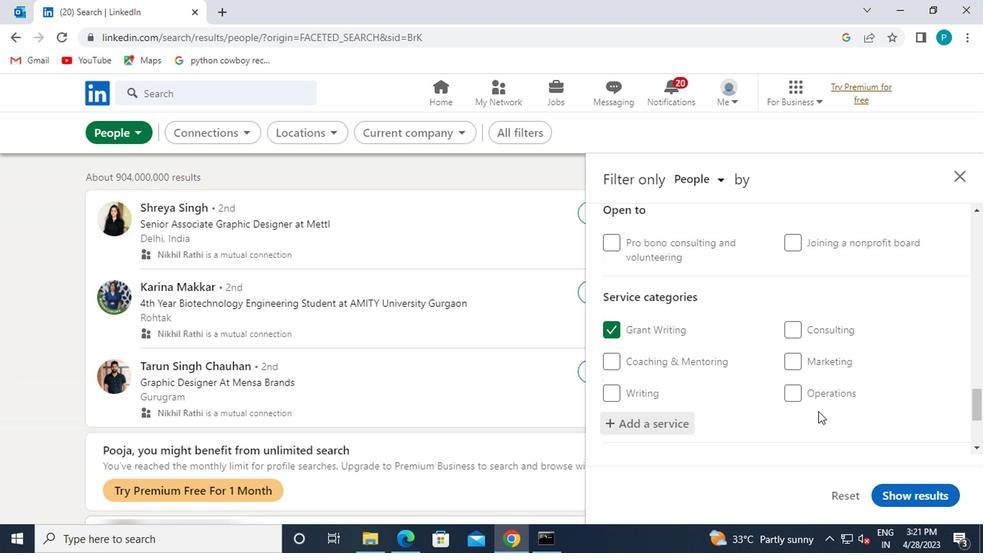 
Action: Mouse moved to (693, 394)
Screenshot: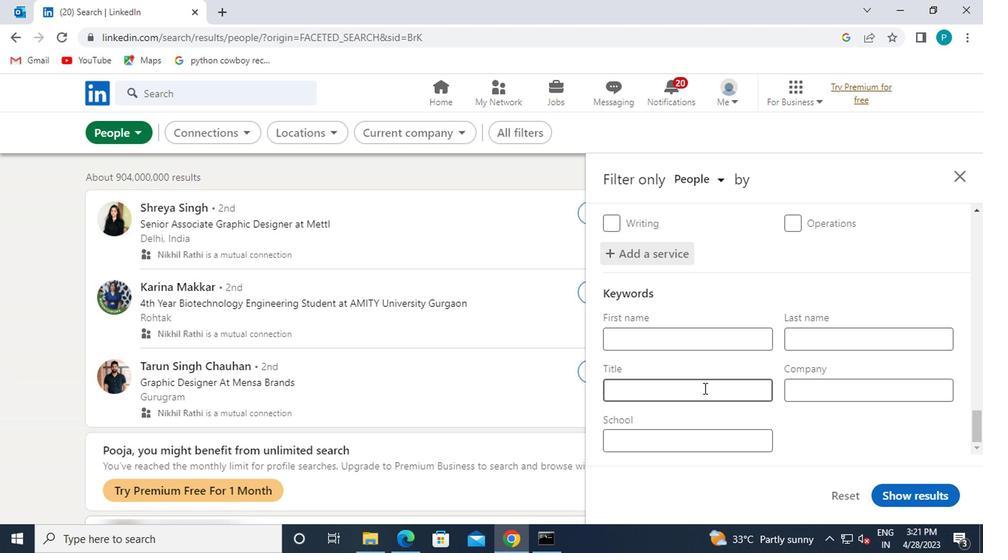 
Action: Mouse pressed left at (693, 394)
Screenshot: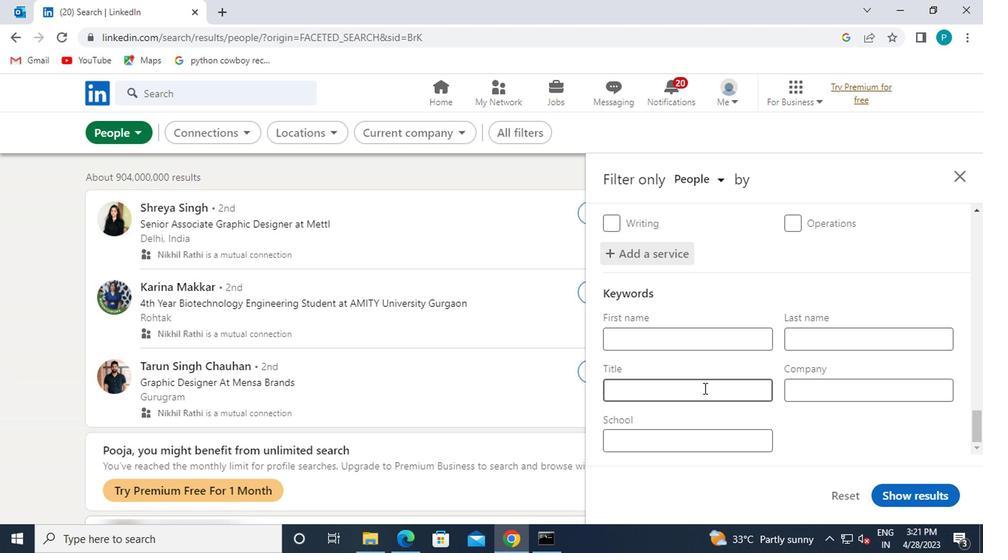 
Action: Mouse moved to (691, 396)
Screenshot: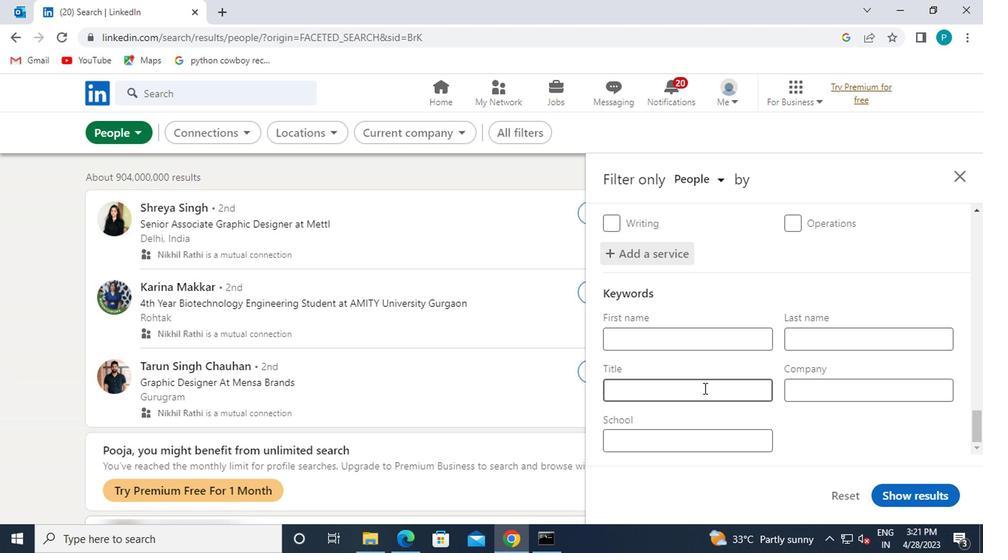 
Action: Key pressed O<Key.caps_lock>RGANIZER
Screenshot: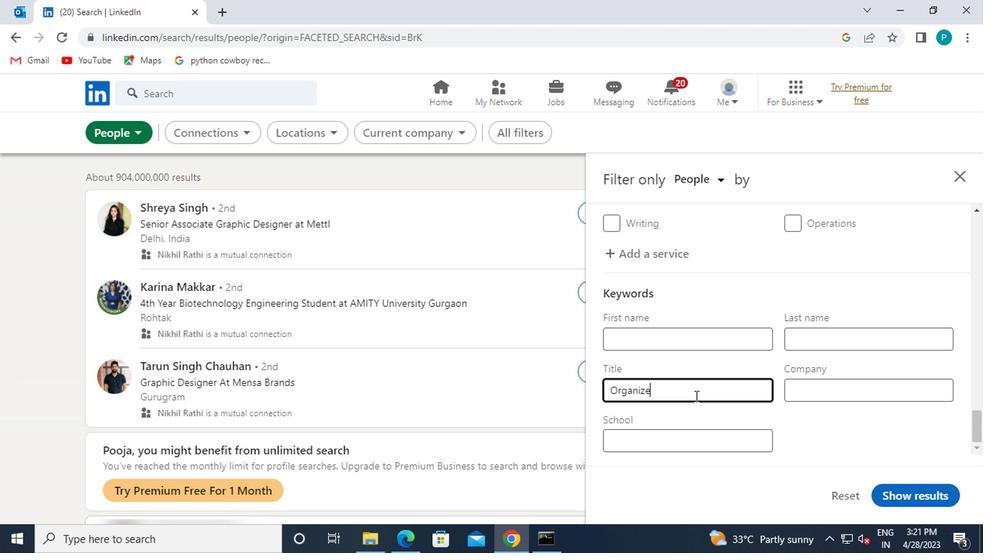 
Action: Mouse moved to (914, 492)
Screenshot: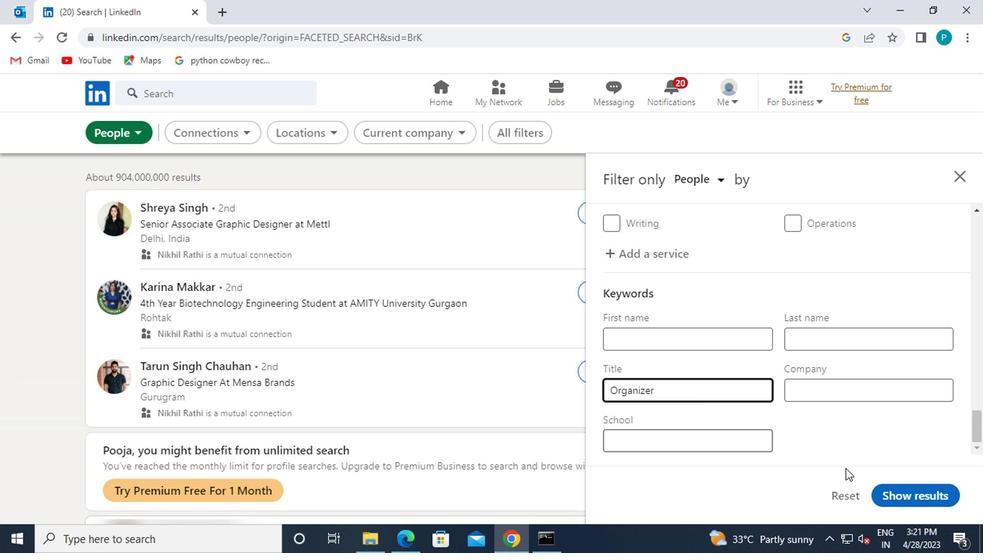 
Action: Mouse pressed left at (914, 492)
Screenshot: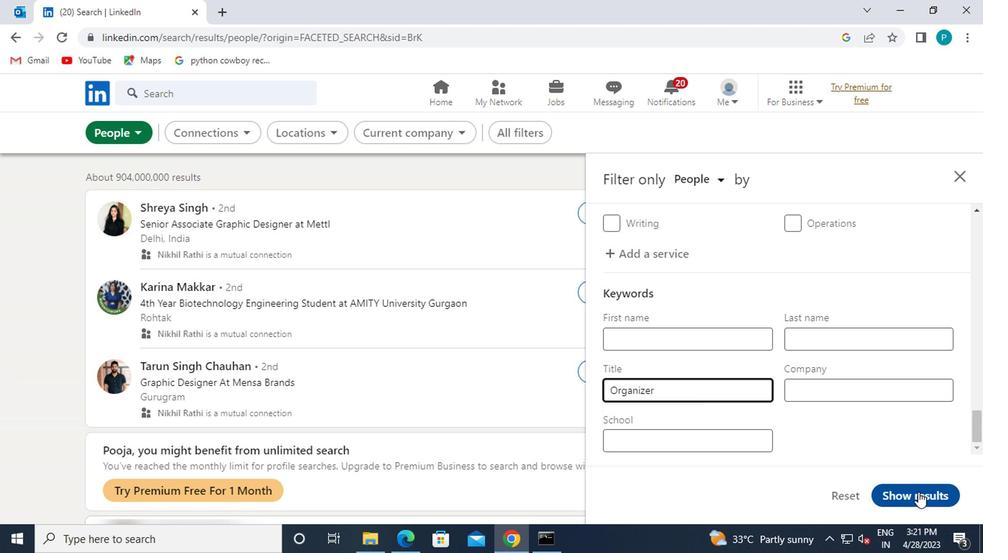 
Action: Mouse moved to (914, 492)
Screenshot: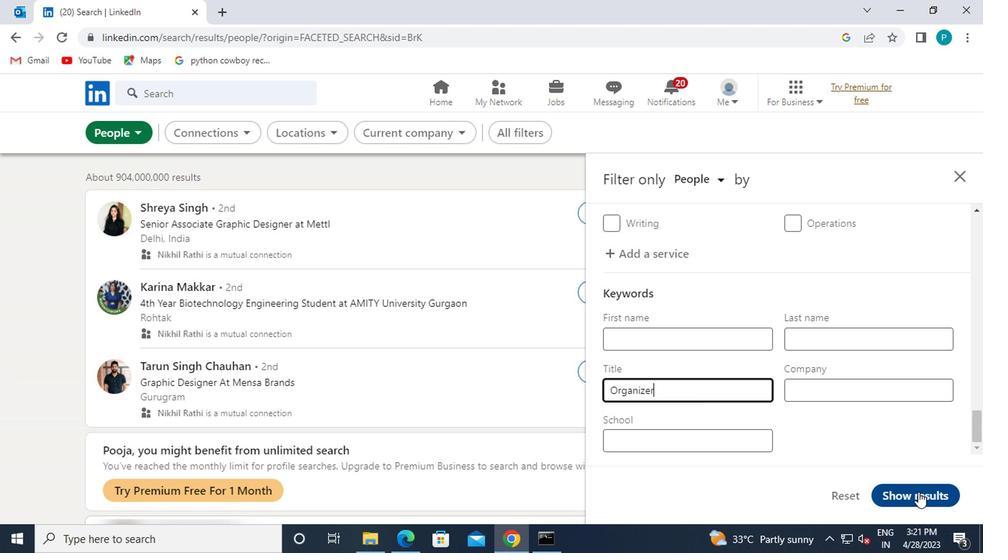 
